 Task: Look for space in Altenburg, Germany from 2nd August, 2023 to 12th August, 2023 for 2 adults in price range Rs.5000 to Rs.10000. Place can be private room with 1  bedroom having 1 bed and 1 bathroom. Property type can be house, flat, guest house, hotel. Booking option can be shelf check-in. Required host language is English.
Action: Mouse moved to (743, 106)
Screenshot: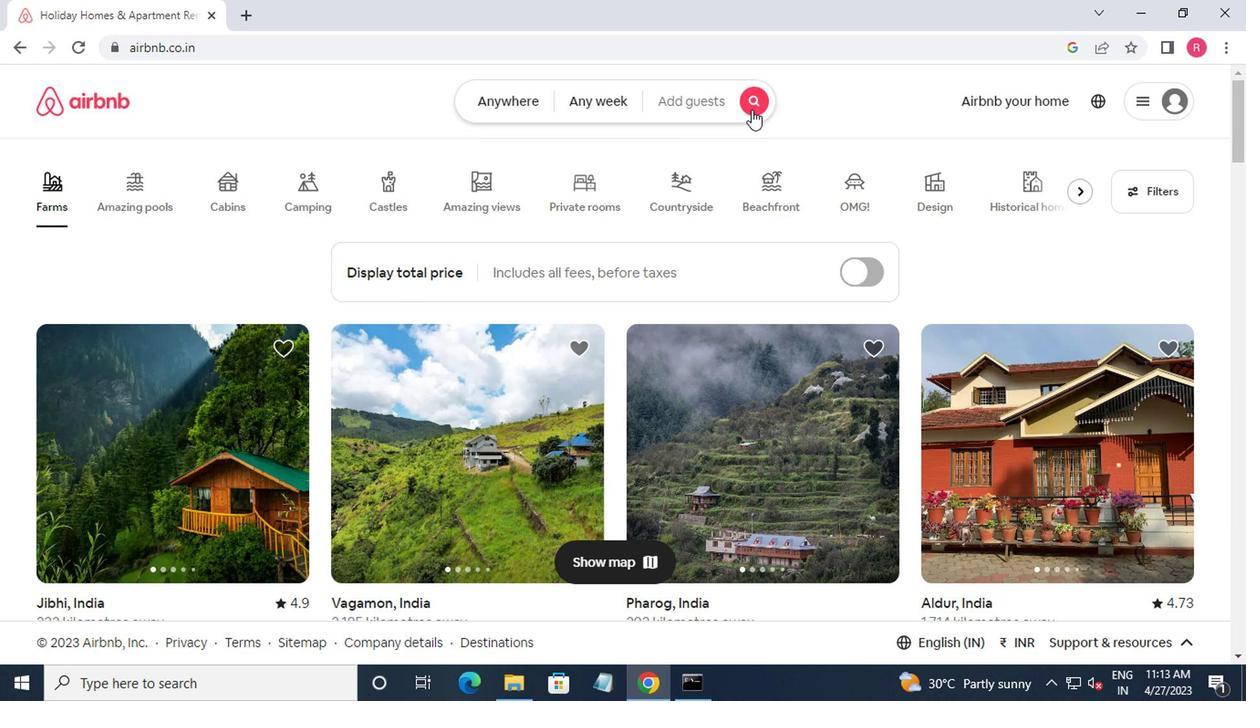 
Action: Mouse pressed left at (743, 106)
Screenshot: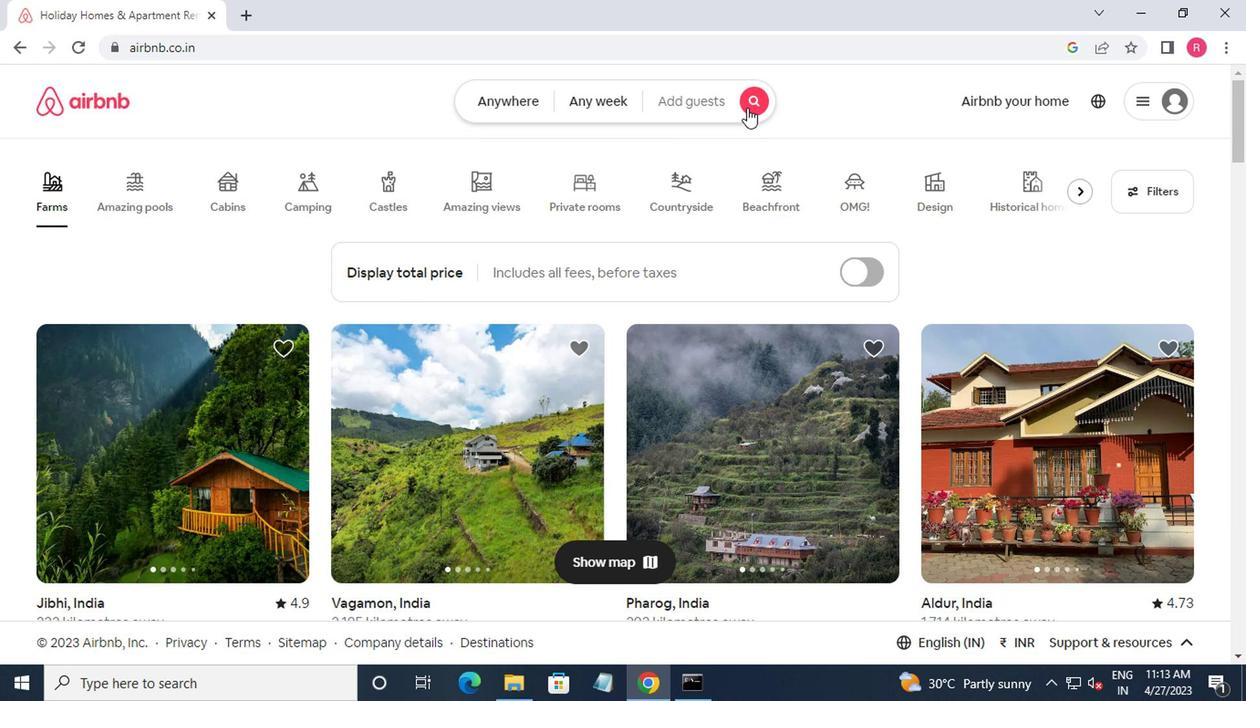 
Action: Mouse moved to (279, 166)
Screenshot: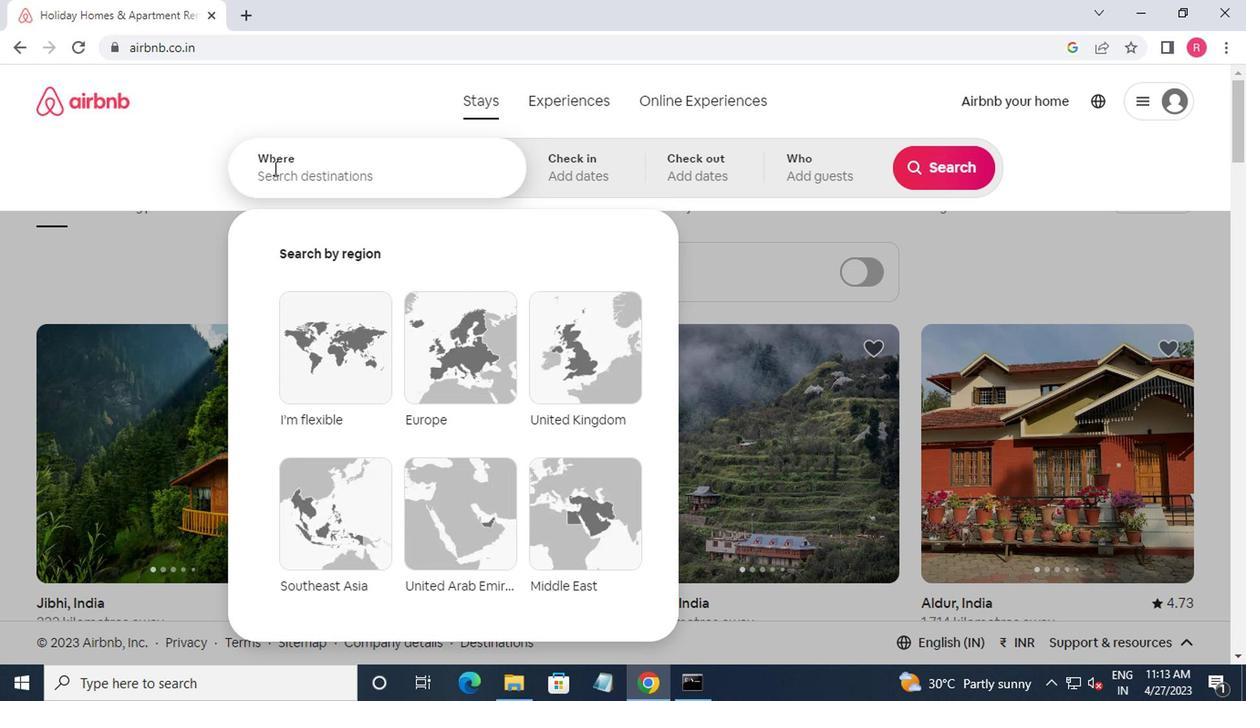
Action: Mouse pressed left at (279, 166)
Screenshot: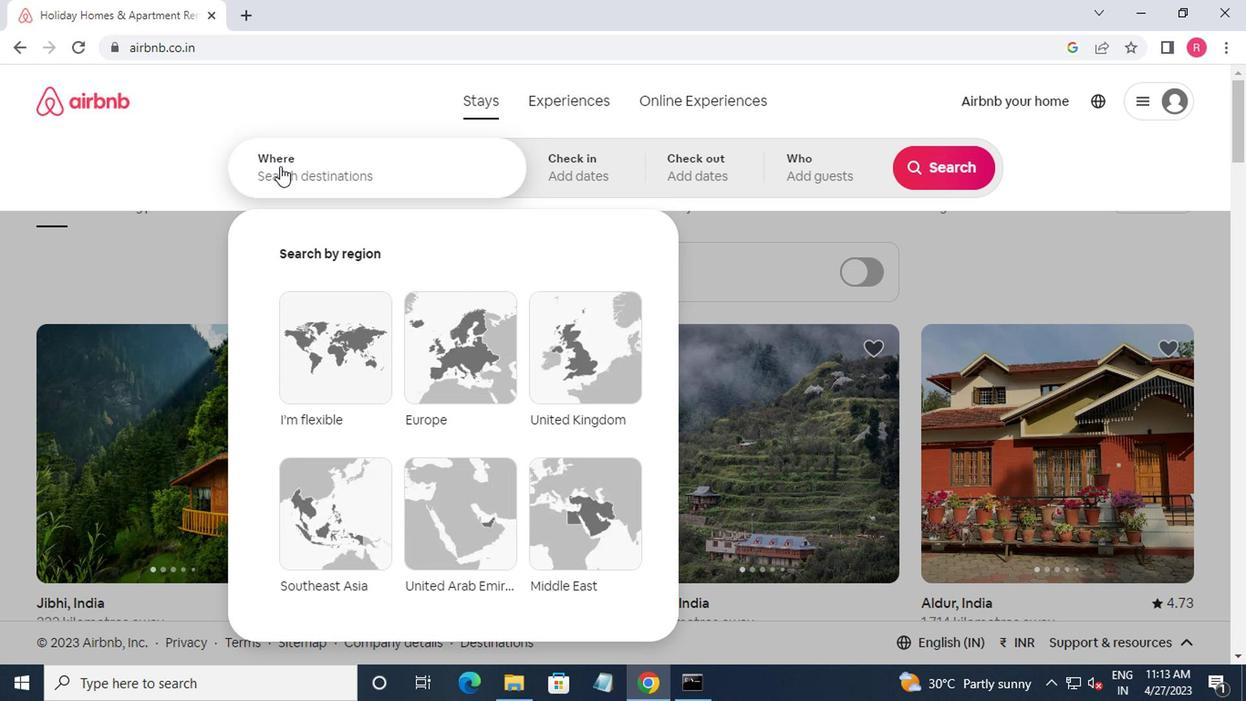 
Action: Mouse moved to (279, 170)
Screenshot: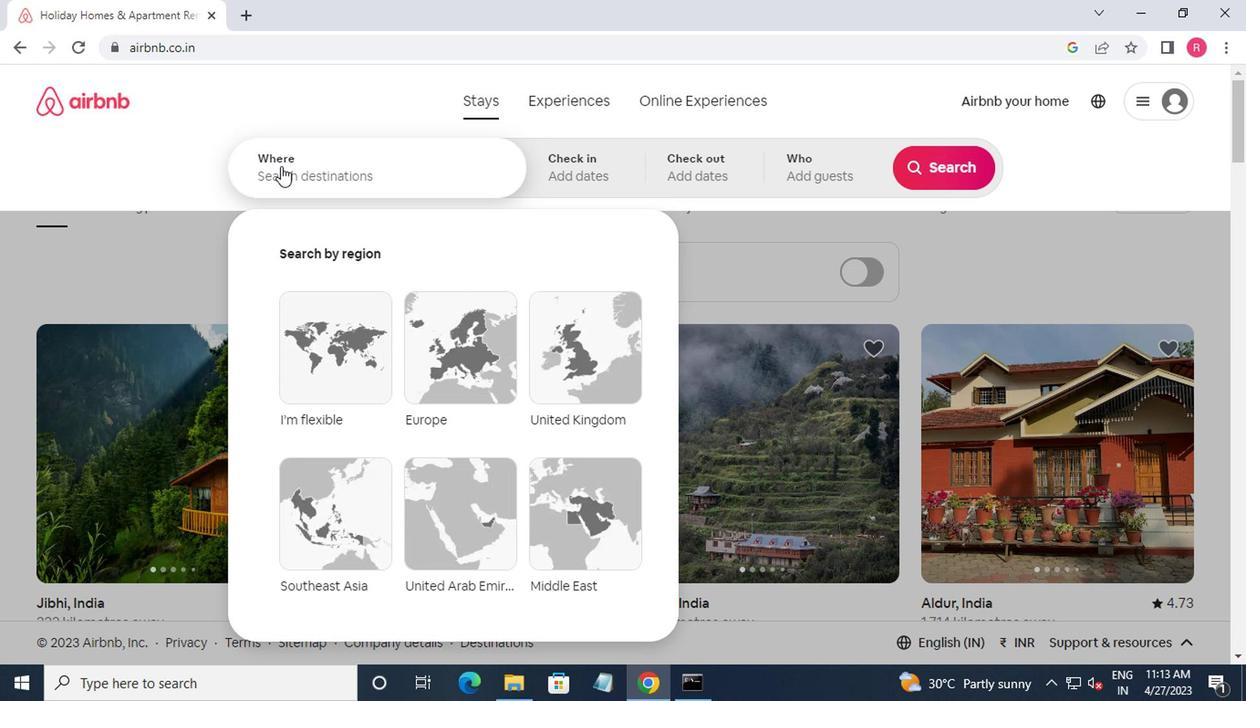 
Action: Mouse pressed left at (279, 170)
Screenshot: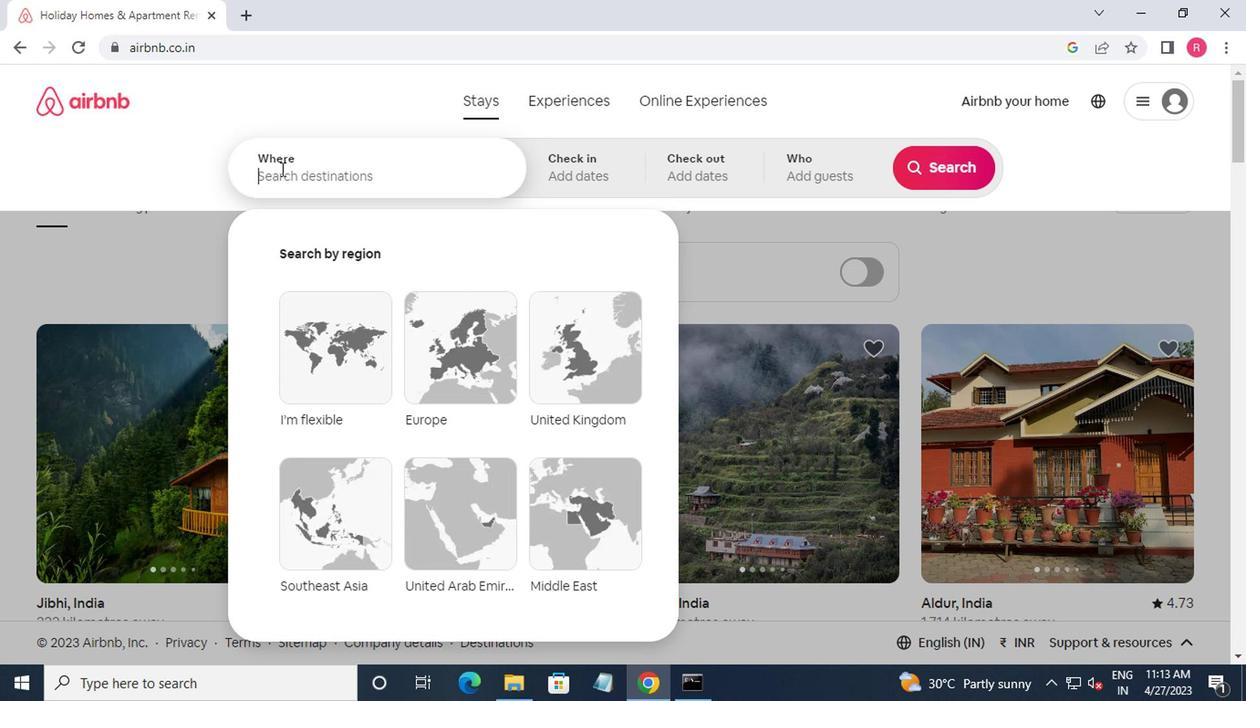 
Action: Key pressed altenburg,ger<Key.down><Key.enter>
Screenshot: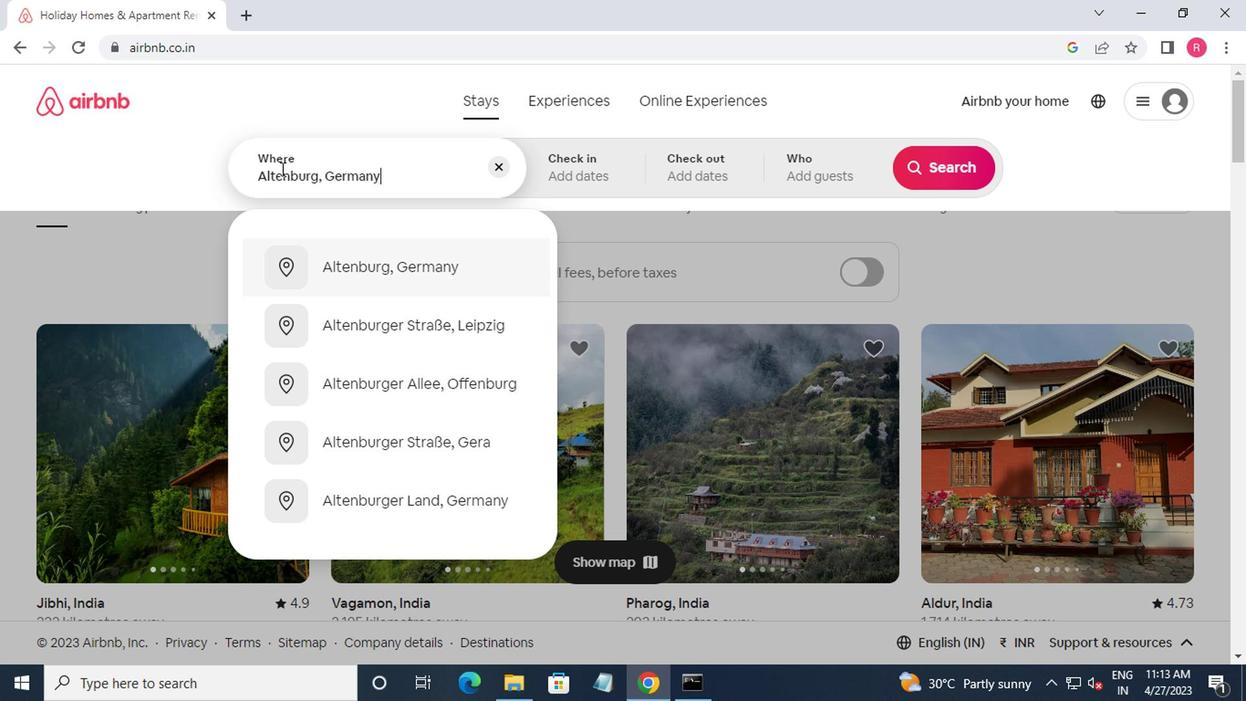 
Action: Mouse moved to (928, 315)
Screenshot: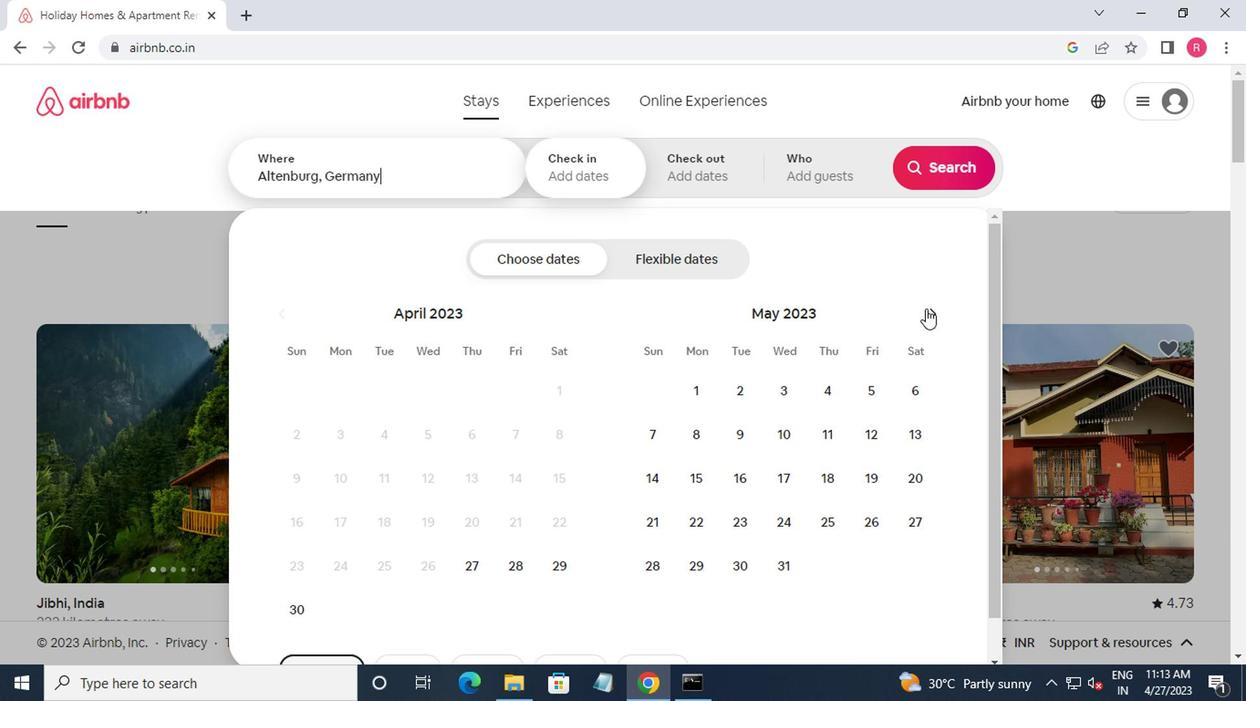 
Action: Mouse pressed left at (928, 315)
Screenshot: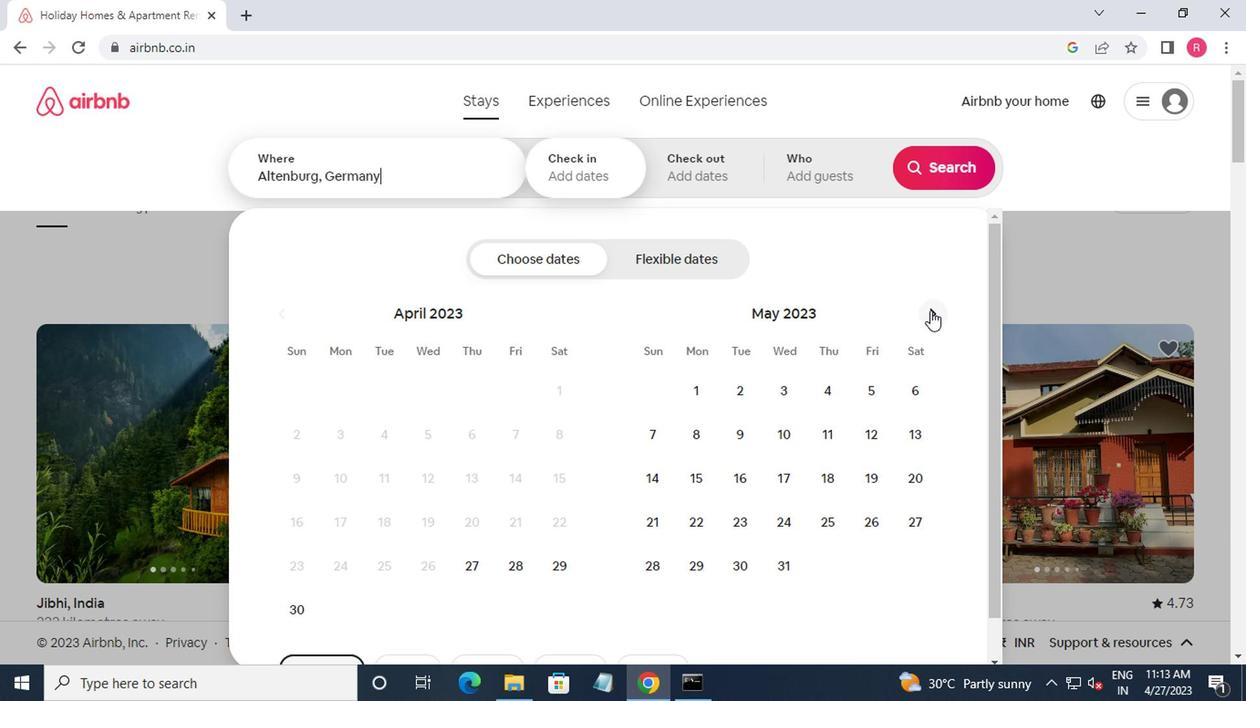 
Action: Mouse moved to (928, 315)
Screenshot: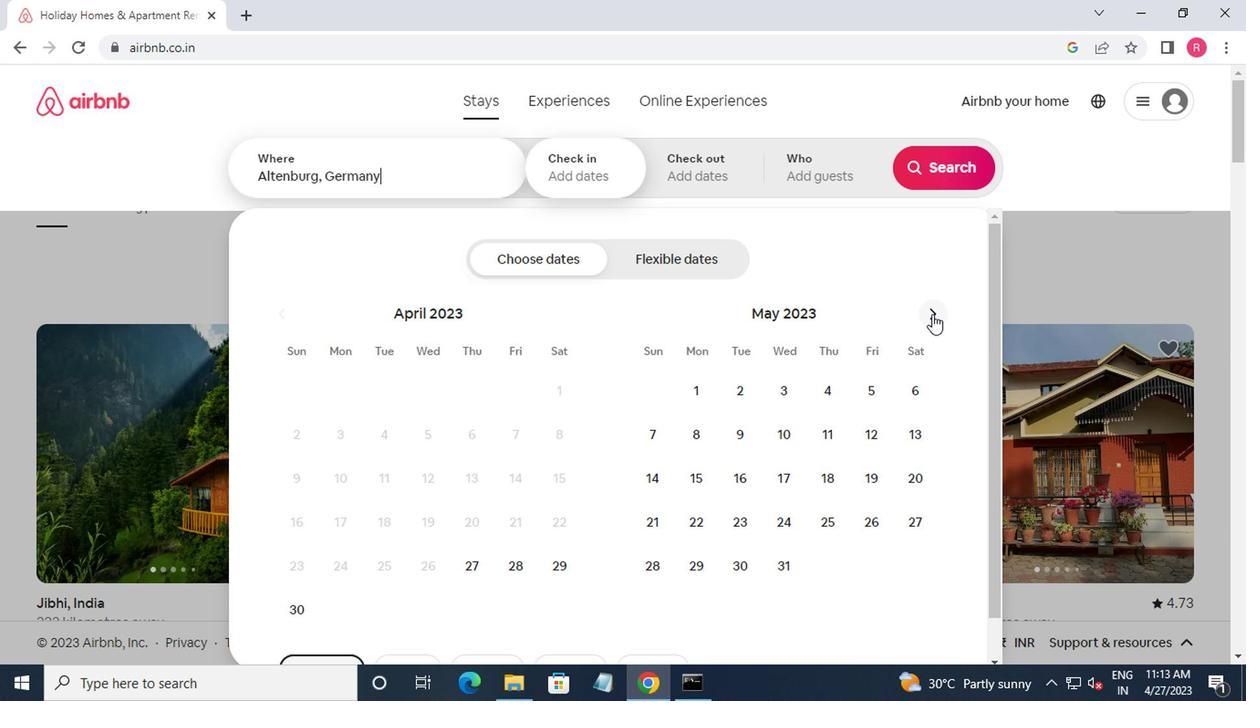 
Action: Mouse pressed left at (928, 315)
Screenshot: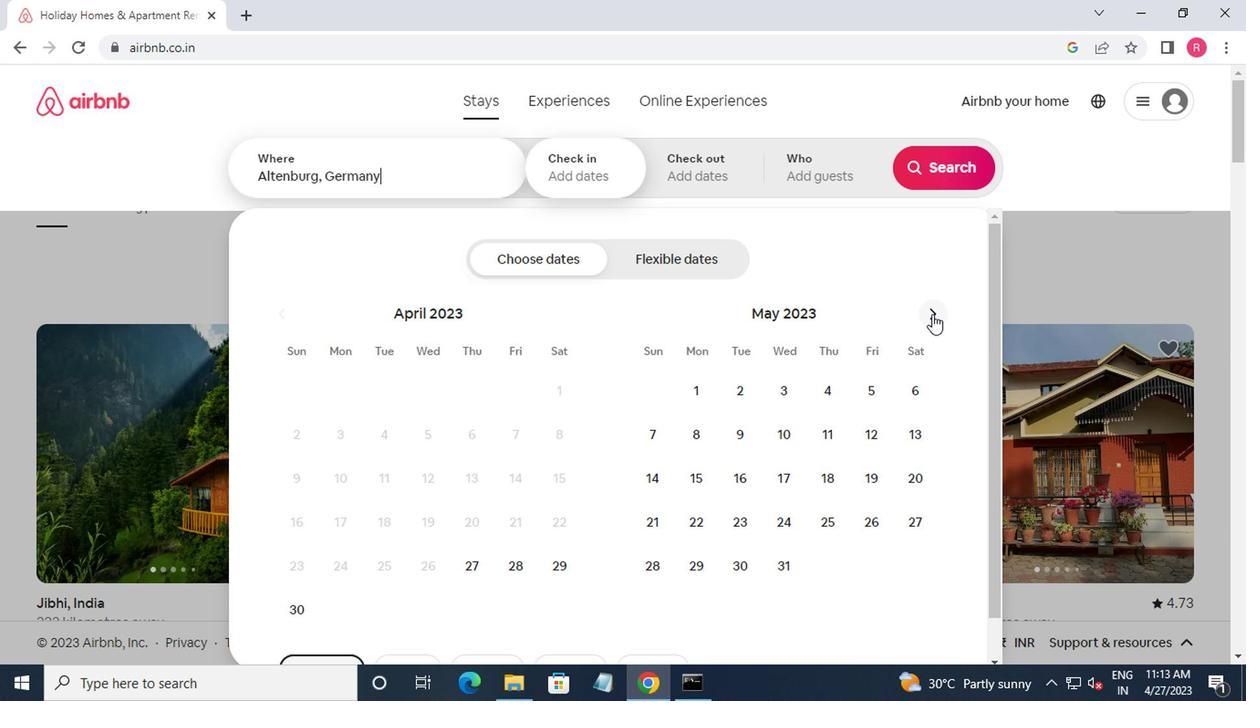 
Action: Mouse moved to (928, 316)
Screenshot: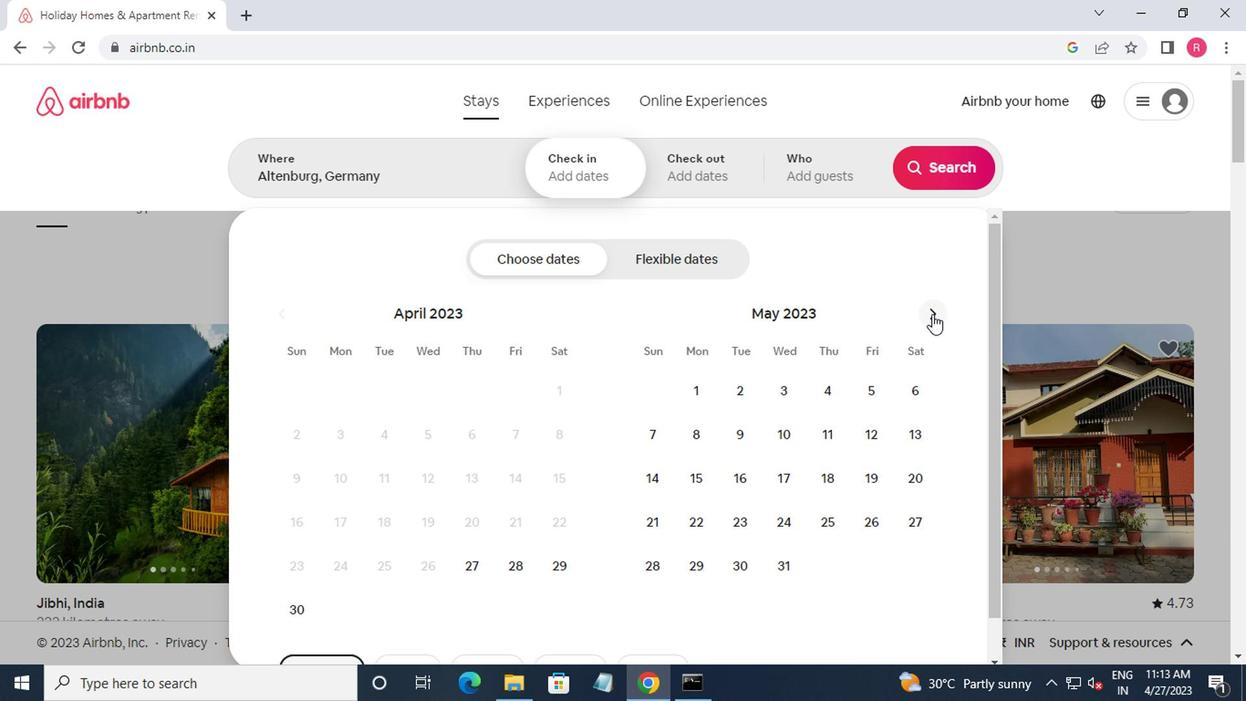 
Action: Mouse pressed left at (928, 316)
Screenshot: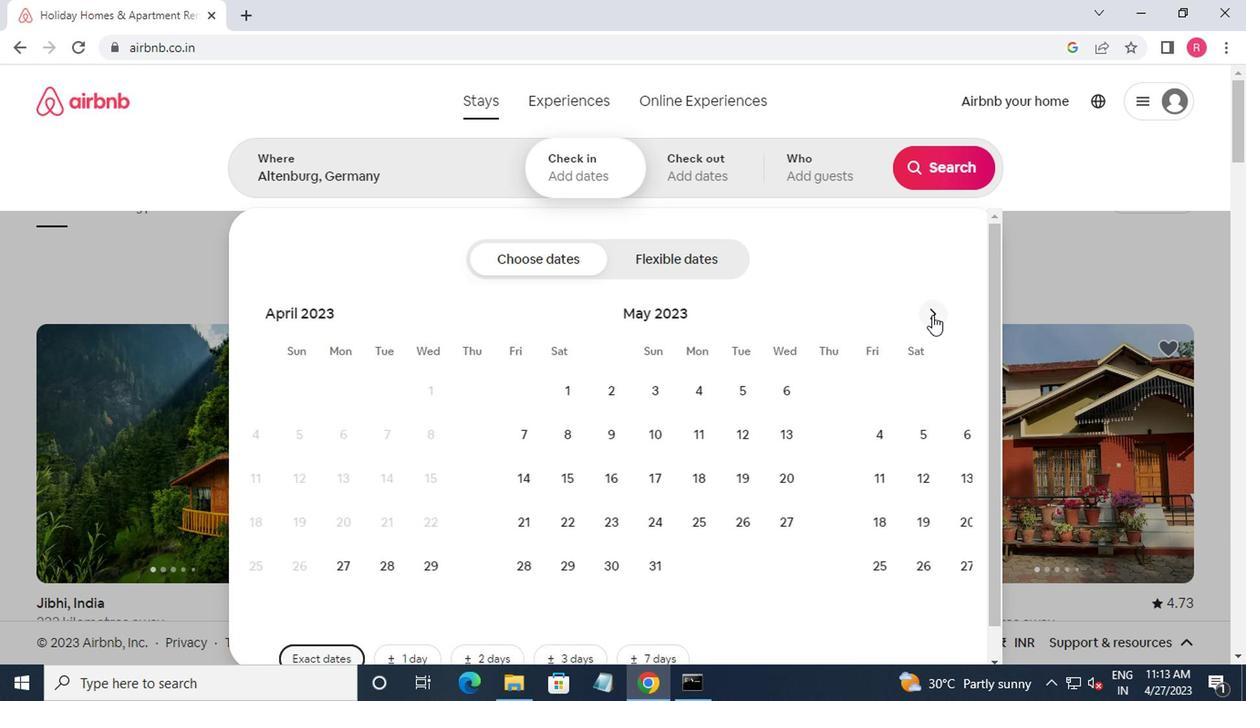 
Action: Mouse pressed left at (928, 316)
Screenshot: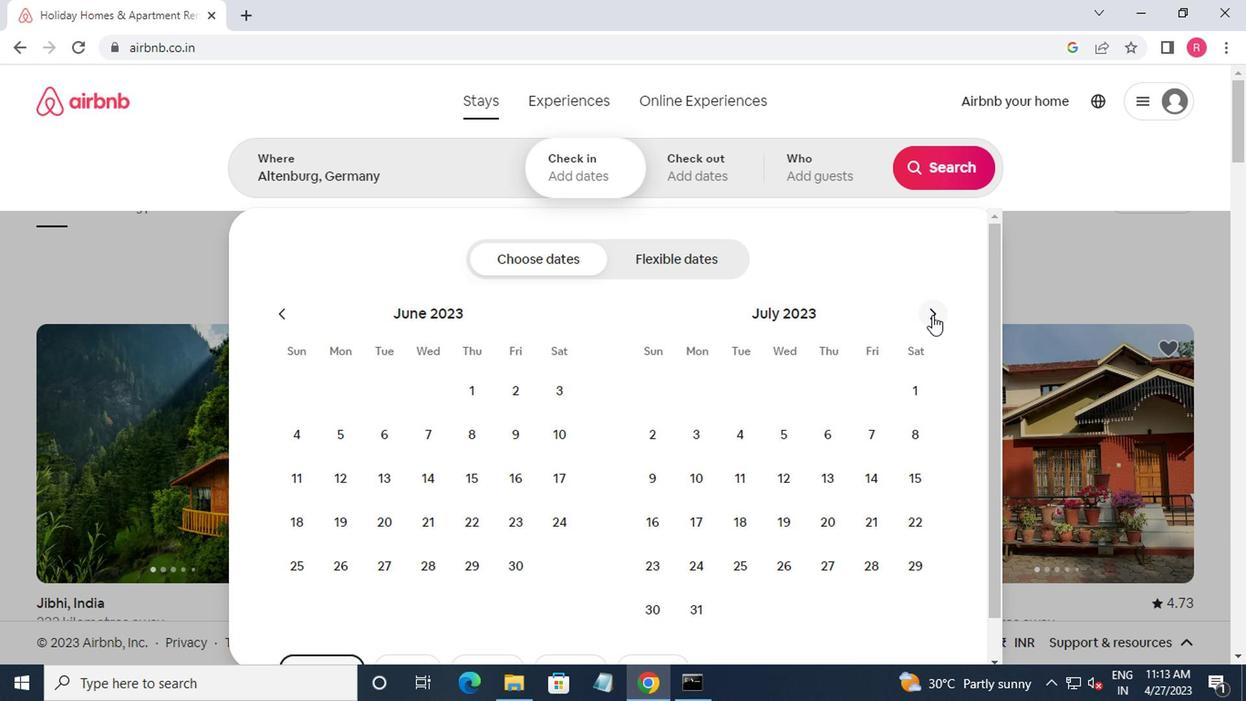 
Action: Mouse moved to (790, 386)
Screenshot: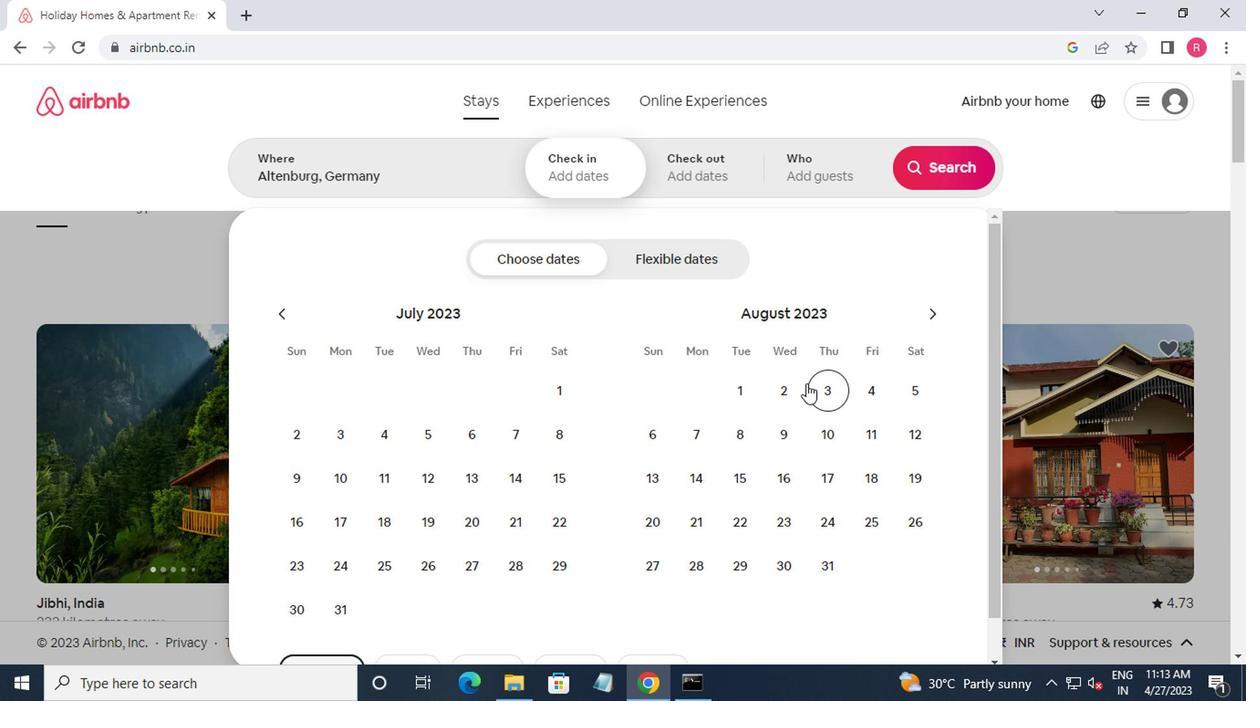 
Action: Mouse pressed left at (790, 386)
Screenshot: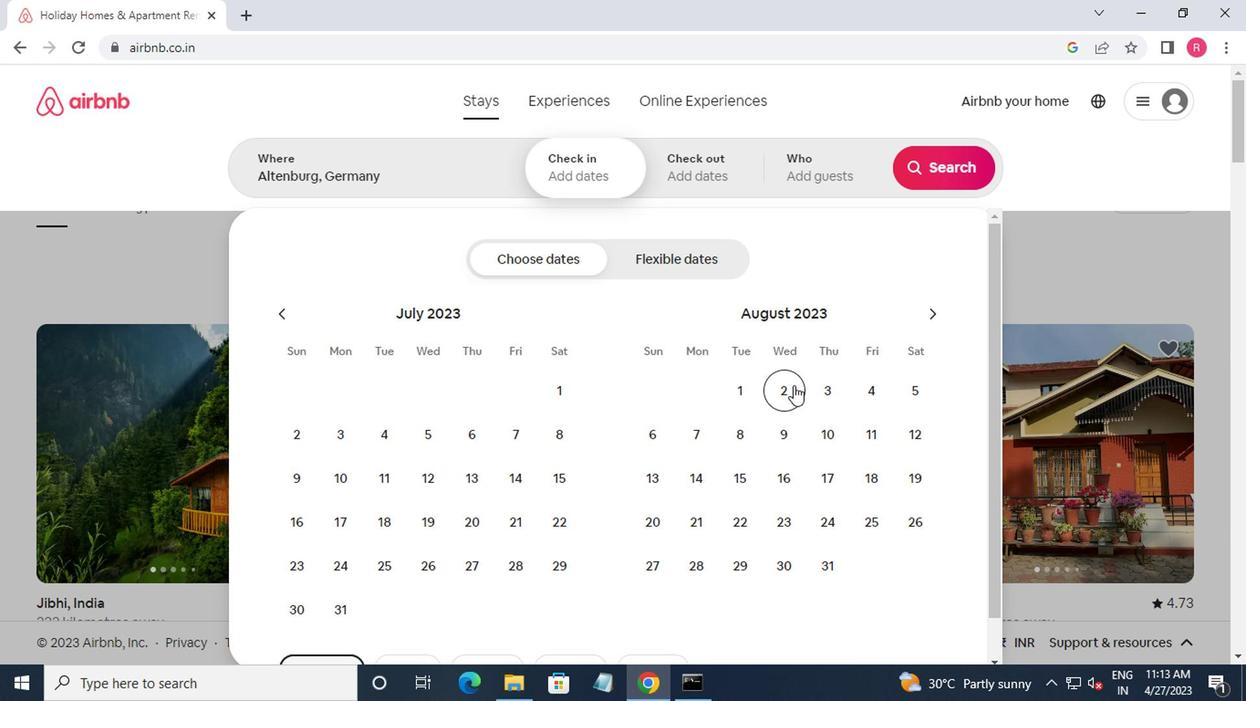 
Action: Mouse moved to (917, 436)
Screenshot: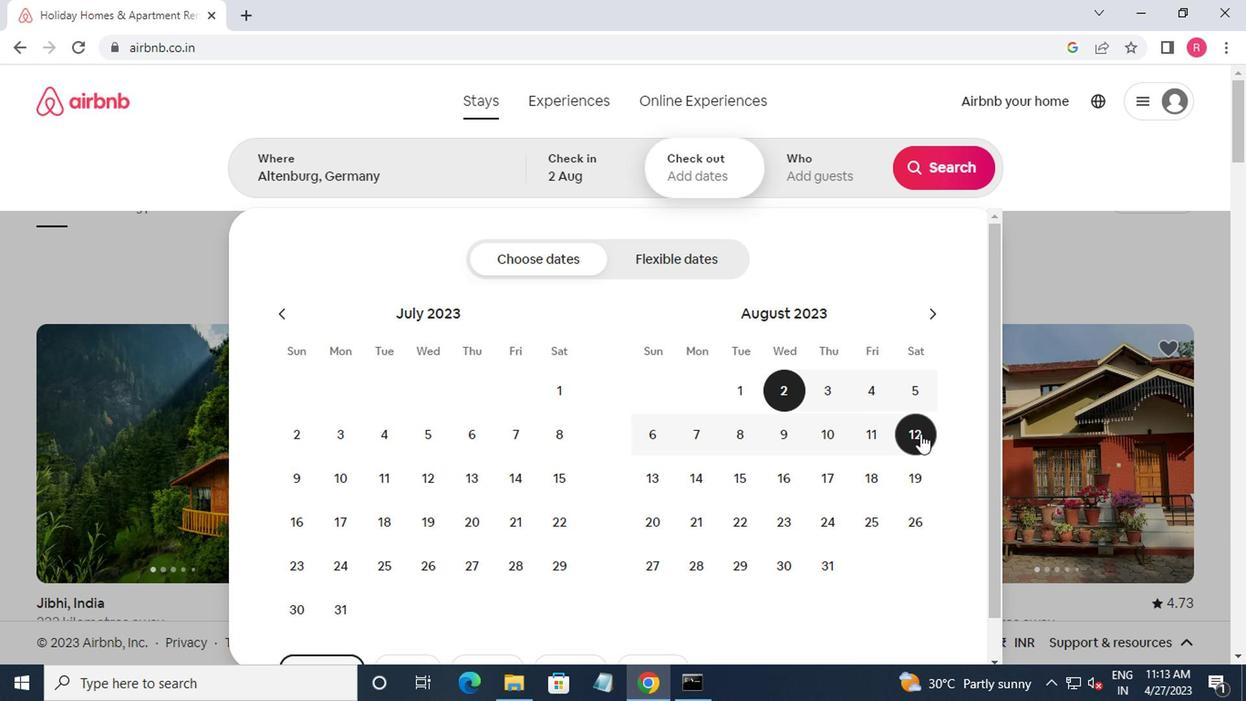 
Action: Mouse pressed left at (917, 436)
Screenshot: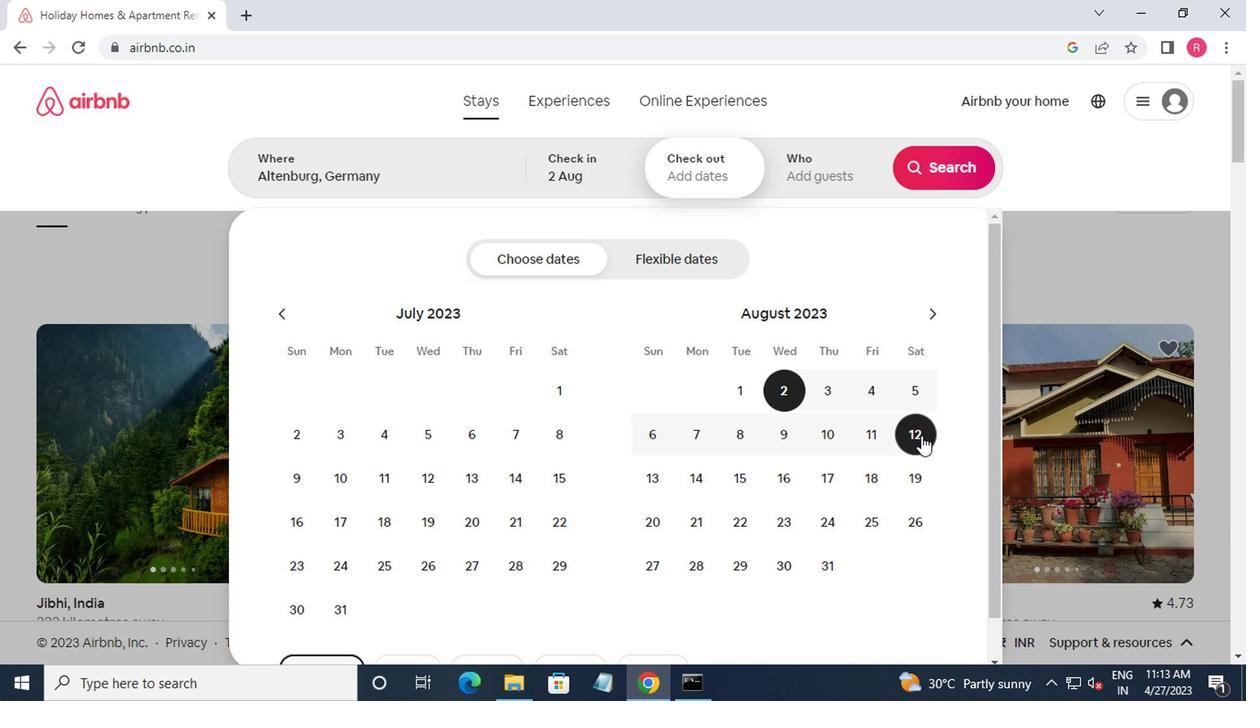 
Action: Mouse moved to (843, 184)
Screenshot: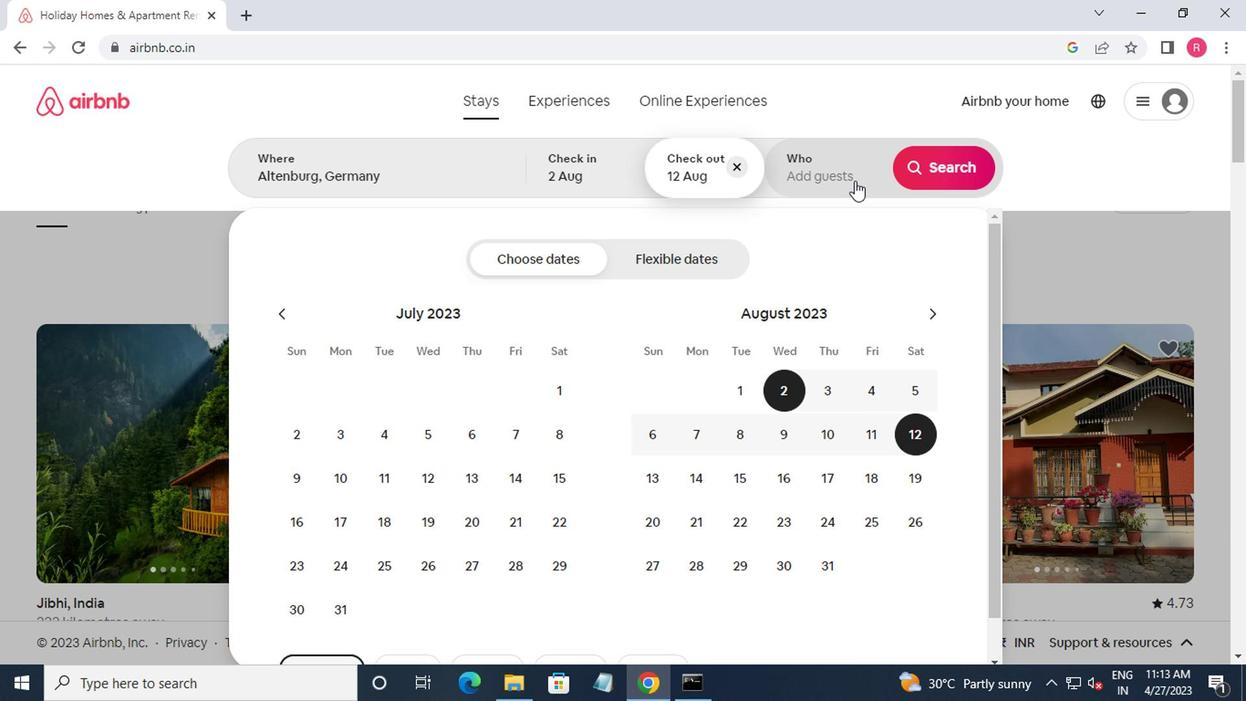 
Action: Mouse pressed left at (843, 184)
Screenshot: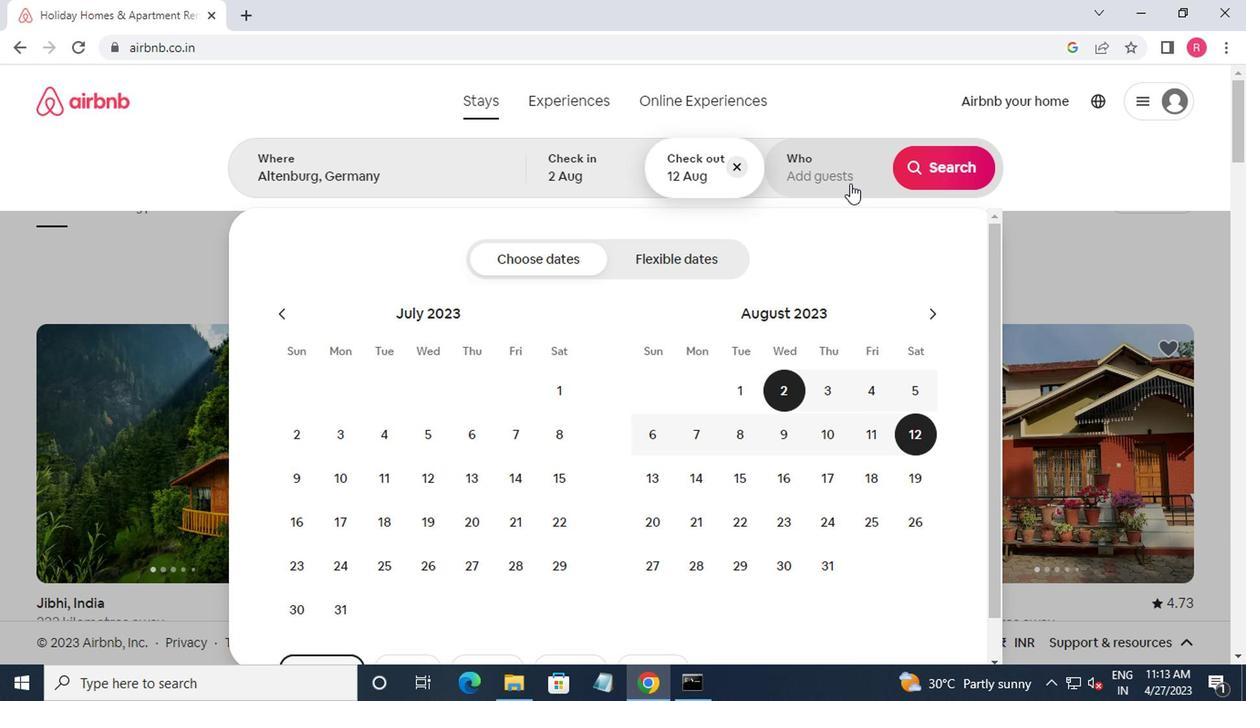 
Action: Mouse moved to (943, 262)
Screenshot: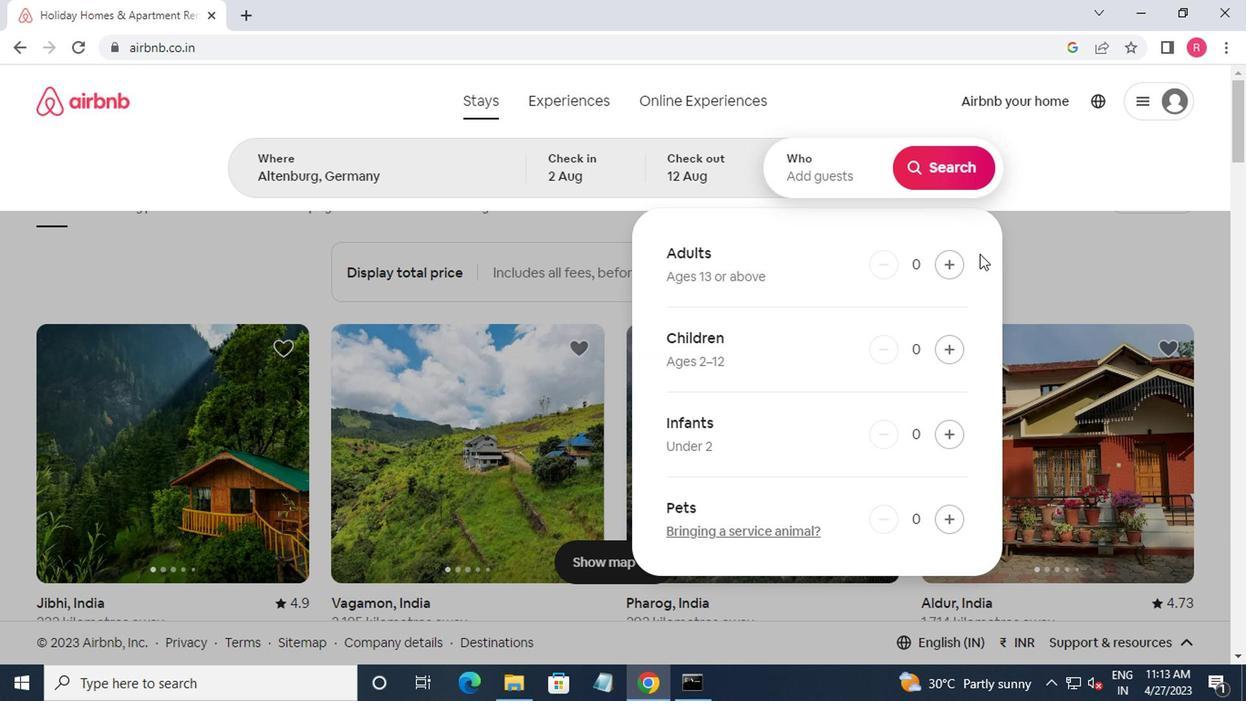 
Action: Mouse pressed left at (943, 262)
Screenshot: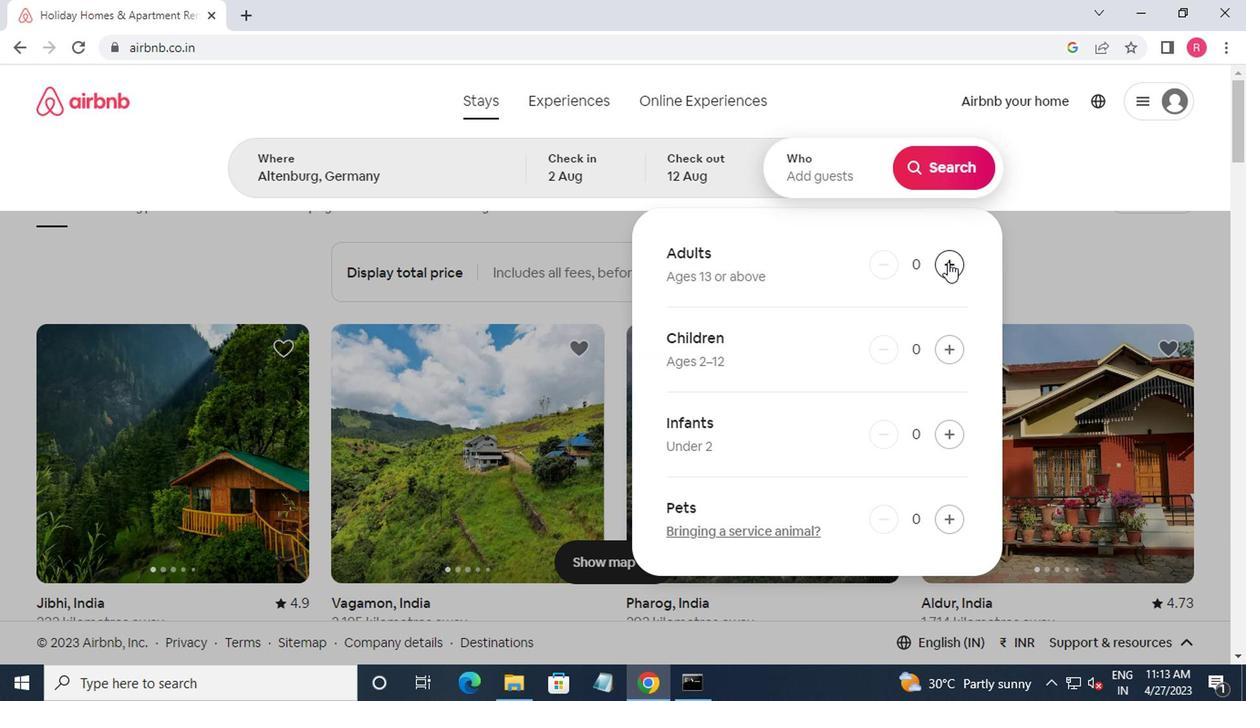 
Action: Mouse pressed left at (943, 262)
Screenshot: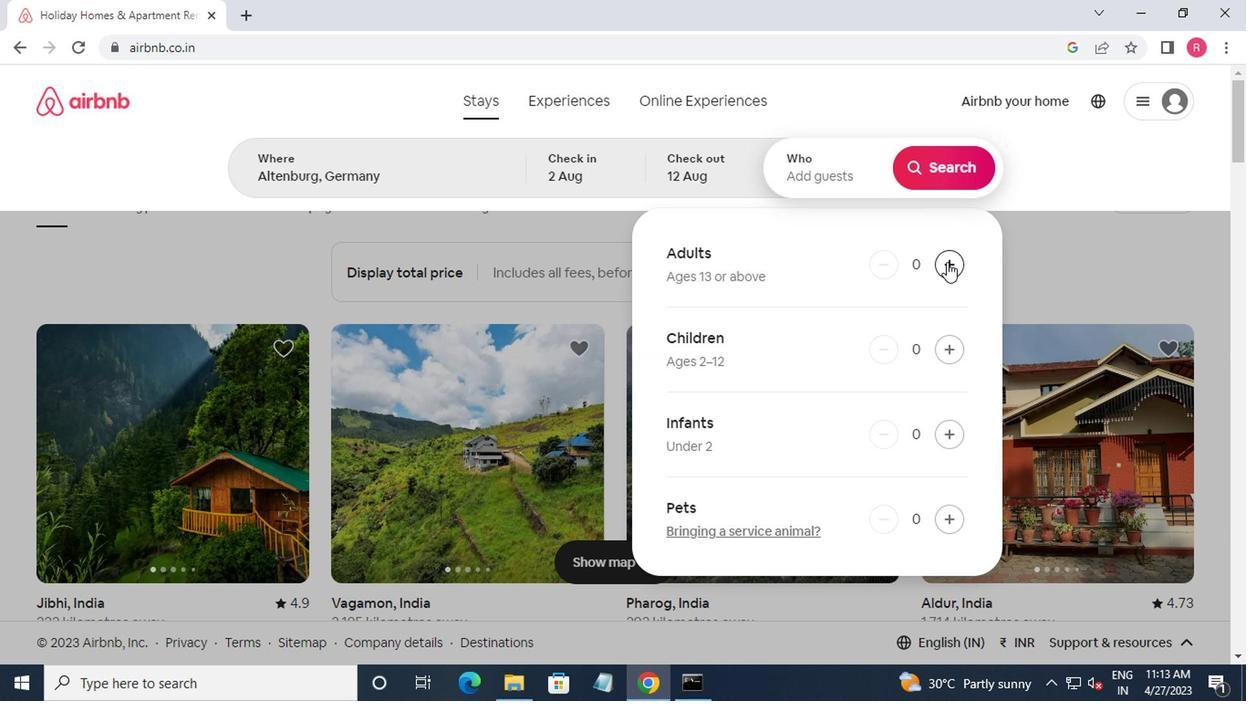 
Action: Mouse moved to (931, 168)
Screenshot: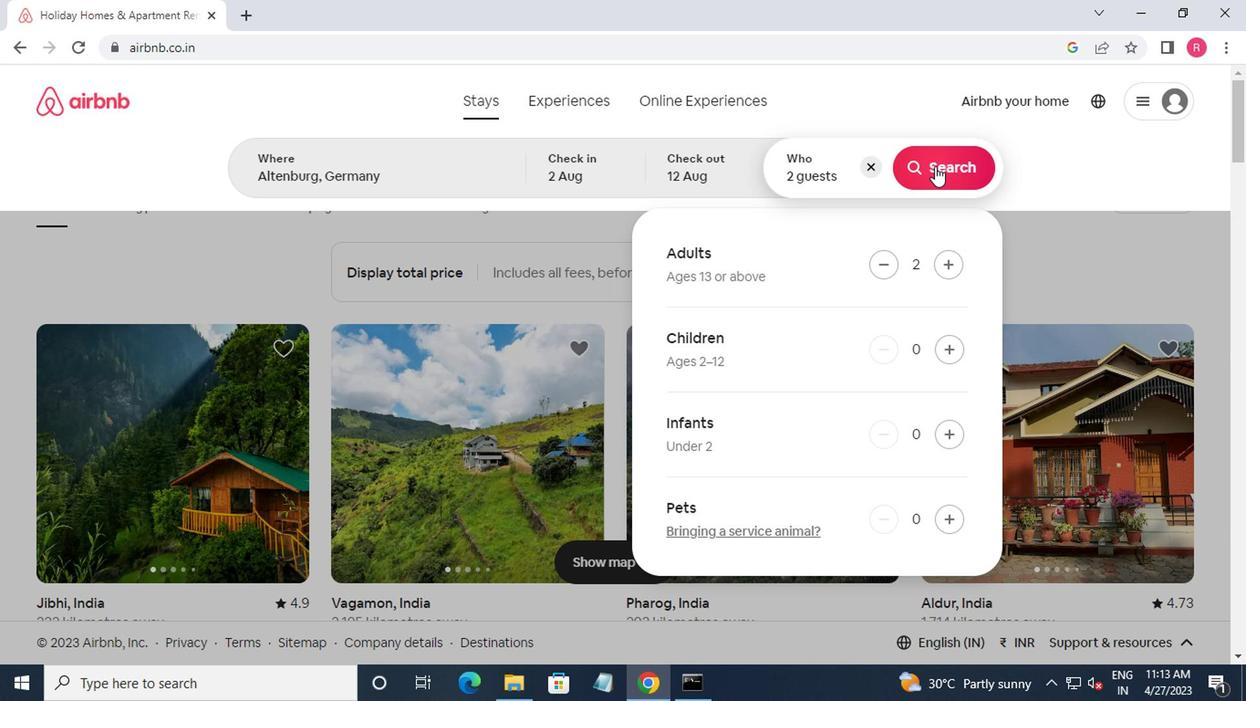 
Action: Mouse pressed left at (931, 168)
Screenshot: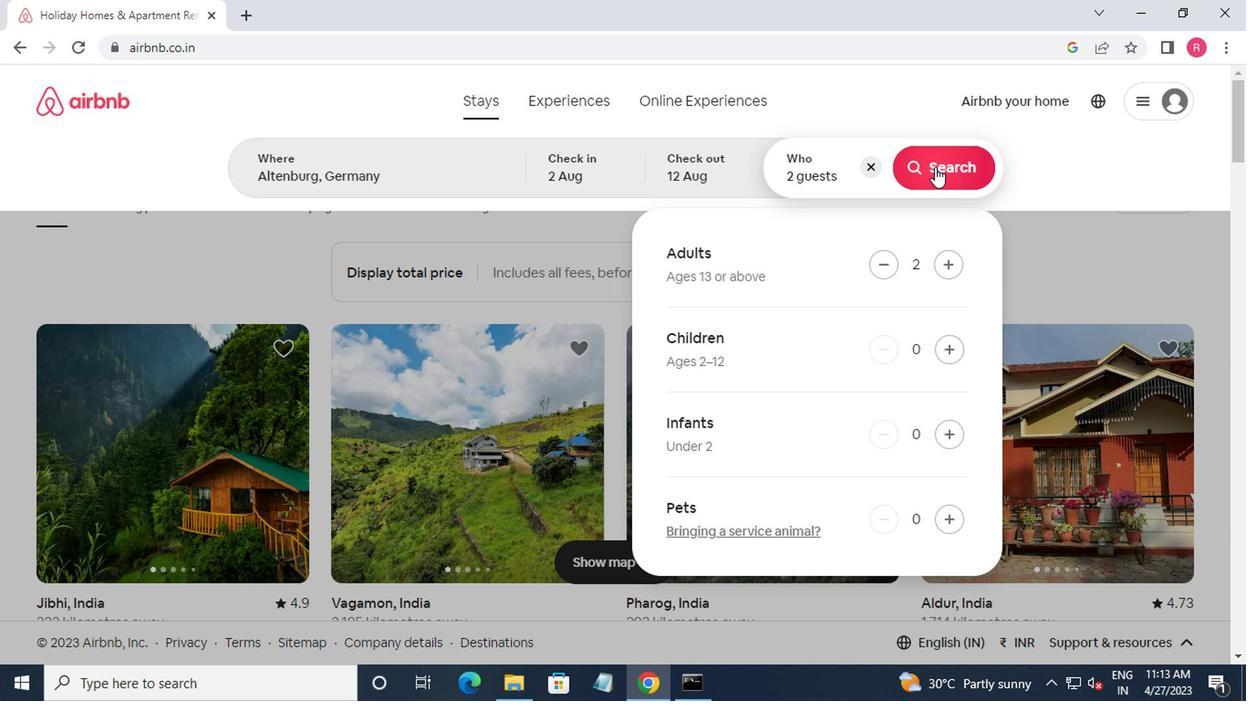 
Action: Mouse moved to (1171, 179)
Screenshot: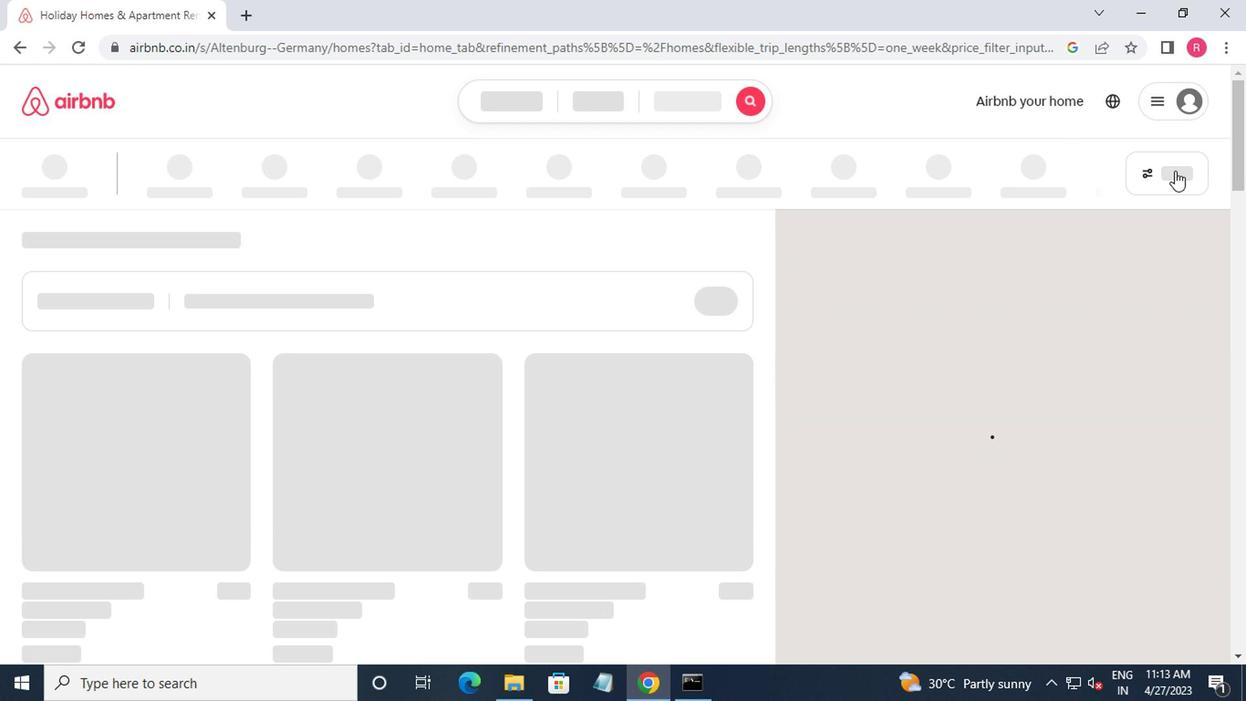 
Action: Mouse pressed left at (1171, 179)
Screenshot: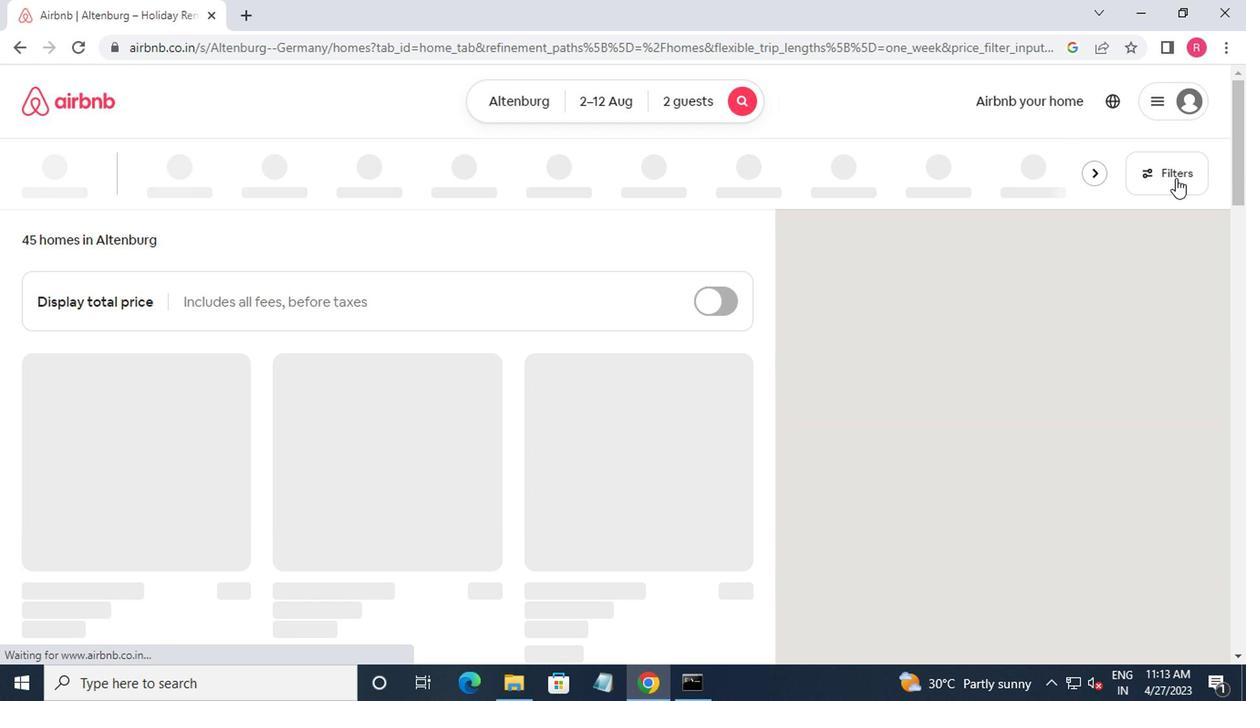 
Action: Mouse moved to (482, 410)
Screenshot: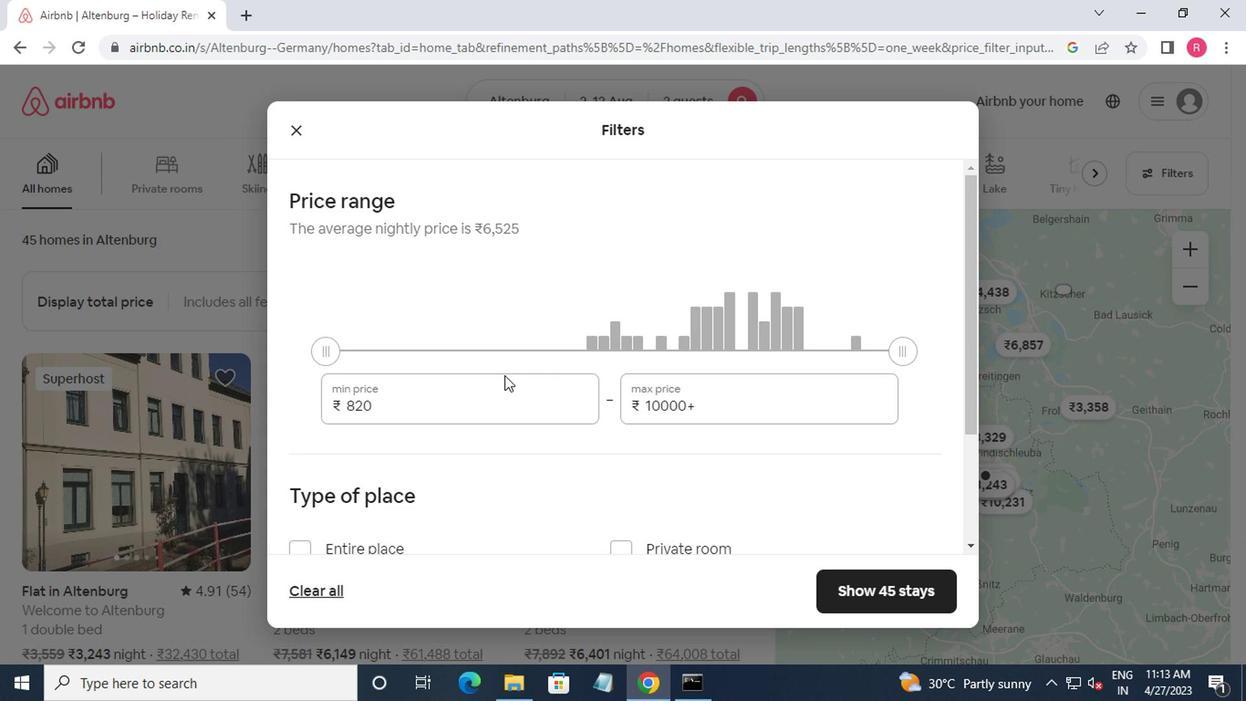 
Action: Mouse pressed left at (482, 410)
Screenshot: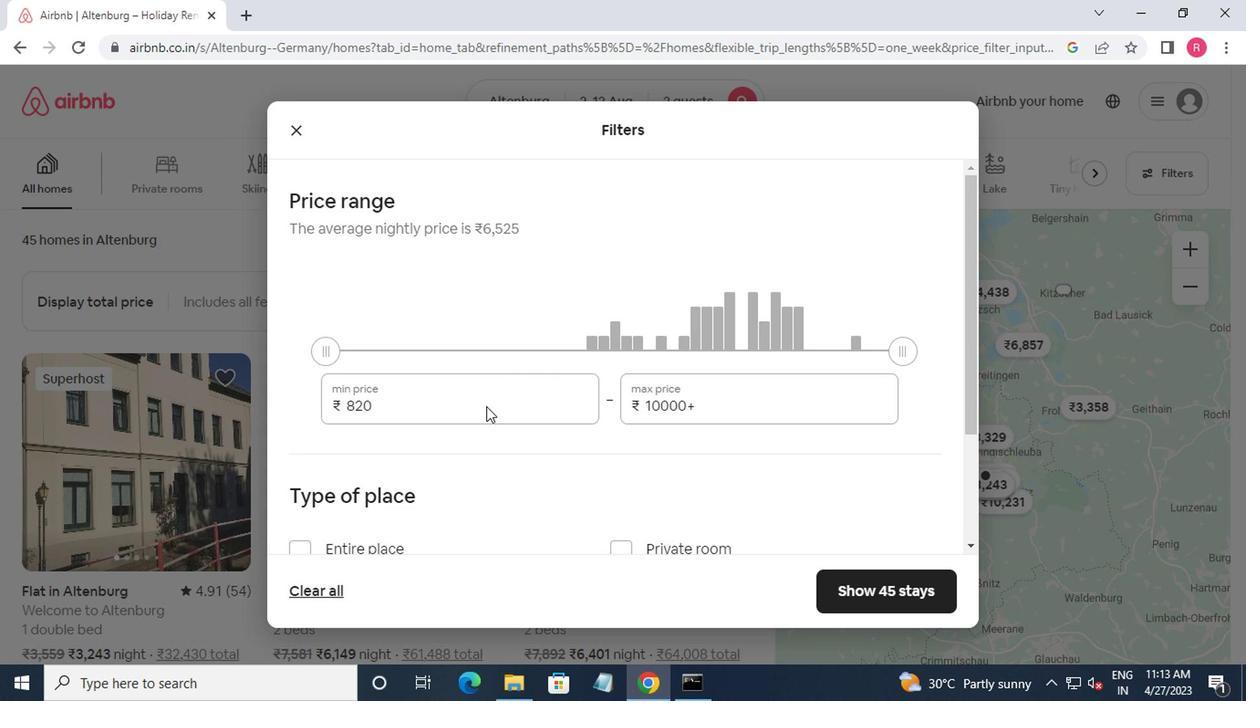 
Action: Mouse moved to (482, 412)
Screenshot: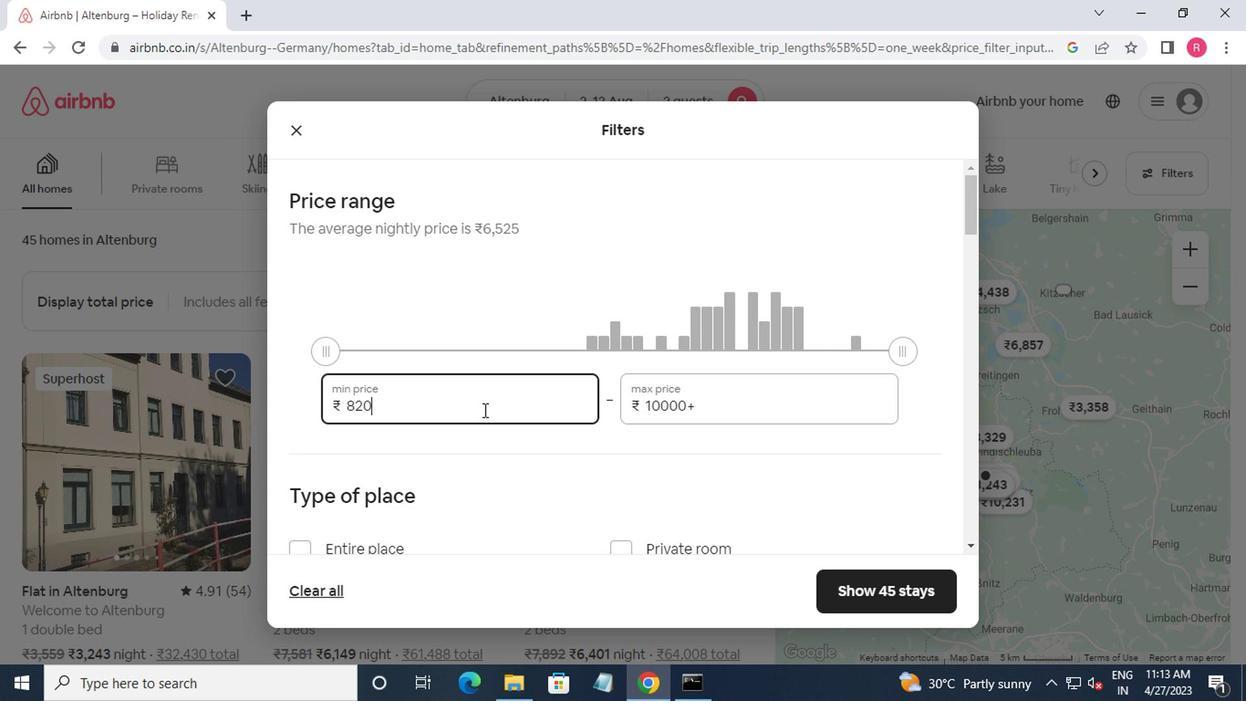 
Action: Key pressed <Key.backspace><Key.backspace><Key.backspace>5000<Key.tab>10000
Screenshot: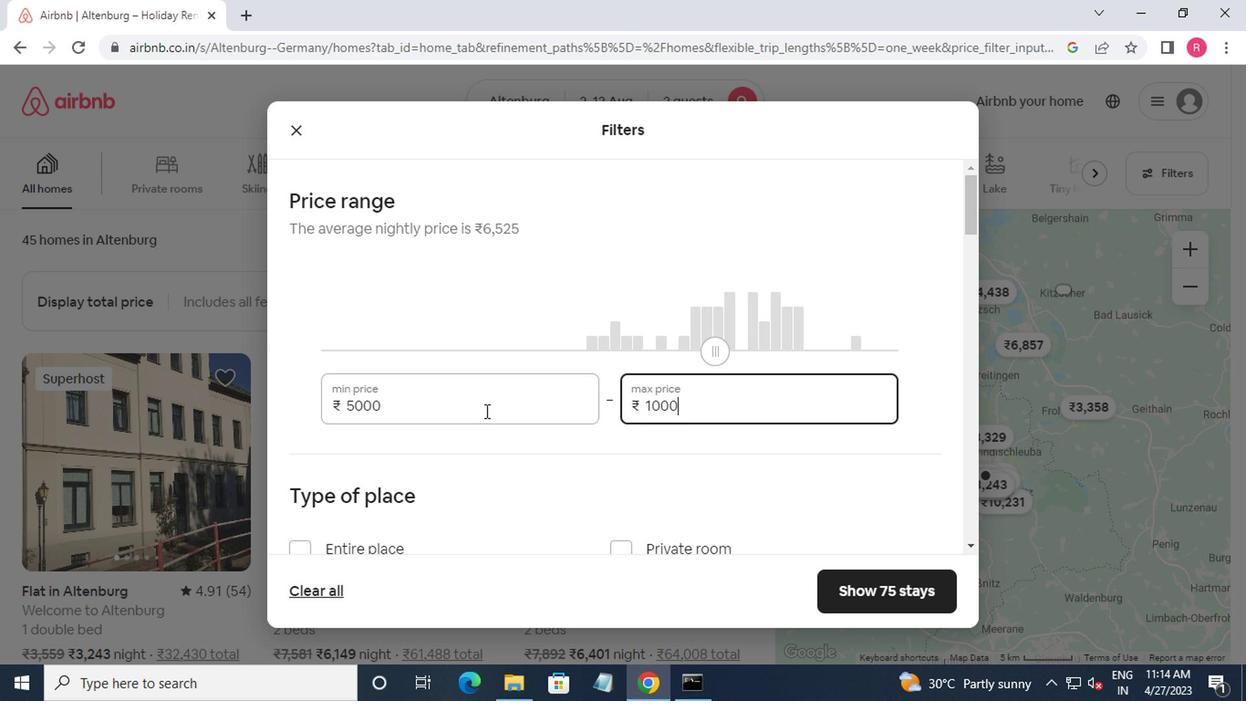 
Action: Mouse moved to (466, 382)
Screenshot: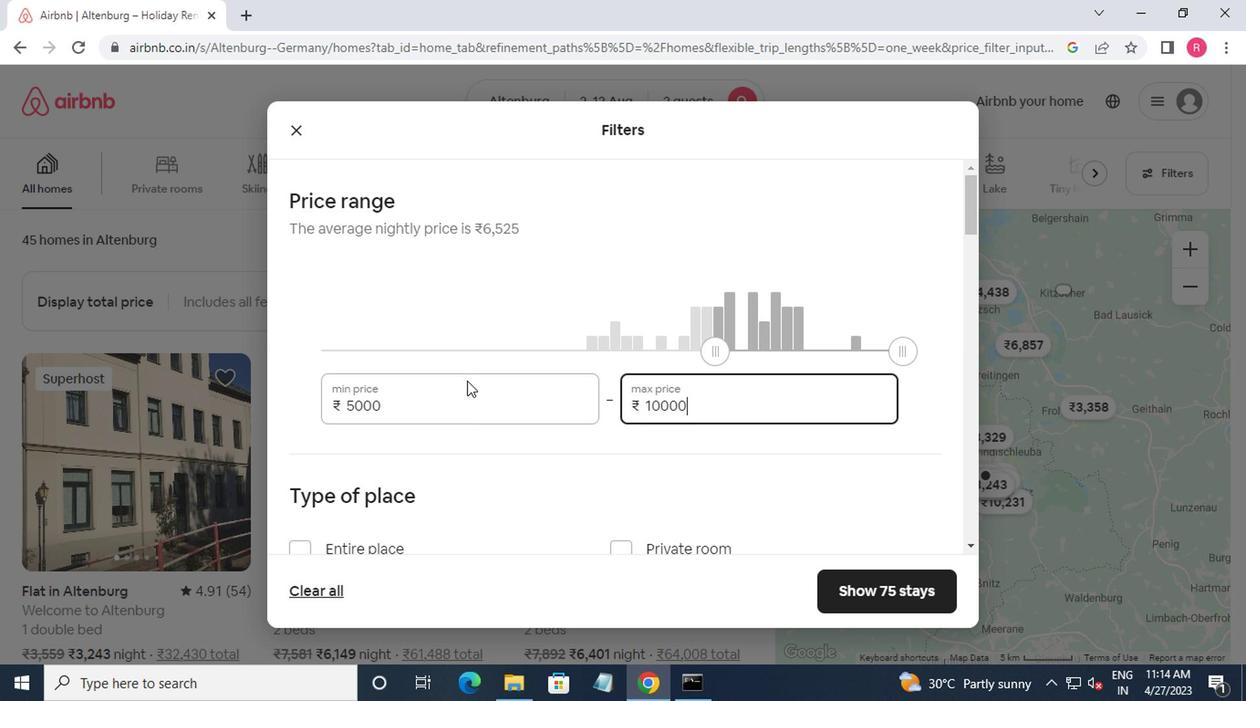 
Action: Mouse scrolled (466, 381) with delta (0, -1)
Screenshot: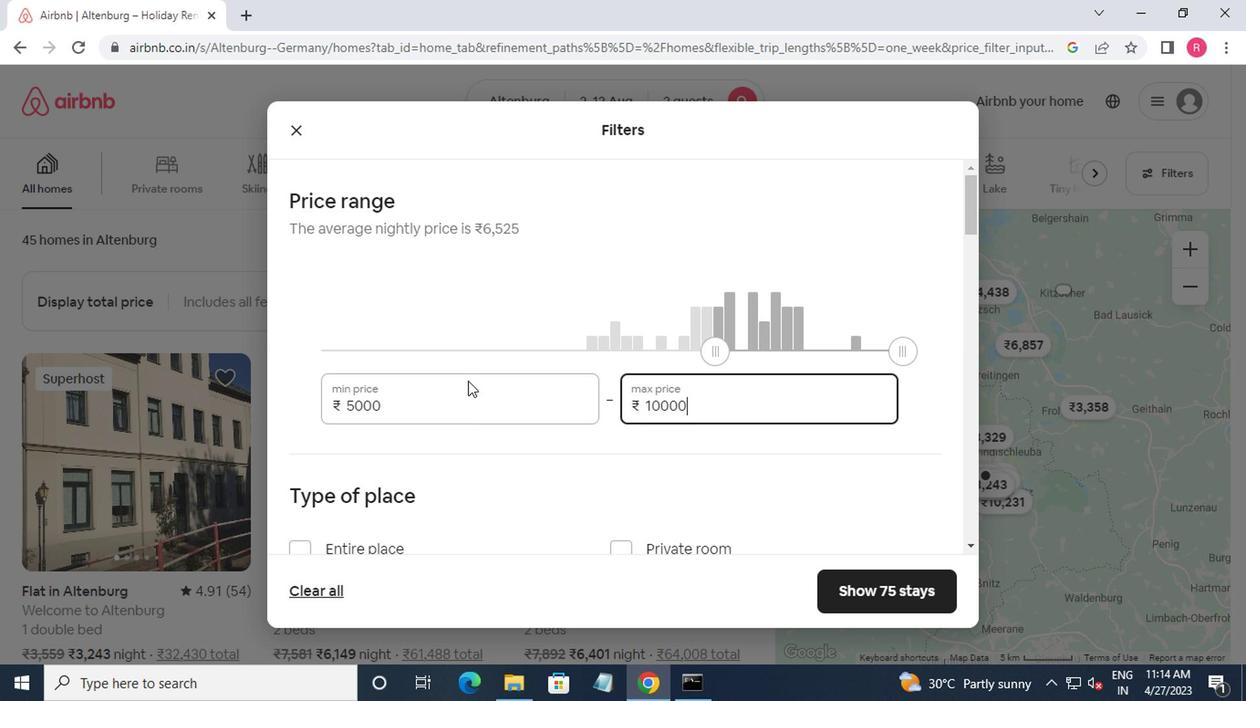 
Action: Mouse moved to (466, 390)
Screenshot: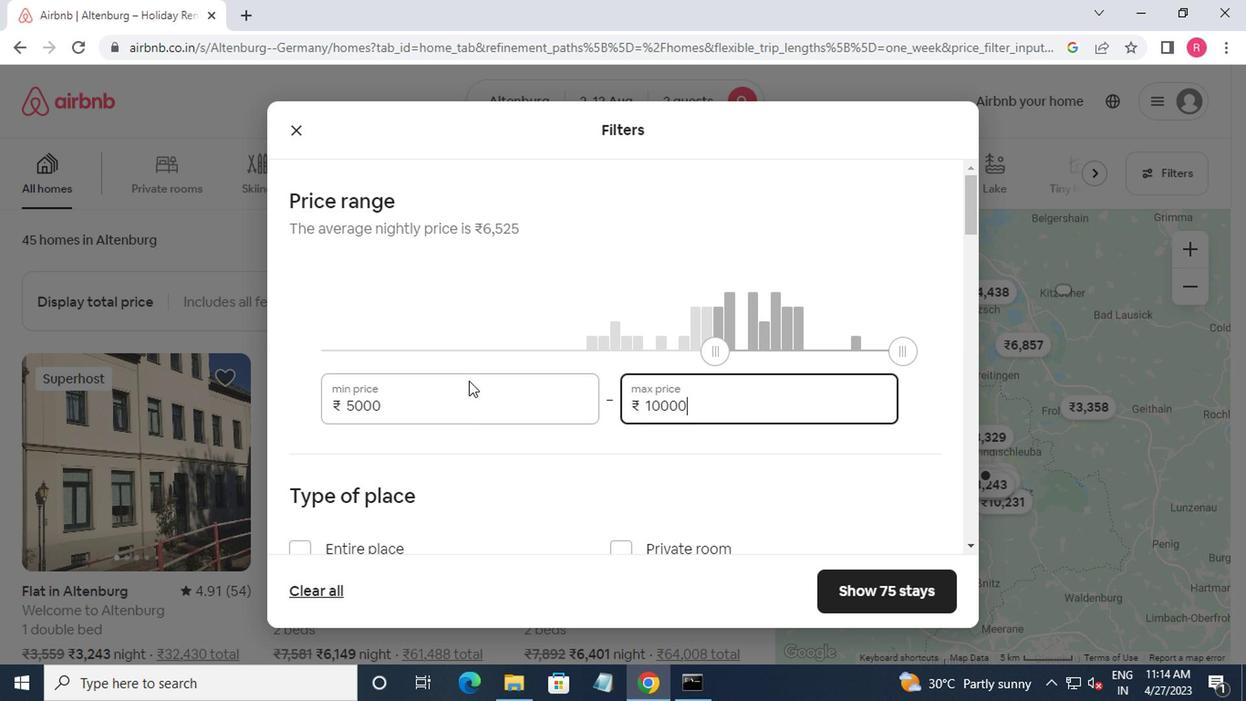 
Action: Mouse scrolled (466, 389) with delta (0, 0)
Screenshot: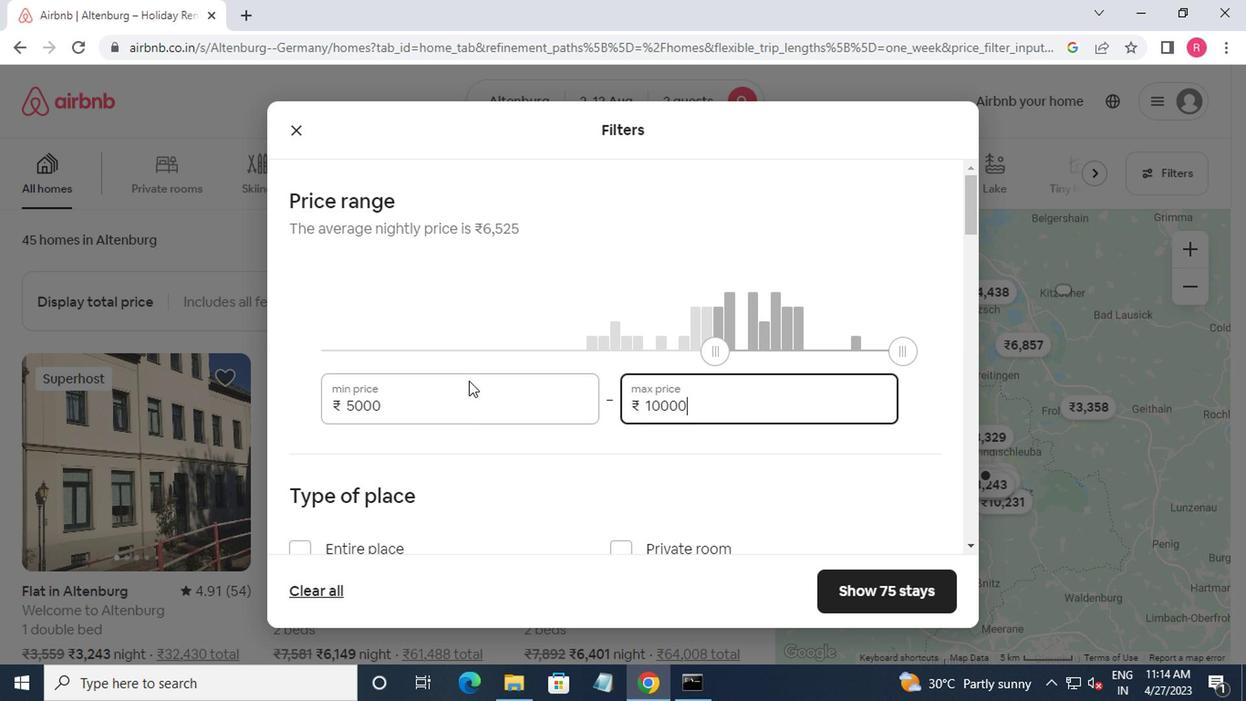 
Action: Mouse moved to (466, 398)
Screenshot: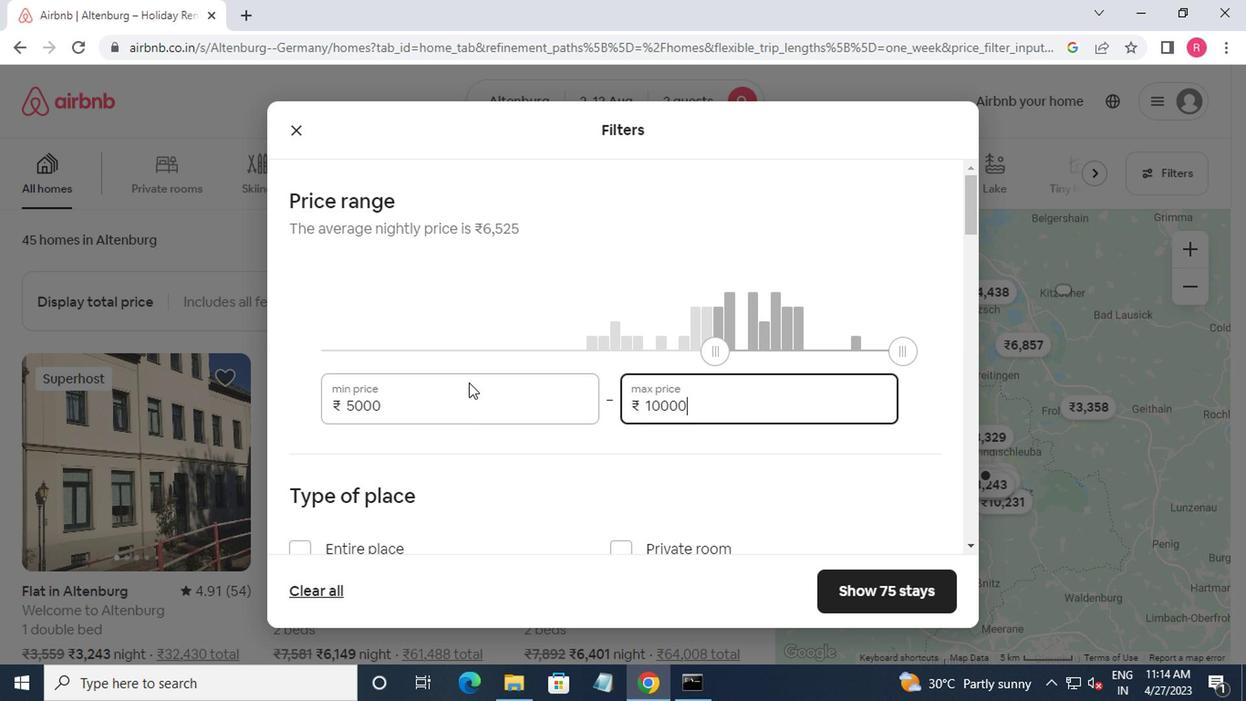 
Action: Mouse scrolled (466, 397) with delta (0, 0)
Screenshot: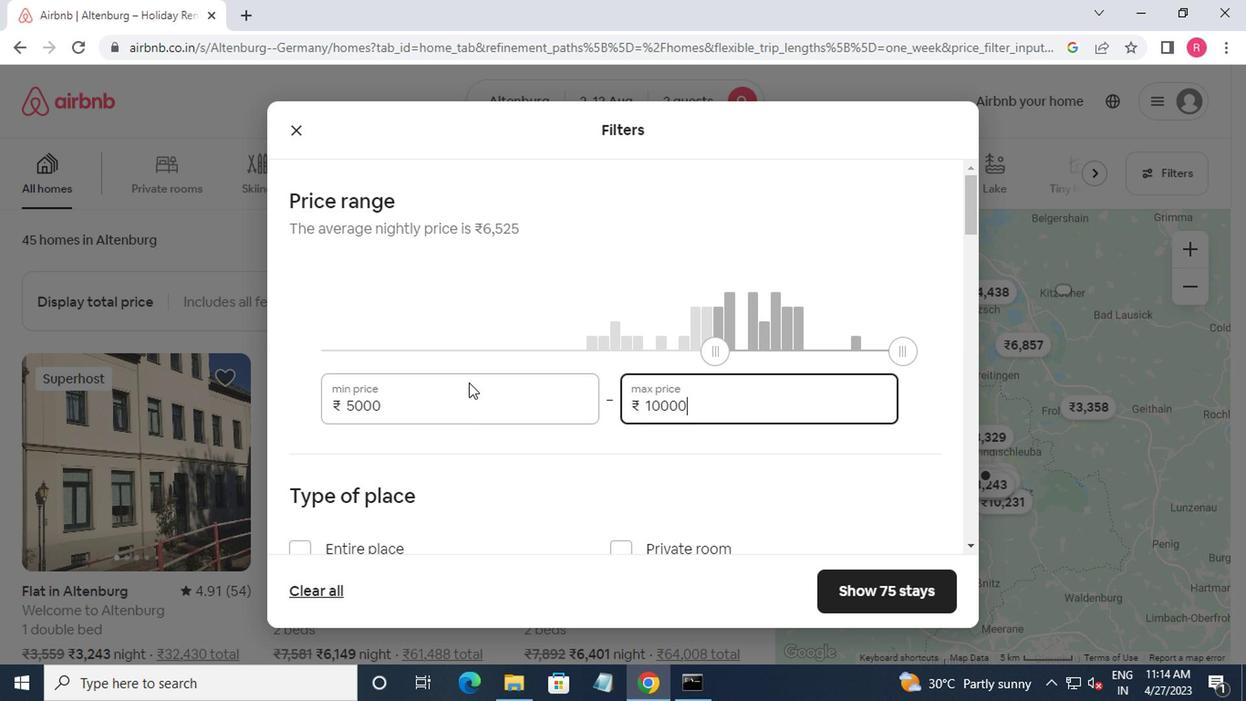 
Action: Mouse moved to (619, 278)
Screenshot: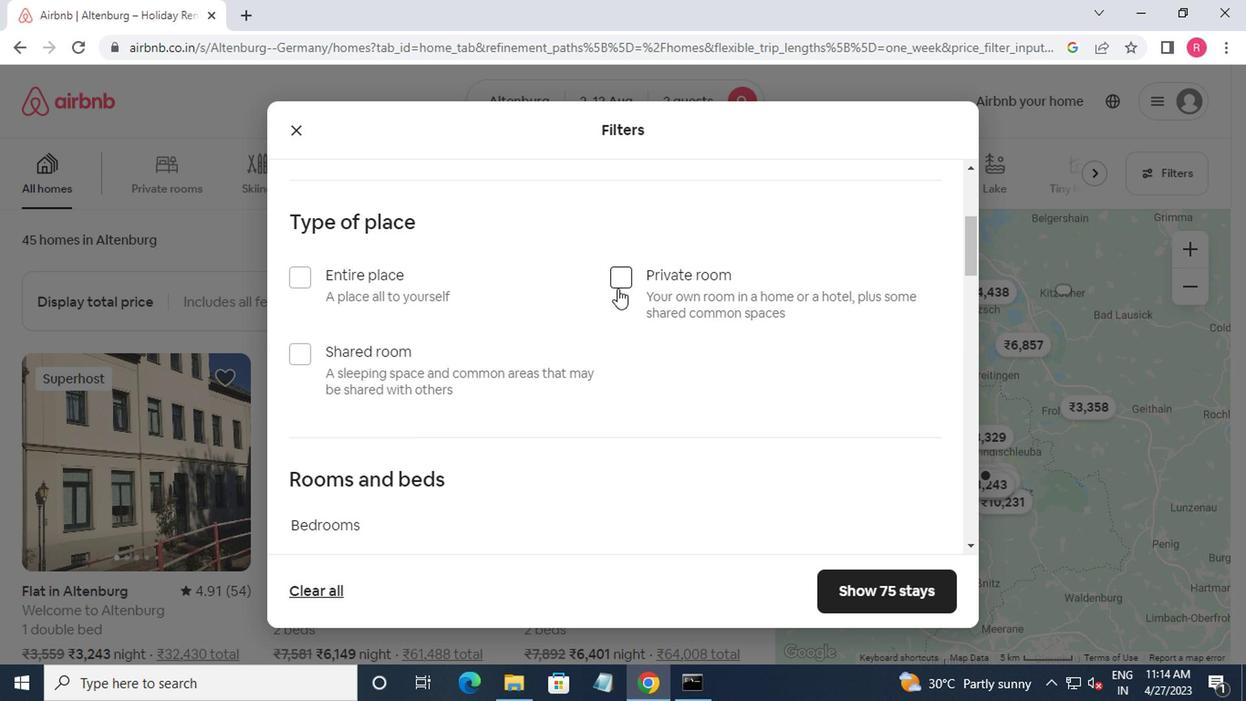 
Action: Mouse pressed left at (619, 278)
Screenshot: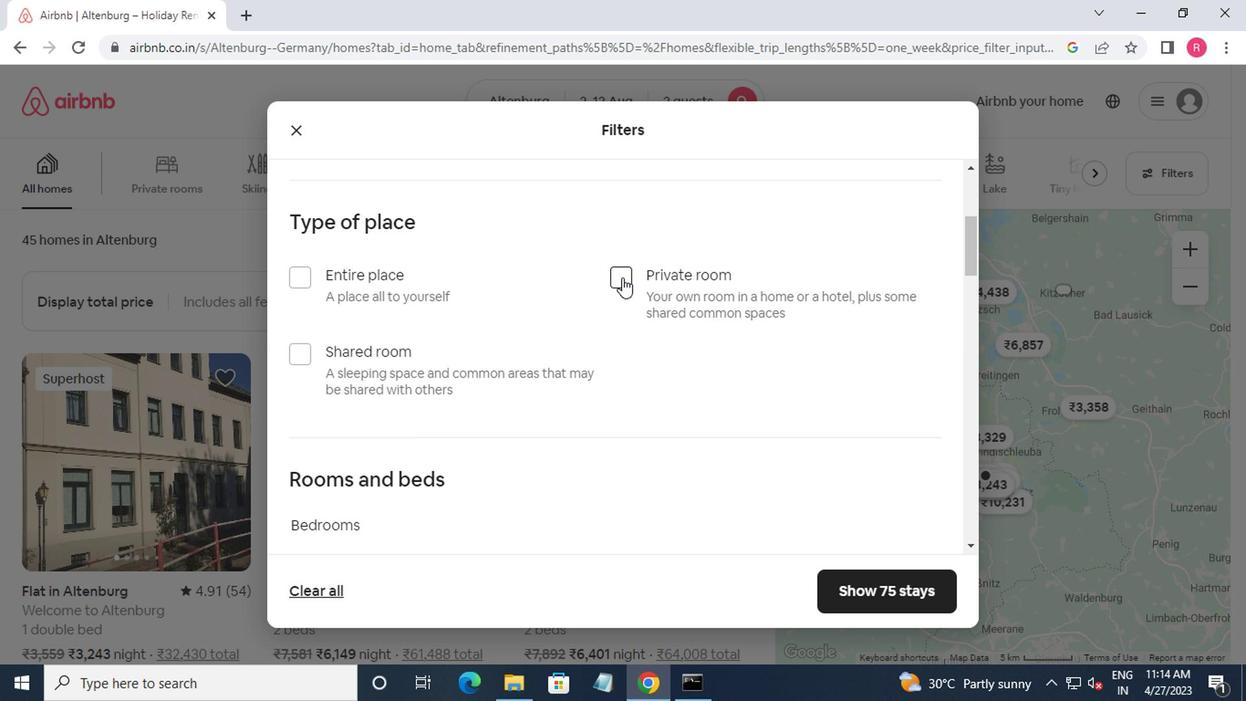 
Action: Mouse moved to (605, 257)
Screenshot: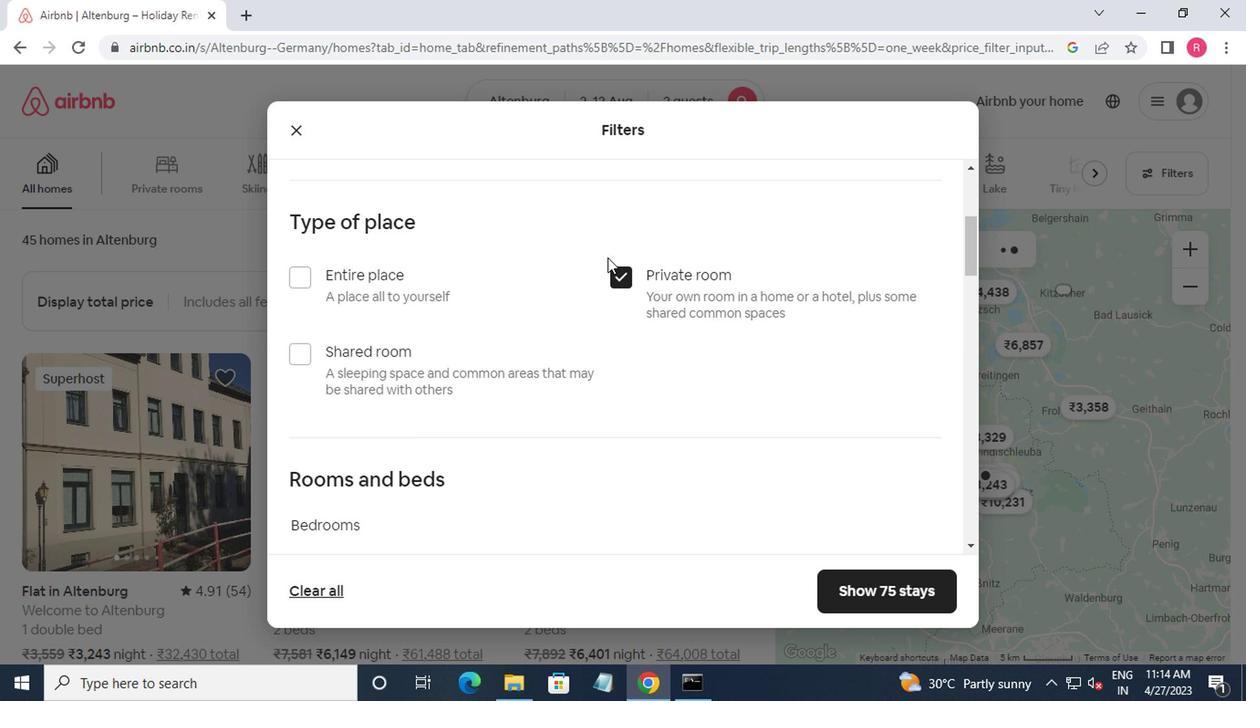 
Action: Mouse scrolled (605, 257) with delta (0, 0)
Screenshot: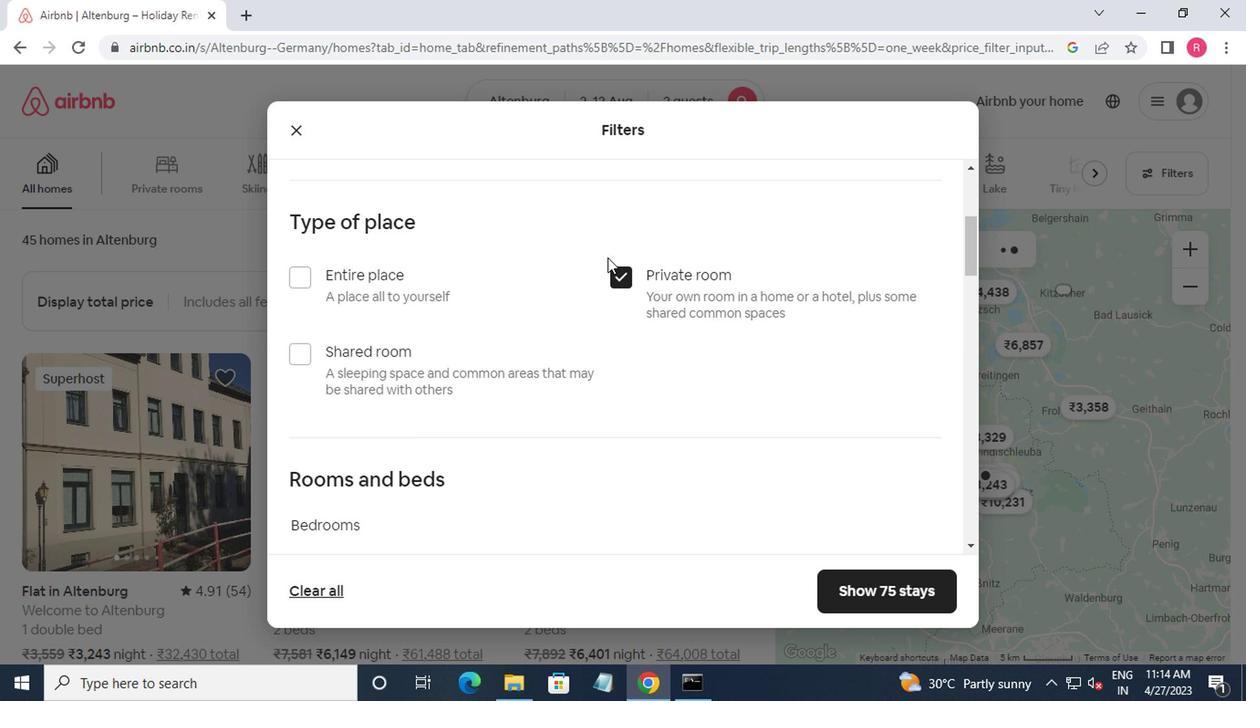 
Action: Mouse moved to (606, 259)
Screenshot: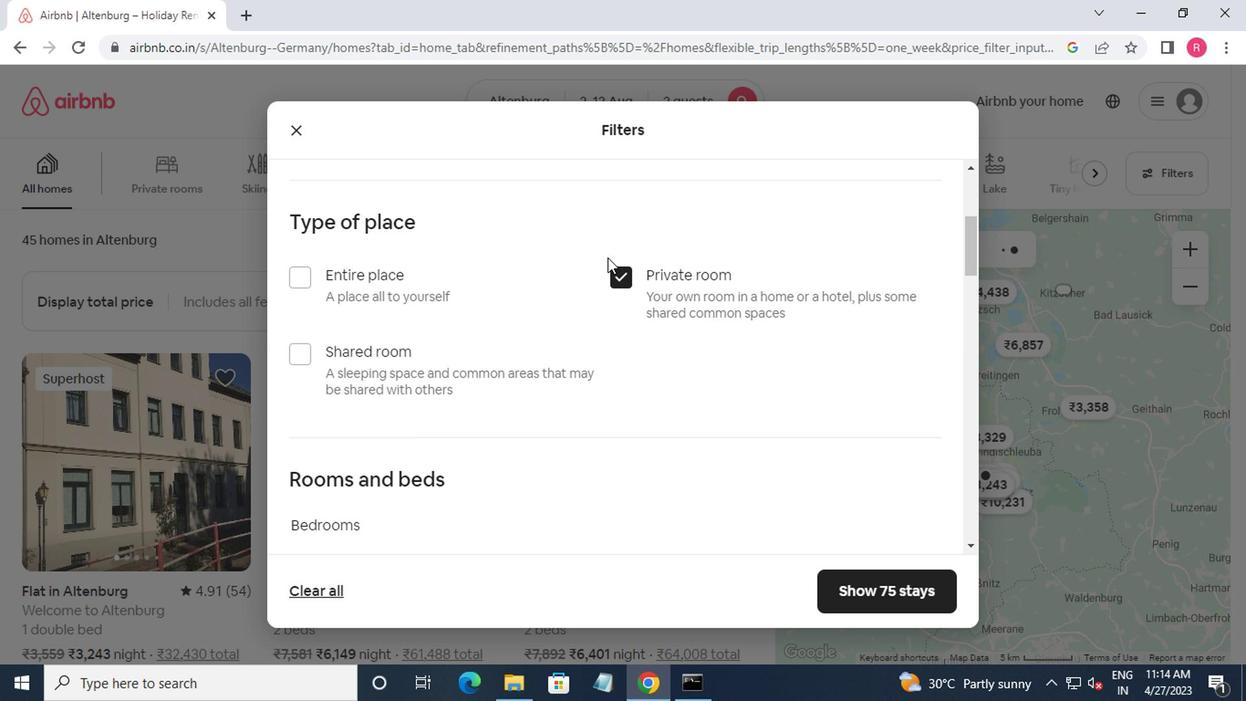 
Action: Mouse scrolled (606, 258) with delta (0, -1)
Screenshot: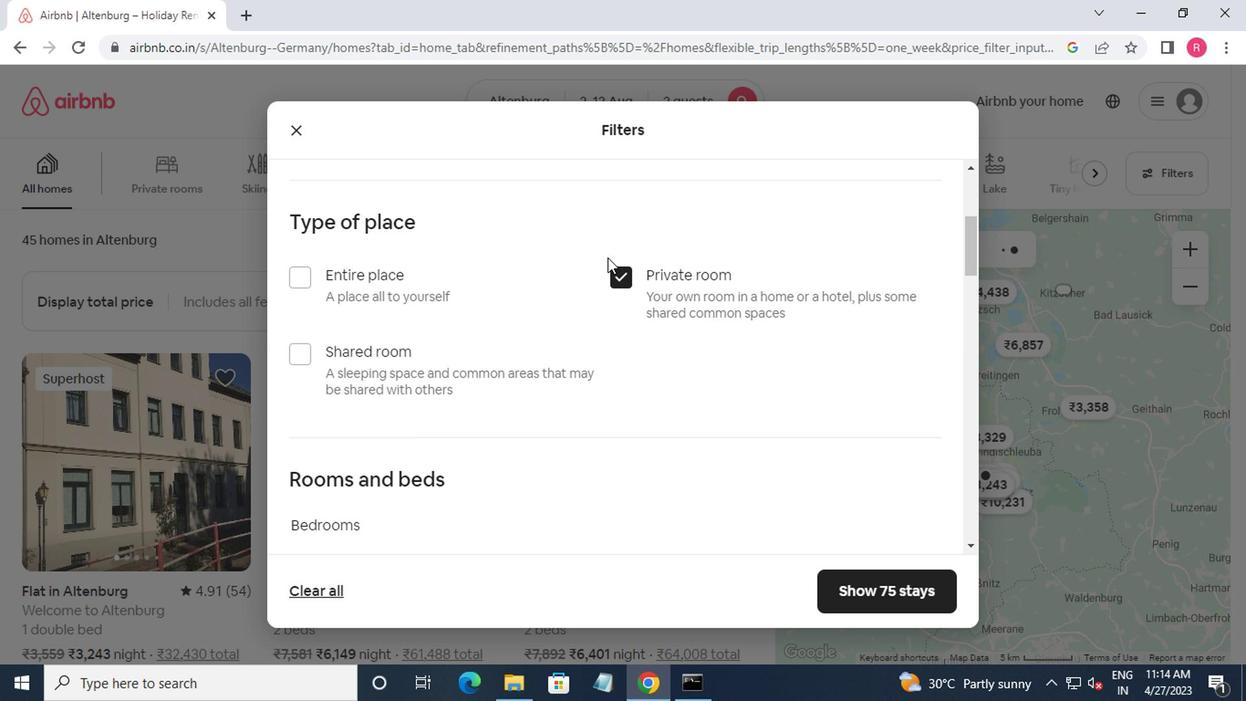 
Action: Mouse moved to (607, 261)
Screenshot: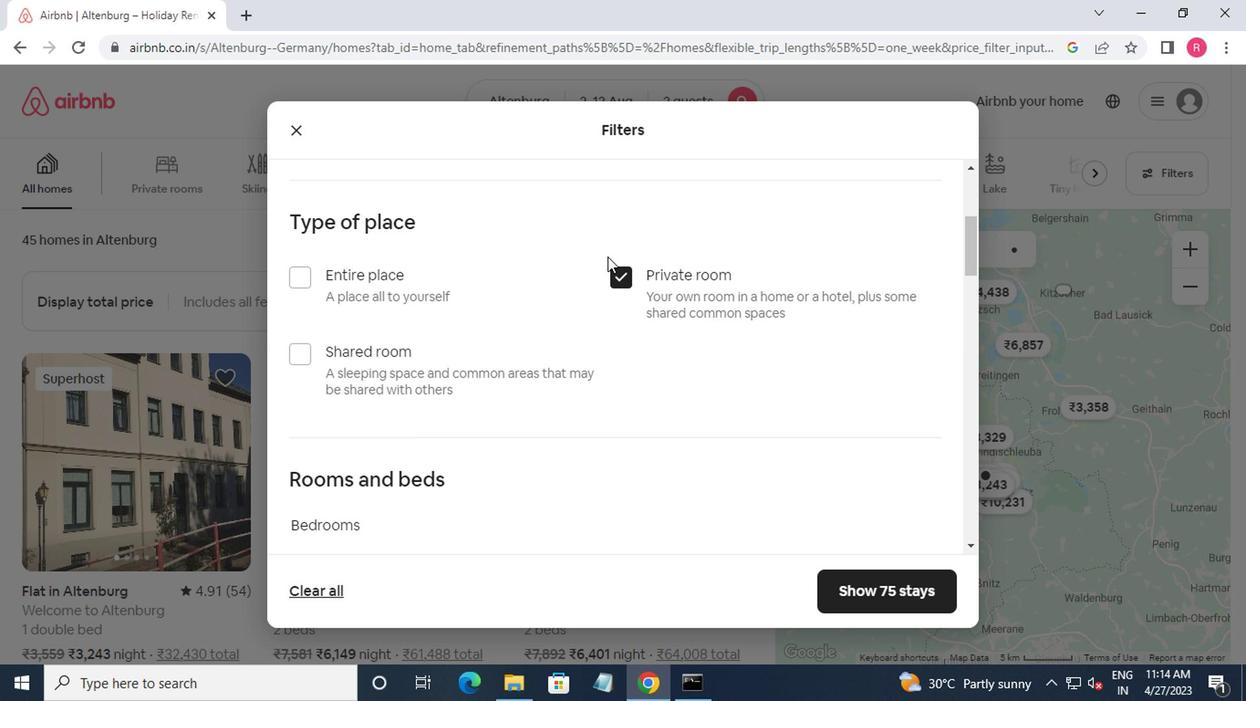 
Action: Mouse scrolled (607, 260) with delta (0, -1)
Screenshot: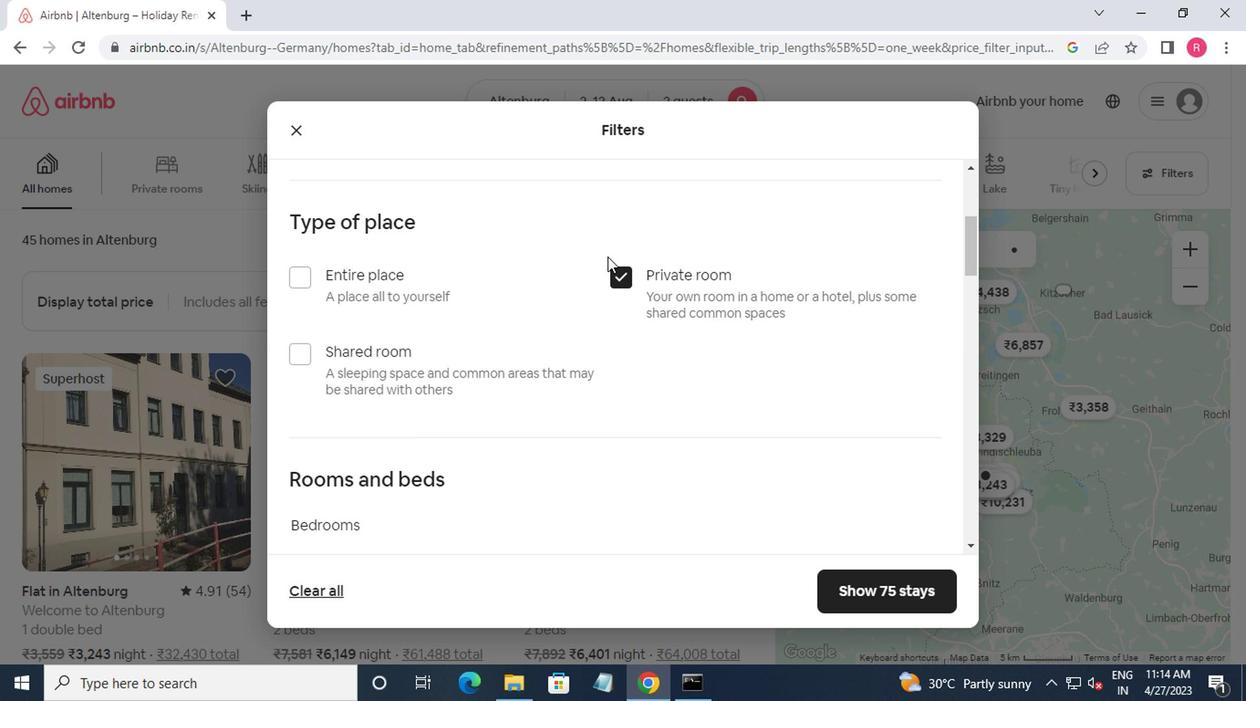 
Action: Mouse moved to (408, 303)
Screenshot: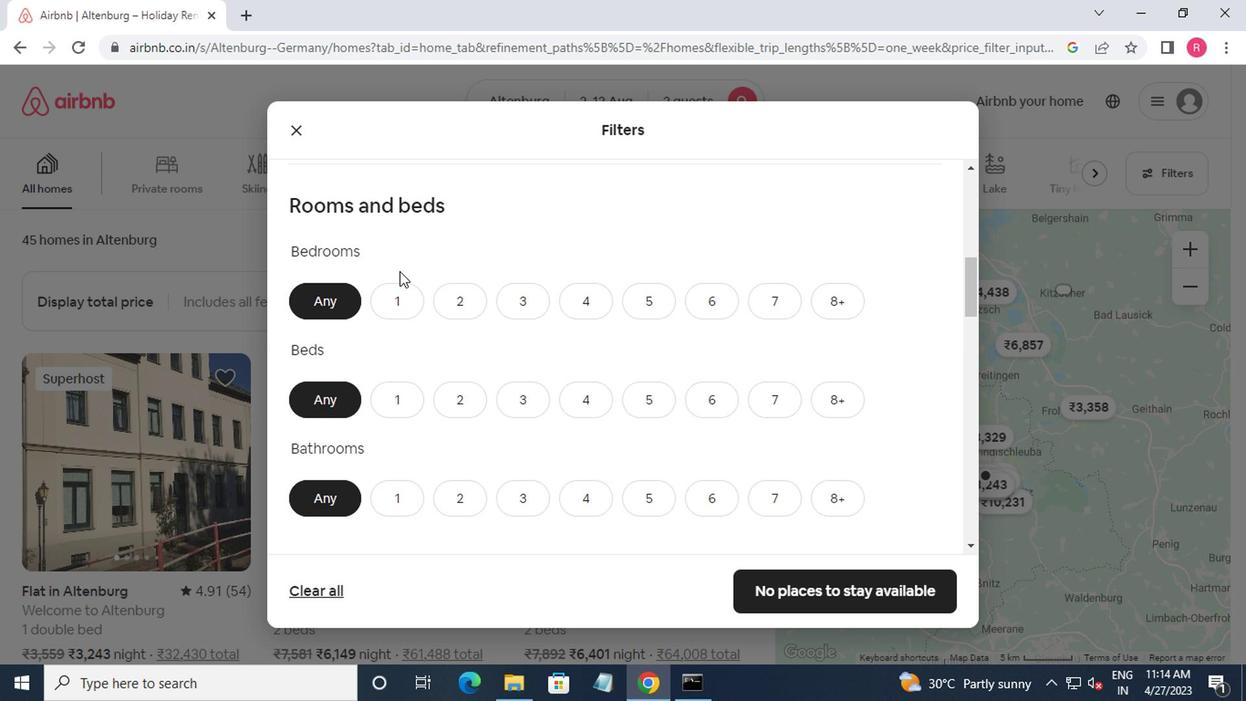 
Action: Mouse pressed left at (408, 303)
Screenshot: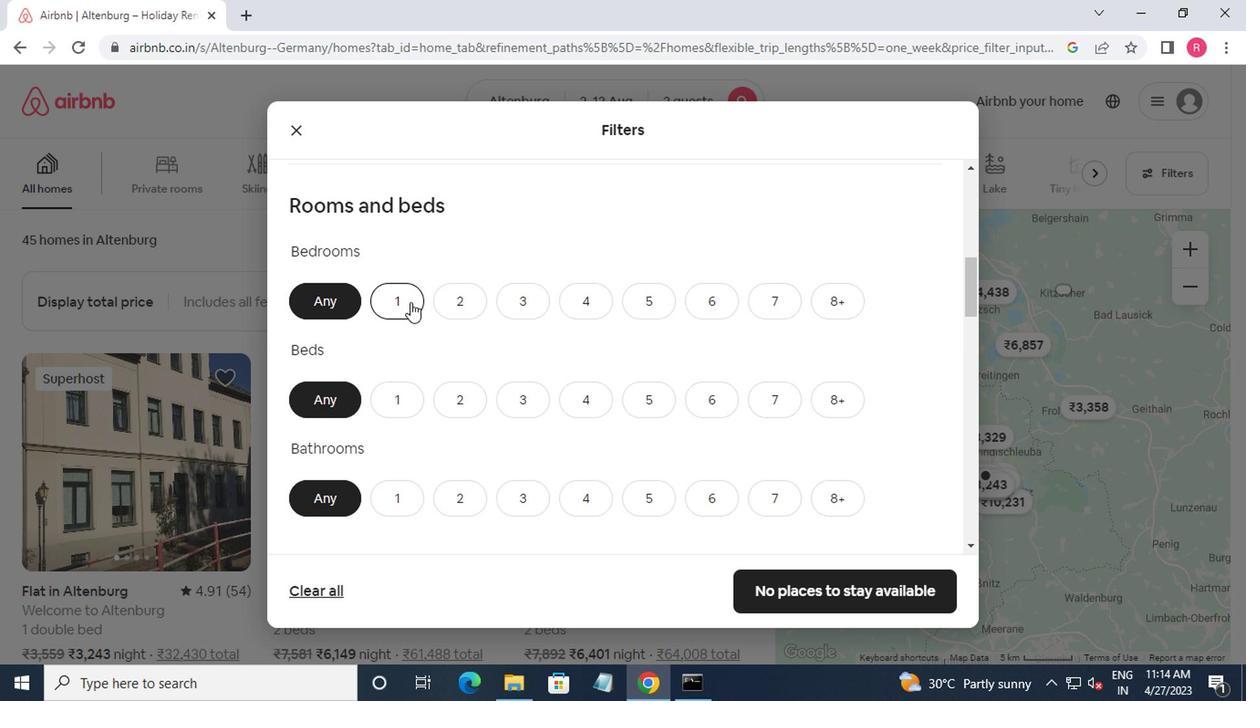 
Action: Mouse moved to (388, 410)
Screenshot: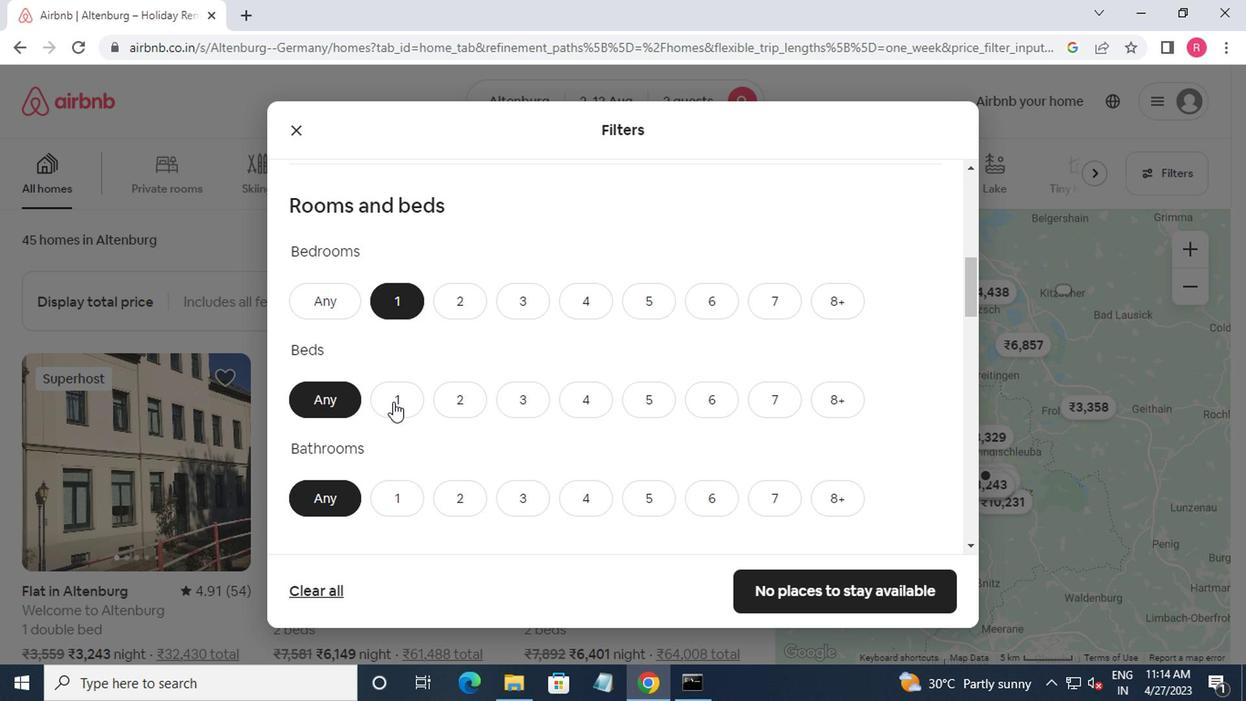 
Action: Mouse pressed left at (388, 410)
Screenshot: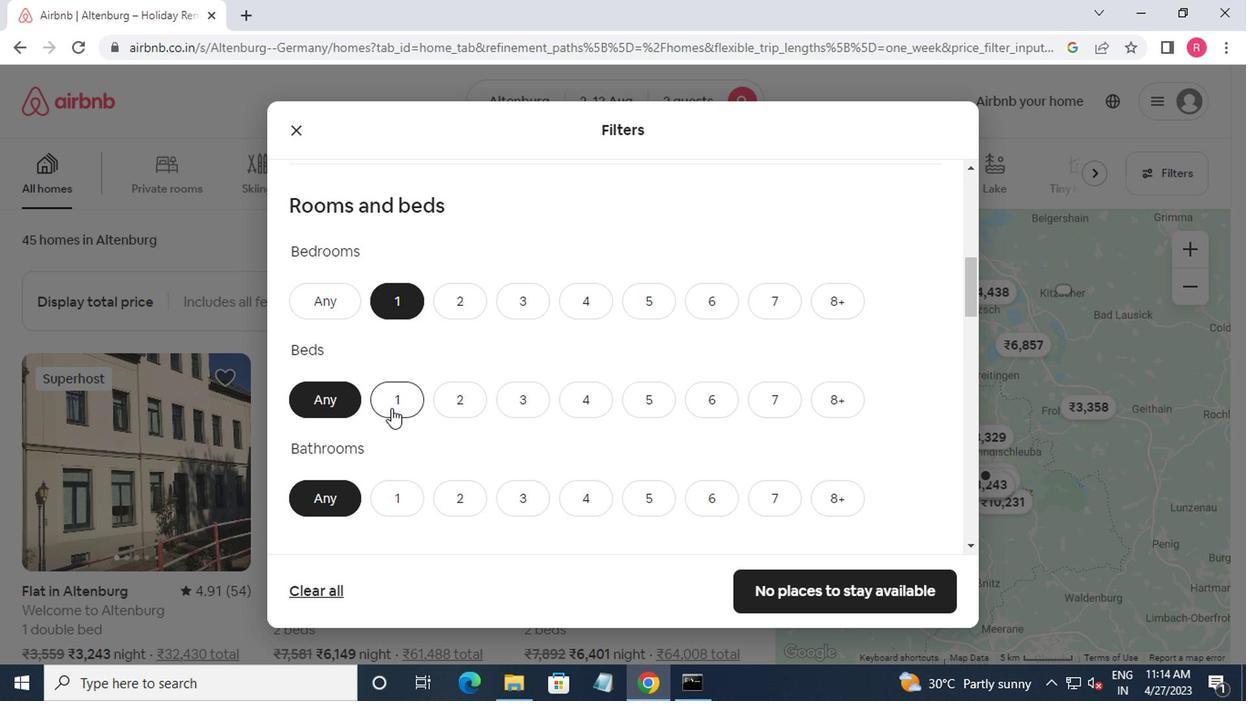 
Action: Mouse moved to (395, 498)
Screenshot: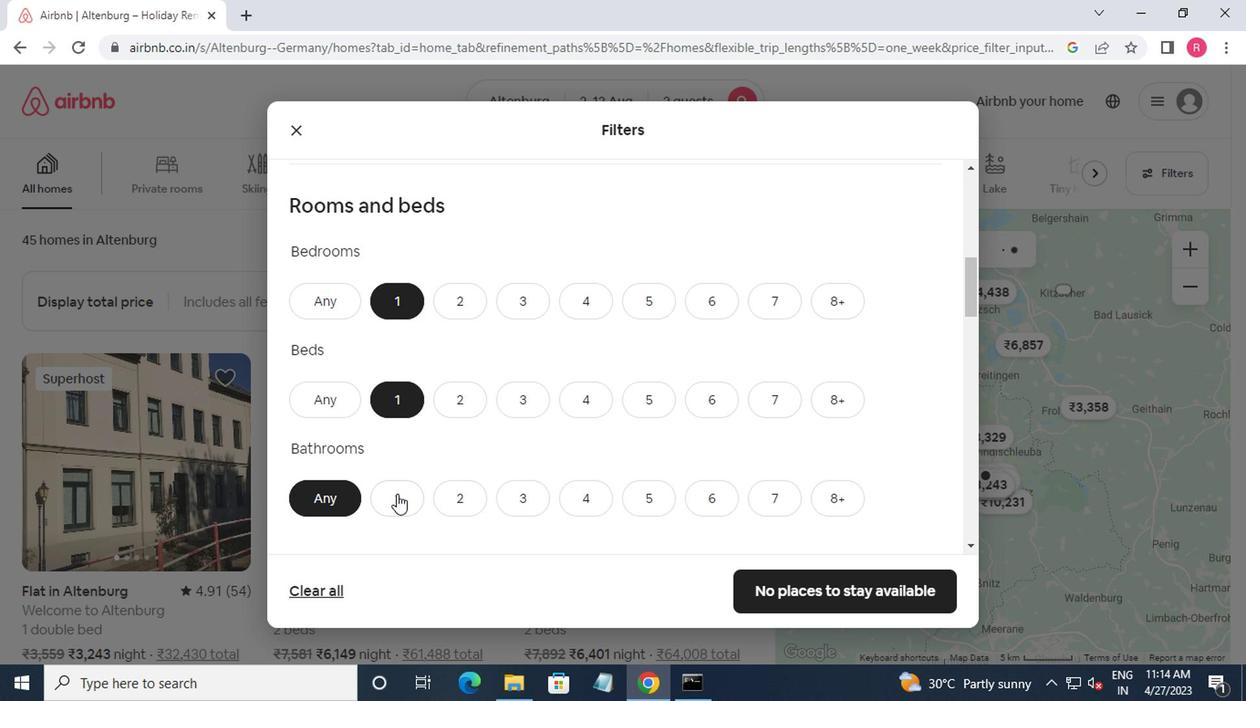 
Action: Mouse pressed left at (395, 498)
Screenshot: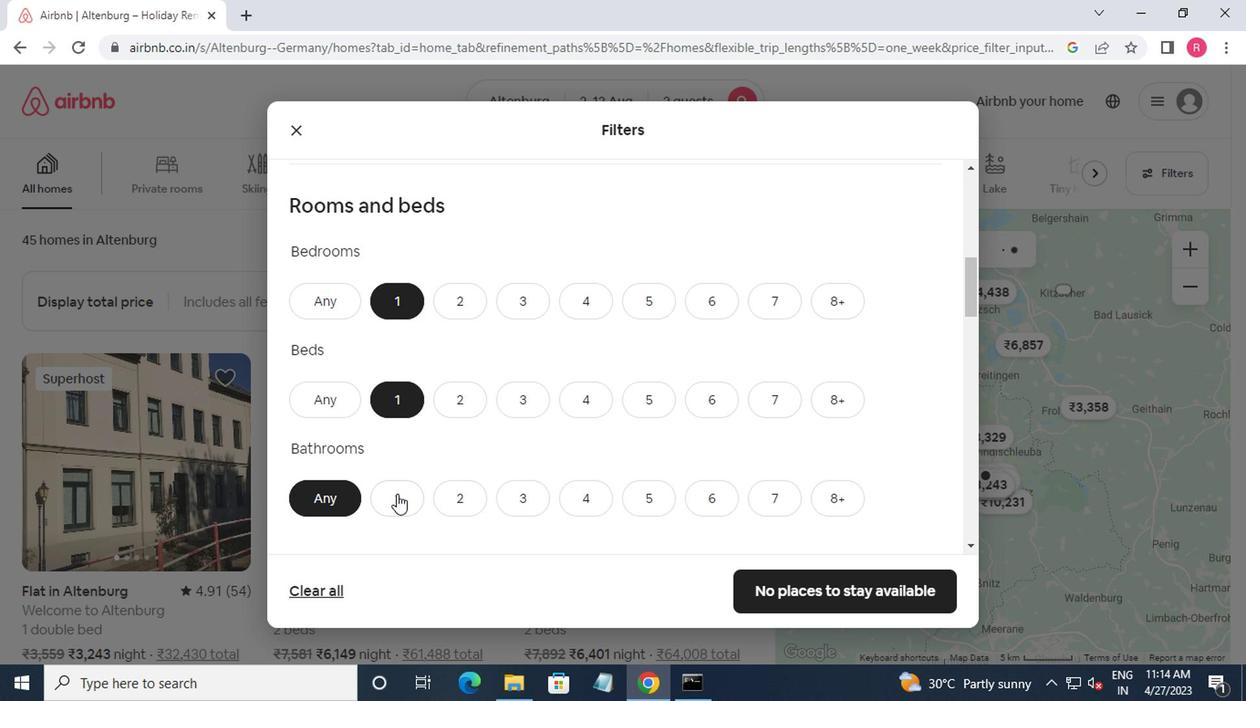 
Action: Mouse moved to (414, 440)
Screenshot: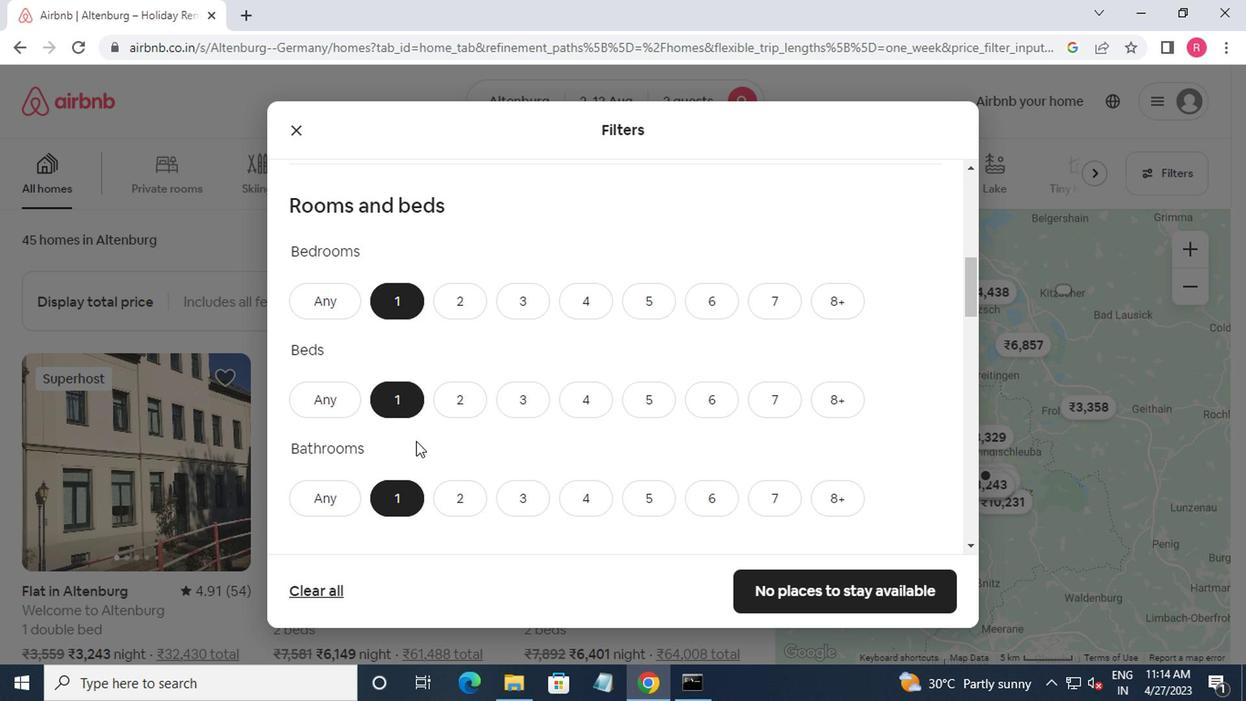 
Action: Mouse scrolled (414, 440) with delta (0, 0)
Screenshot: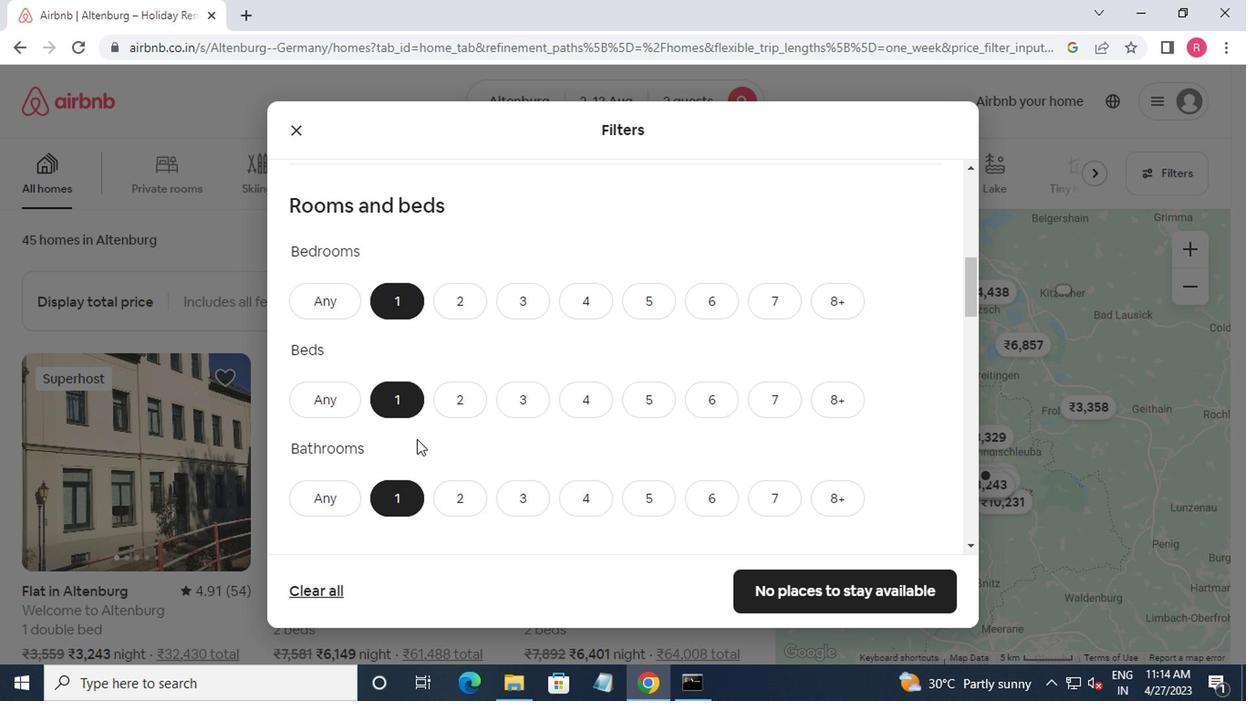 
Action: Mouse scrolled (414, 440) with delta (0, 0)
Screenshot: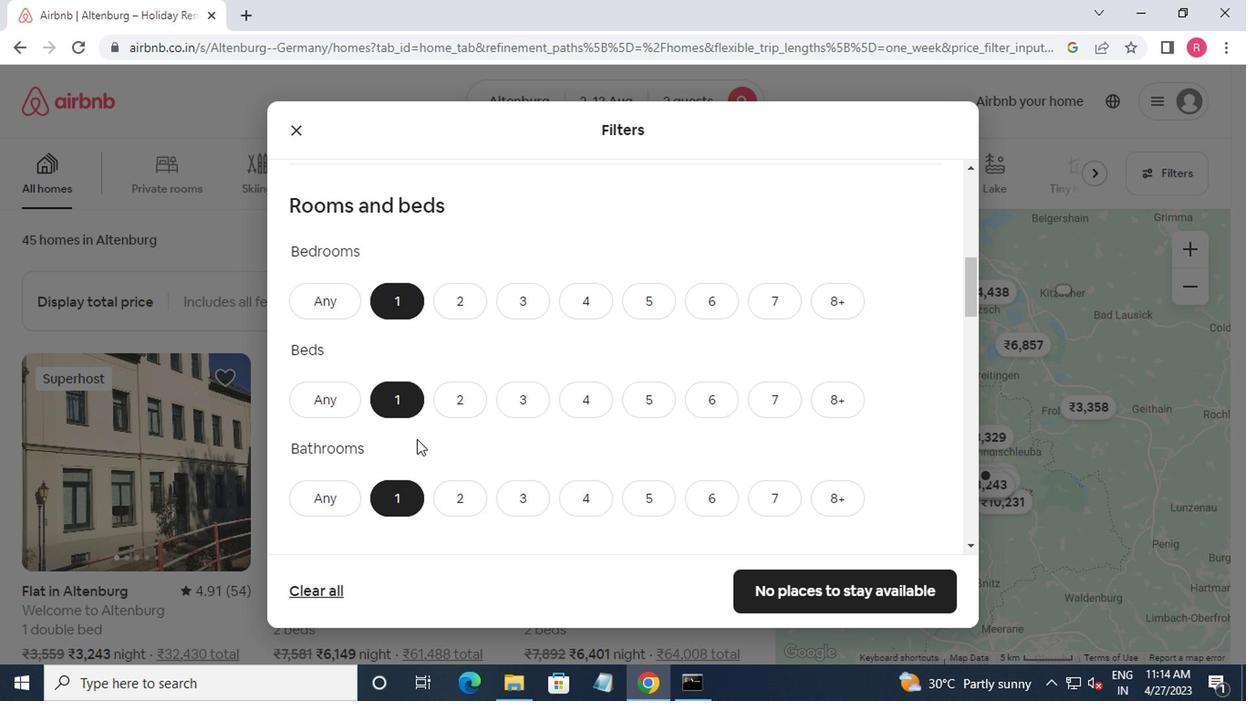 
Action: Mouse scrolled (414, 440) with delta (0, 0)
Screenshot: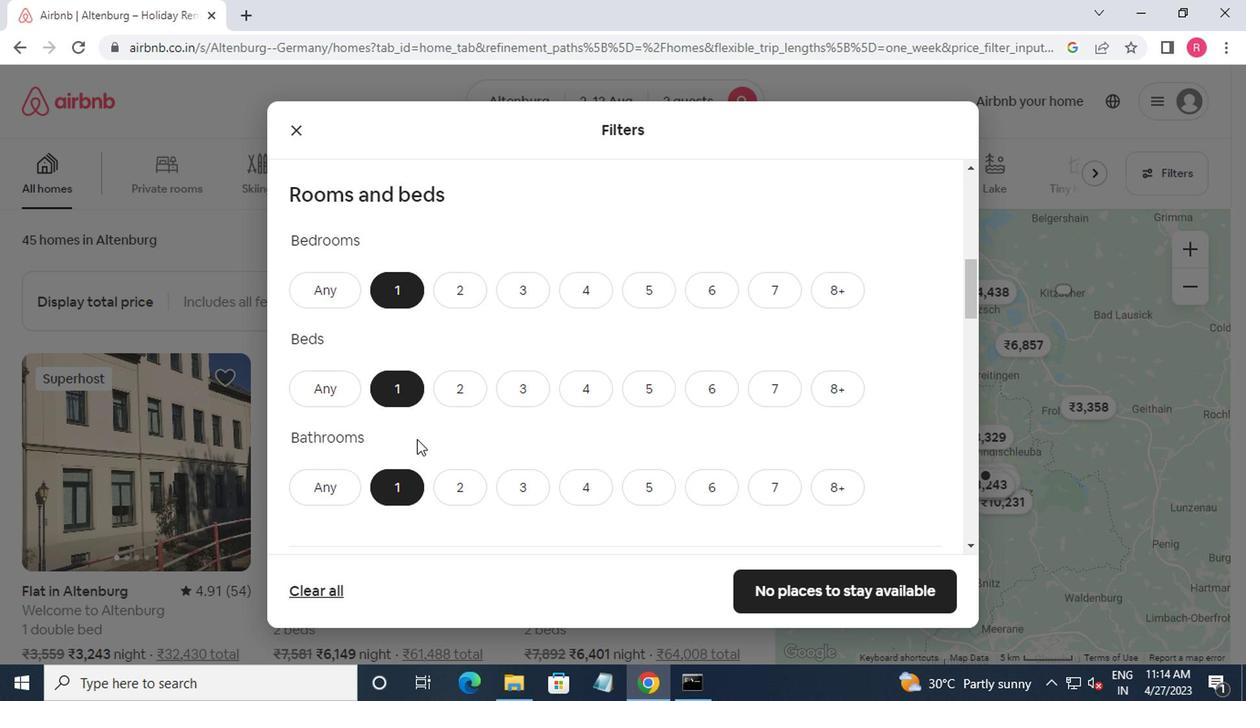 
Action: Mouse moved to (405, 440)
Screenshot: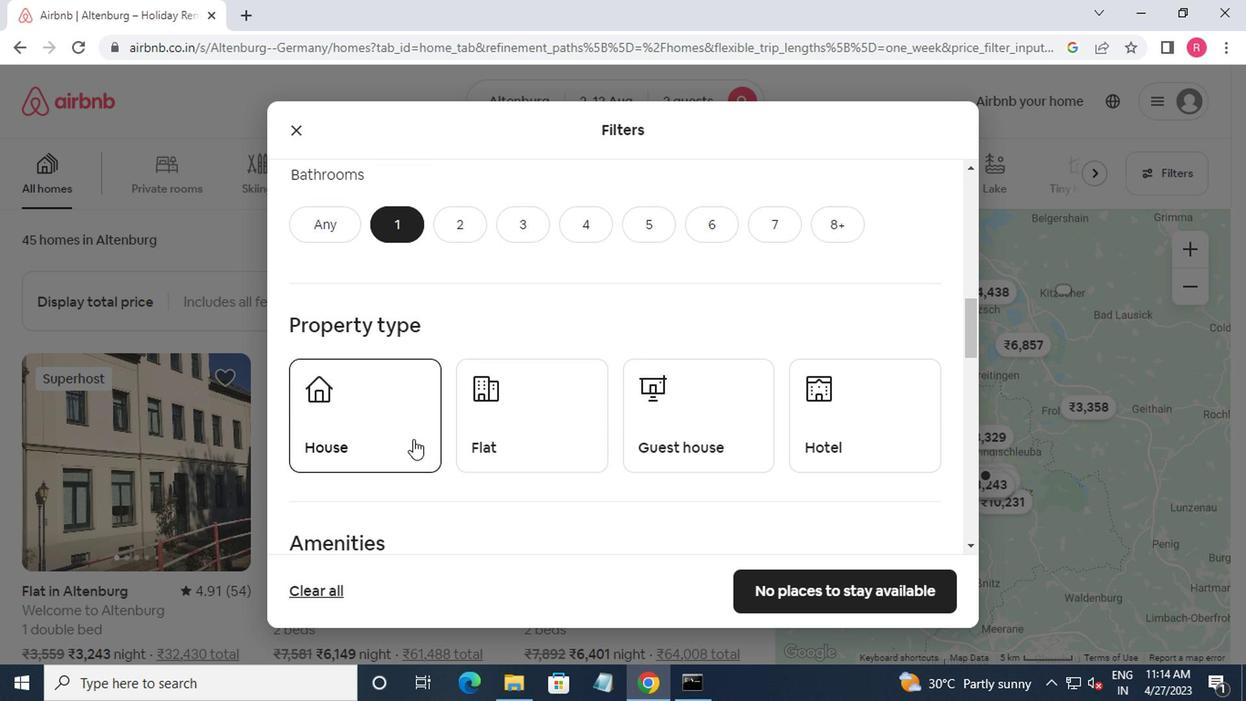 
Action: Mouse pressed left at (405, 440)
Screenshot: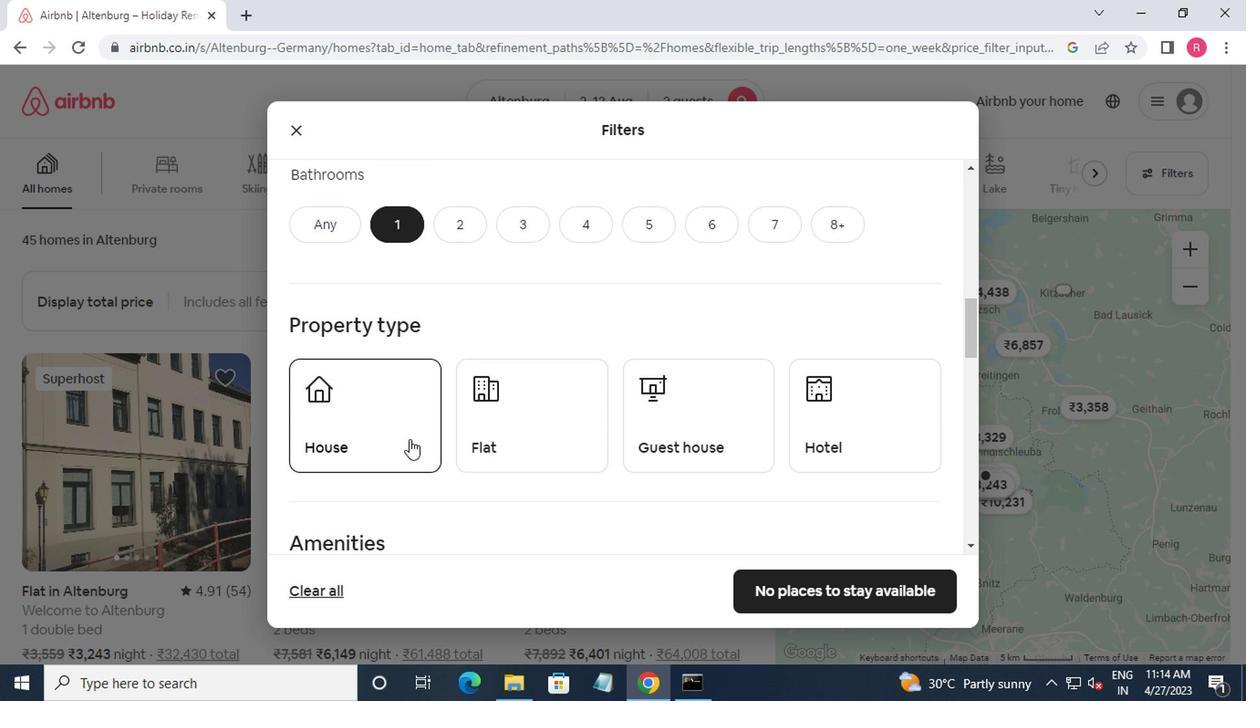 
Action: Mouse moved to (521, 430)
Screenshot: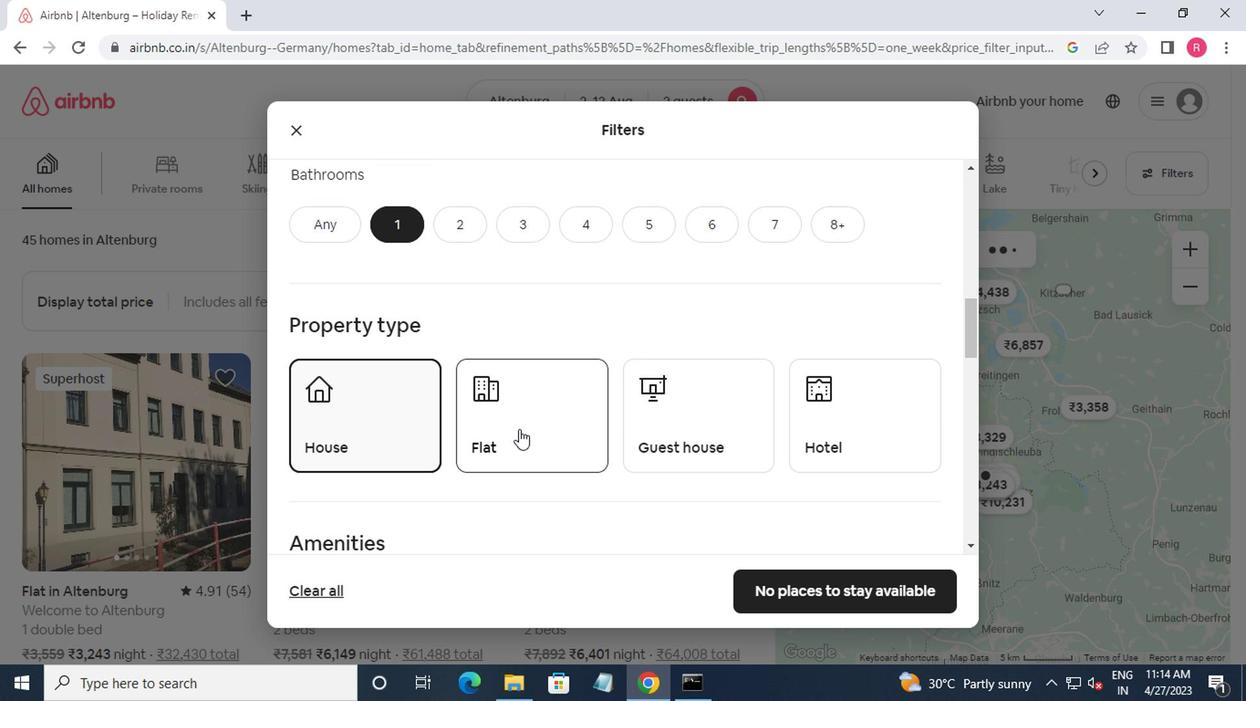 
Action: Mouse pressed left at (521, 430)
Screenshot: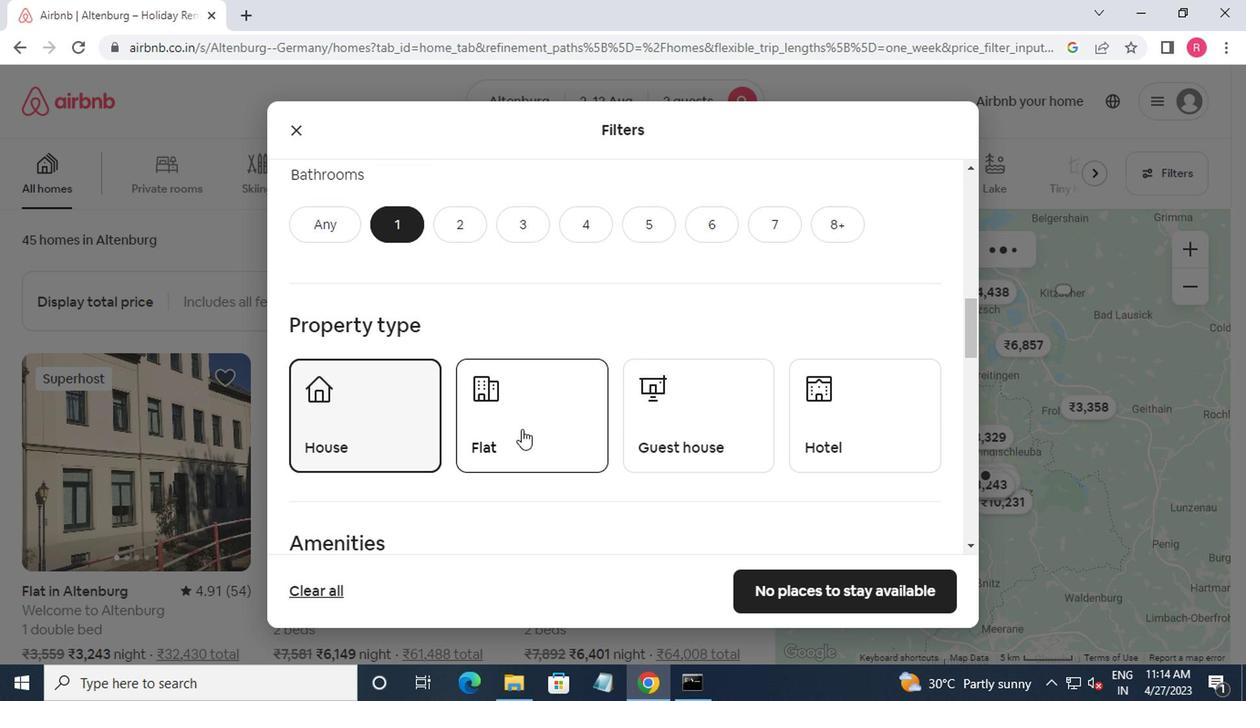 
Action: Mouse moved to (714, 444)
Screenshot: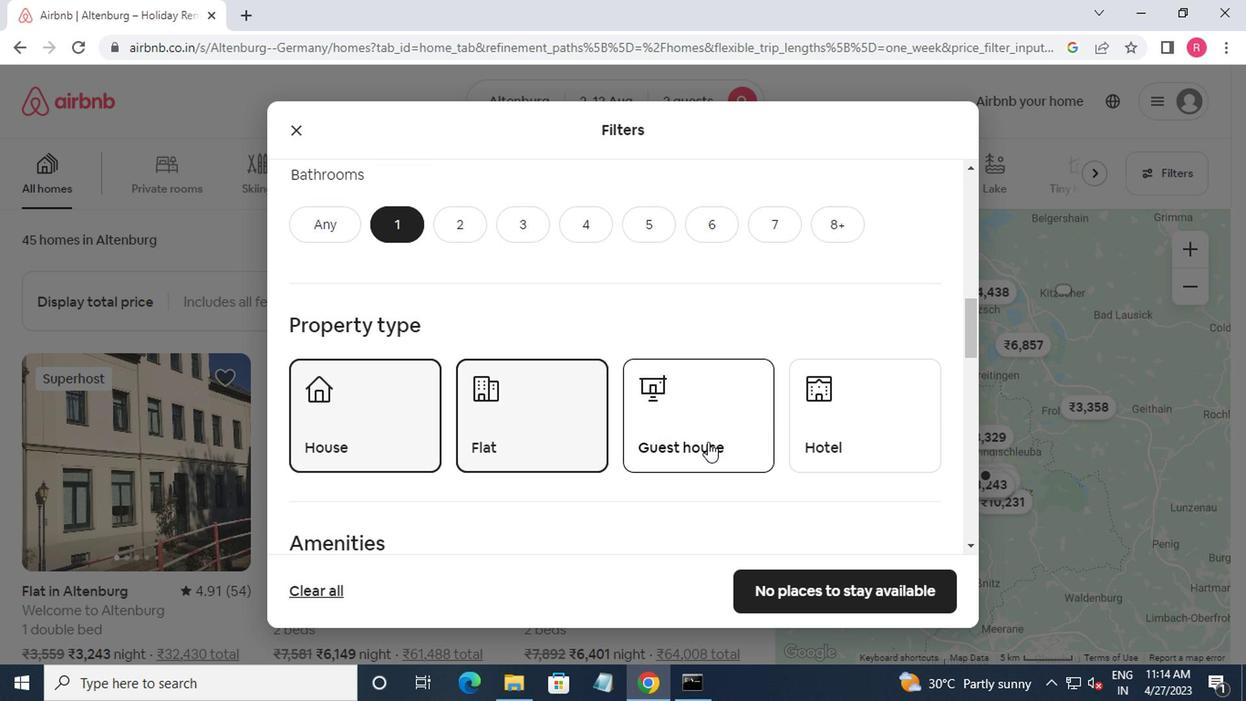 
Action: Mouse pressed left at (714, 444)
Screenshot: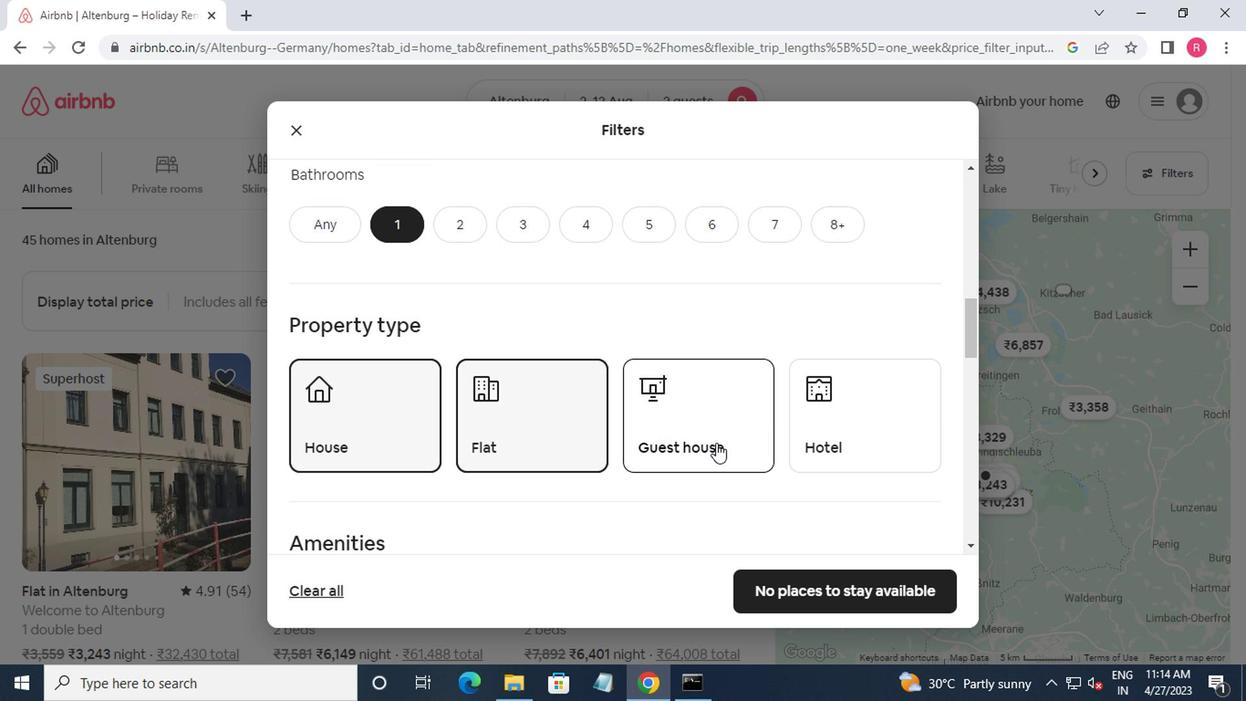 
Action: Mouse moved to (767, 427)
Screenshot: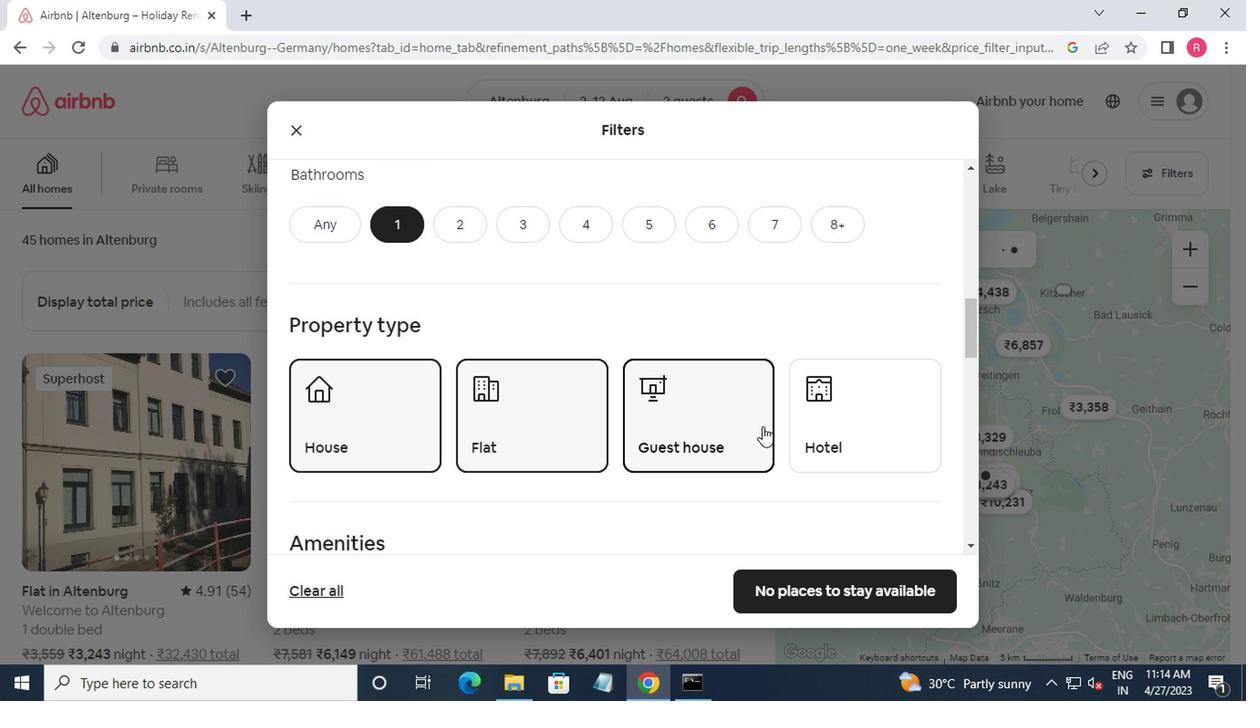 
Action: Mouse scrolled (767, 427) with delta (0, 0)
Screenshot: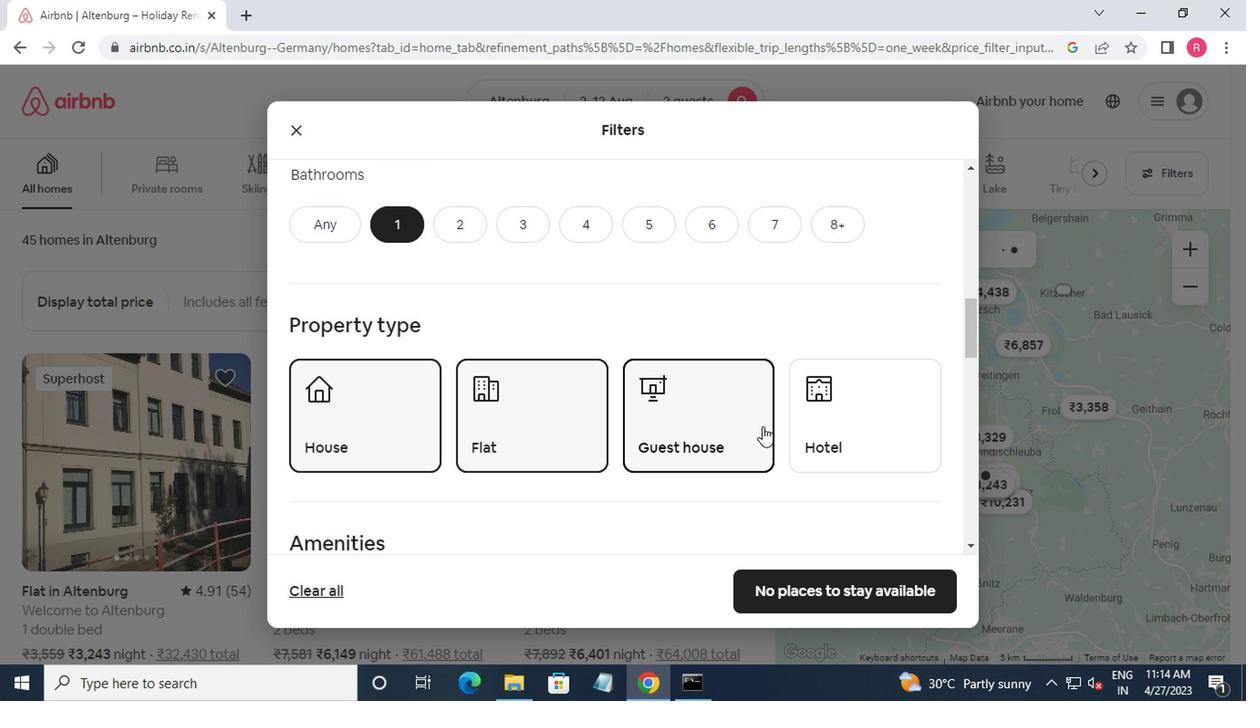 
Action: Mouse moved to (778, 429)
Screenshot: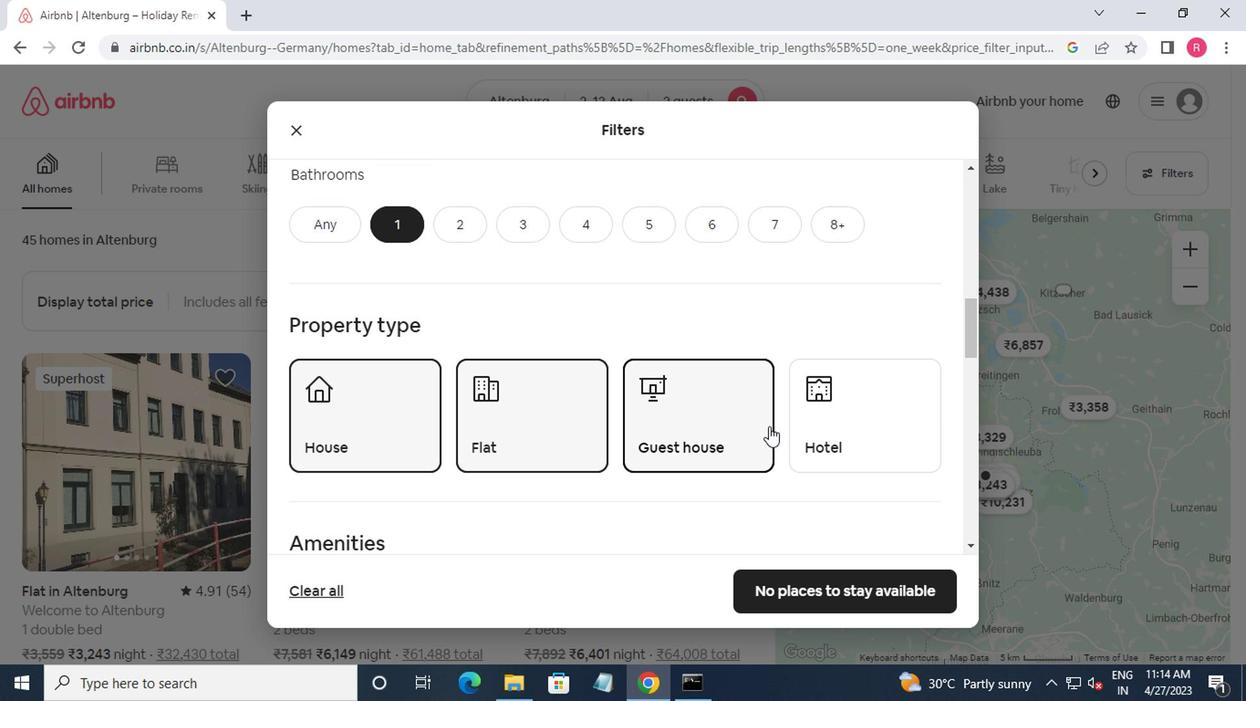 
Action: Mouse scrolled (778, 429) with delta (0, 0)
Screenshot: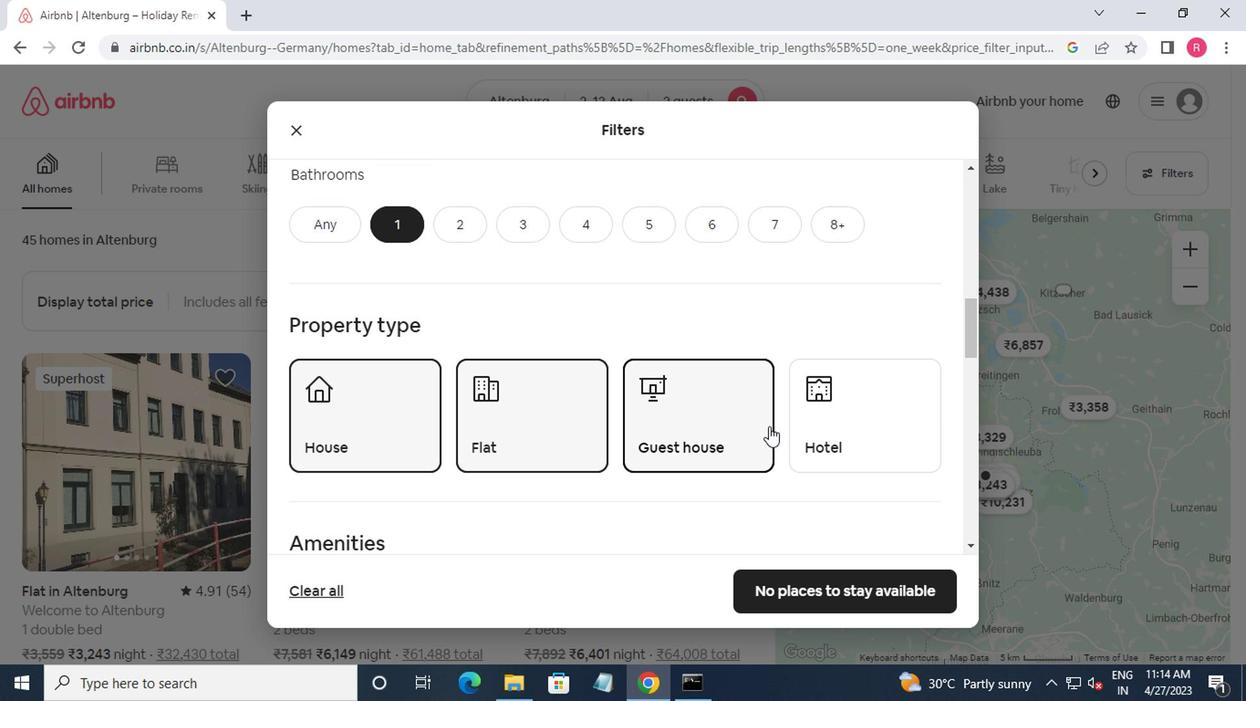 
Action: Mouse moved to (825, 278)
Screenshot: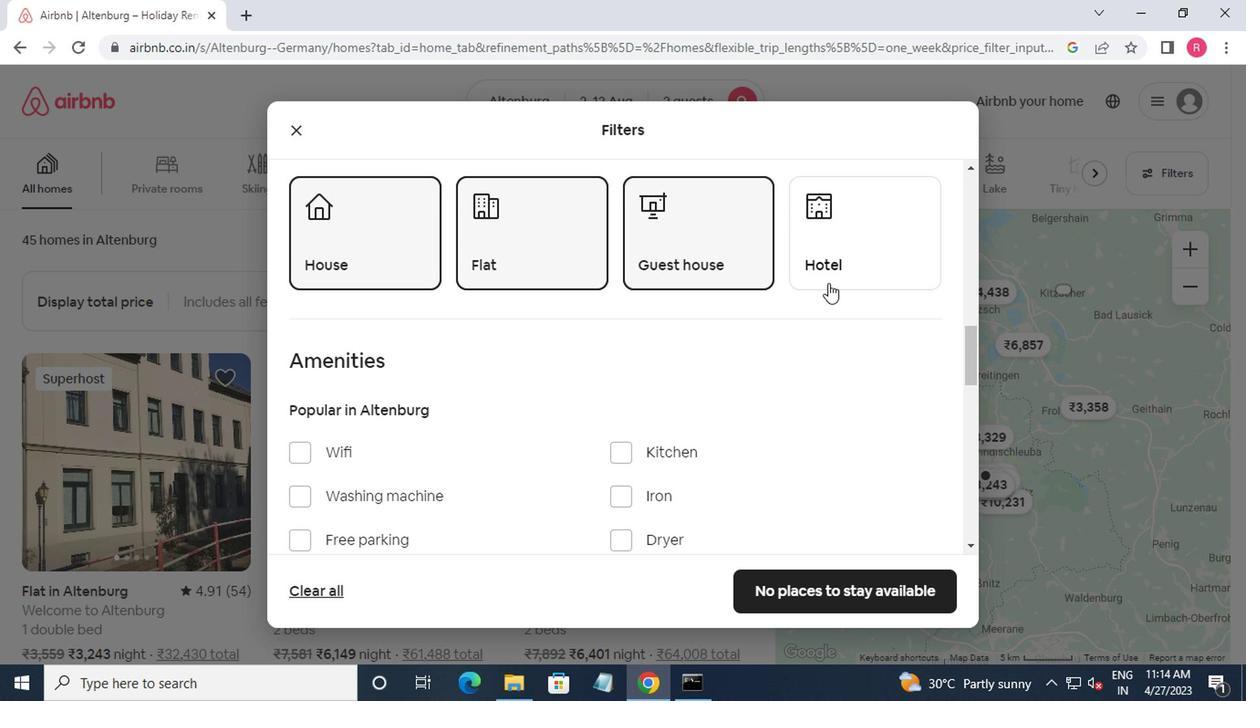 
Action: Mouse pressed left at (825, 278)
Screenshot: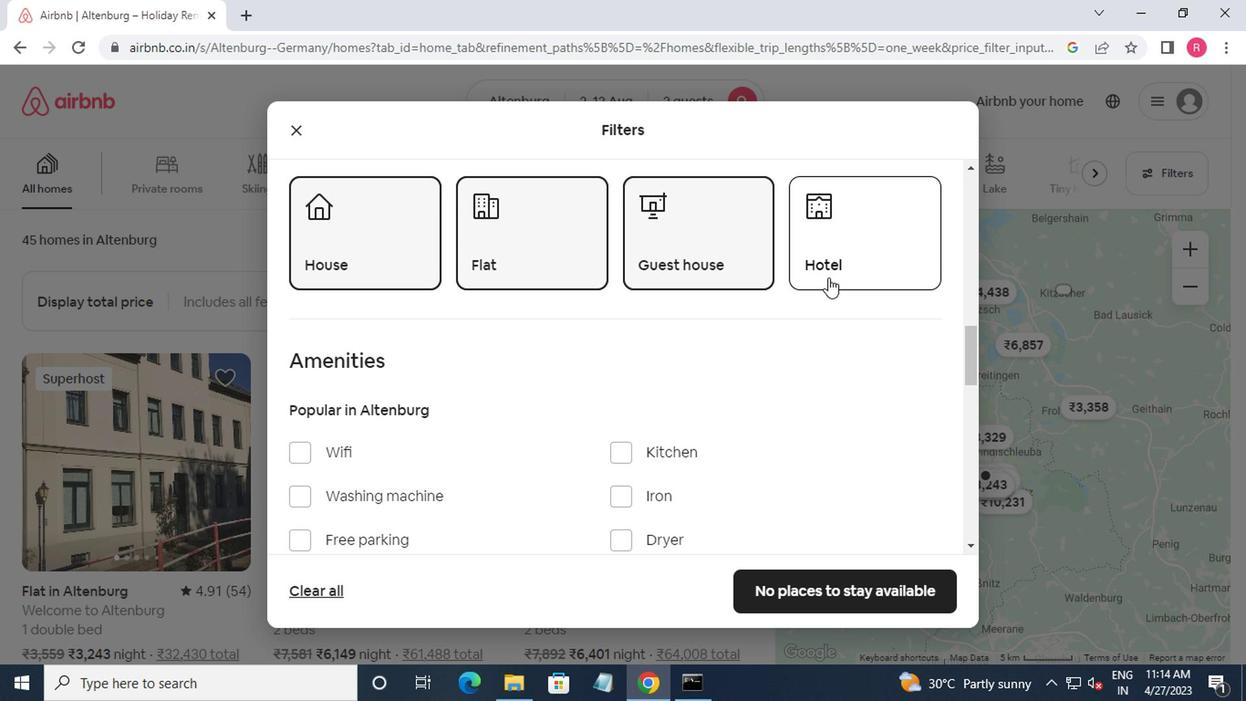 
Action: Mouse moved to (696, 213)
Screenshot: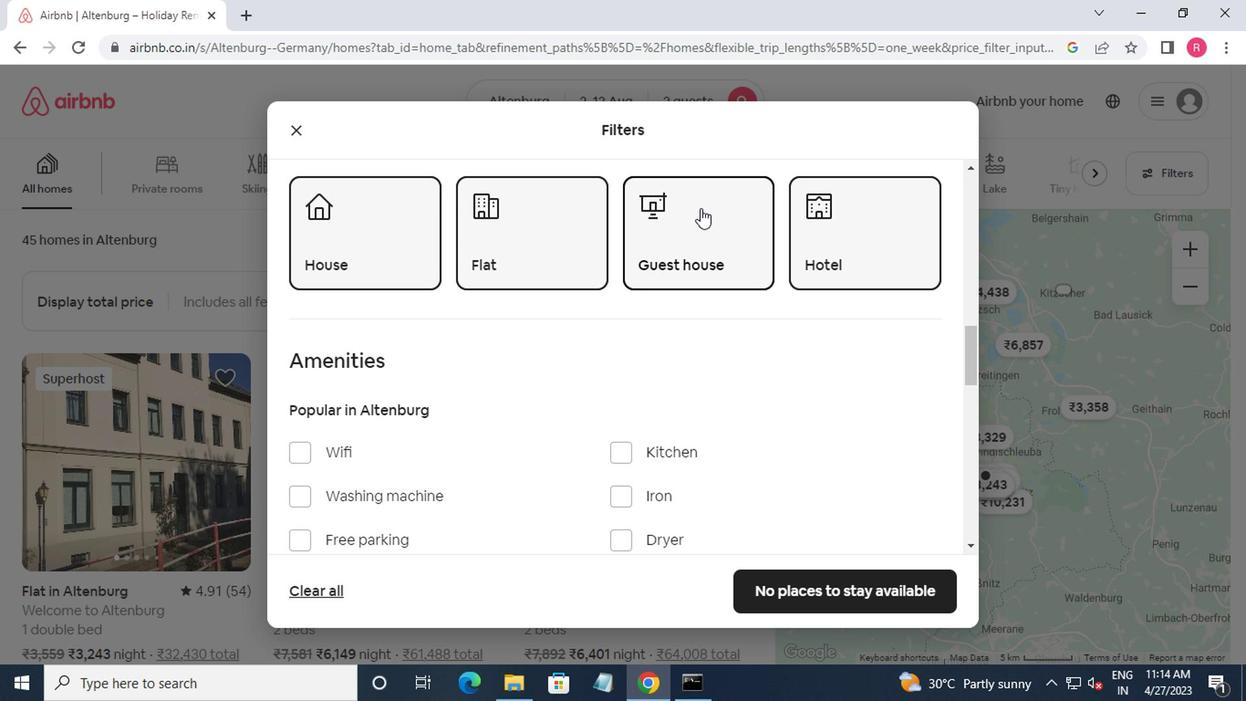
Action: Mouse scrolled (696, 212) with delta (0, 0)
Screenshot: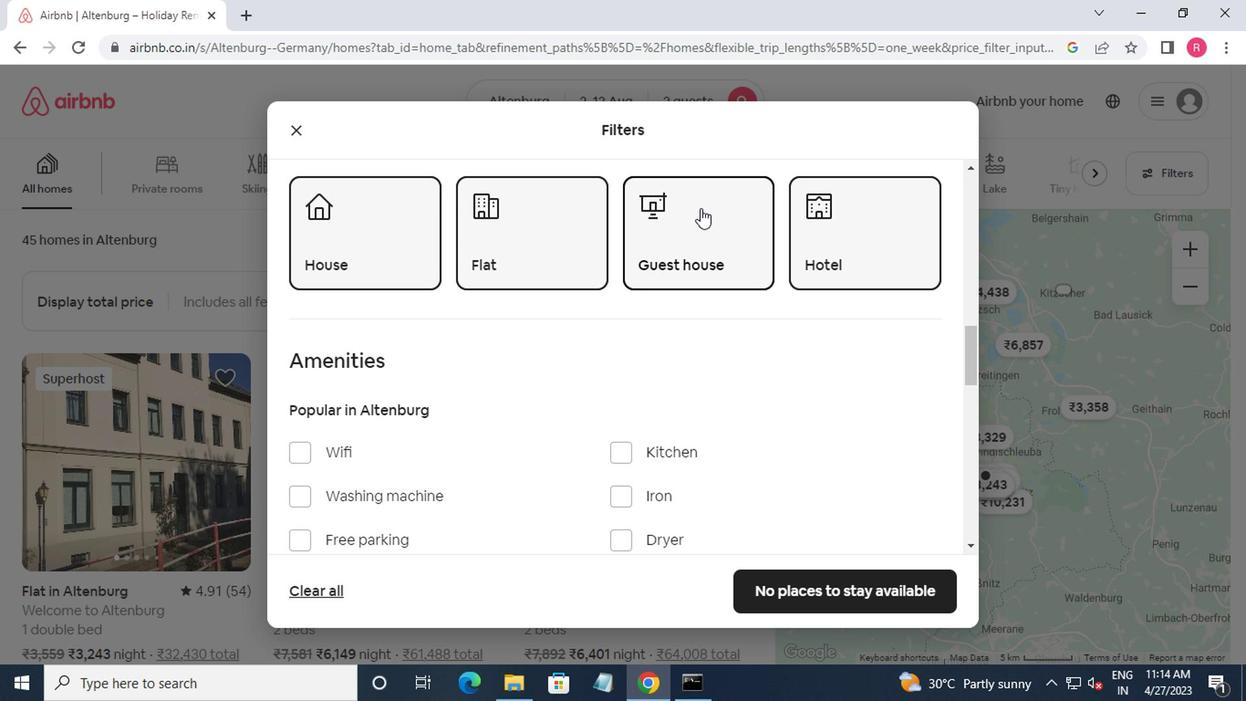 
Action: Mouse moved to (695, 219)
Screenshot: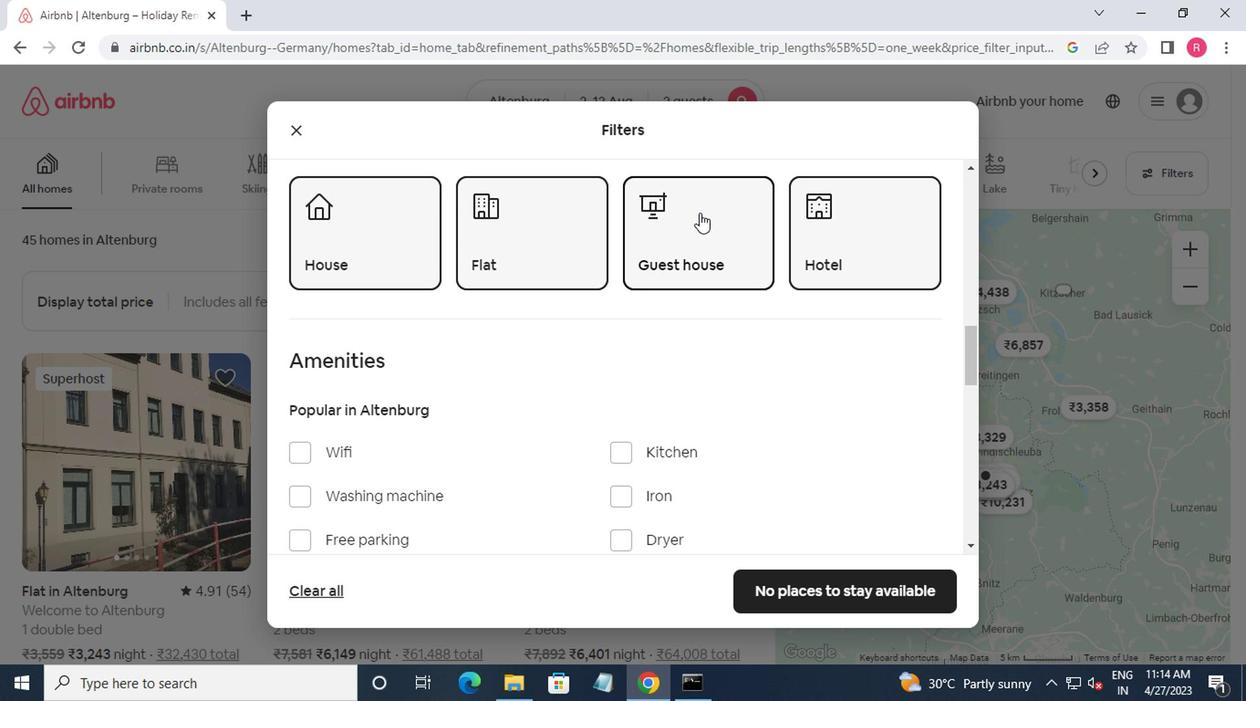 
Action: Mouse scrolled (695, 218) with delta (0, -1)
Screenshot: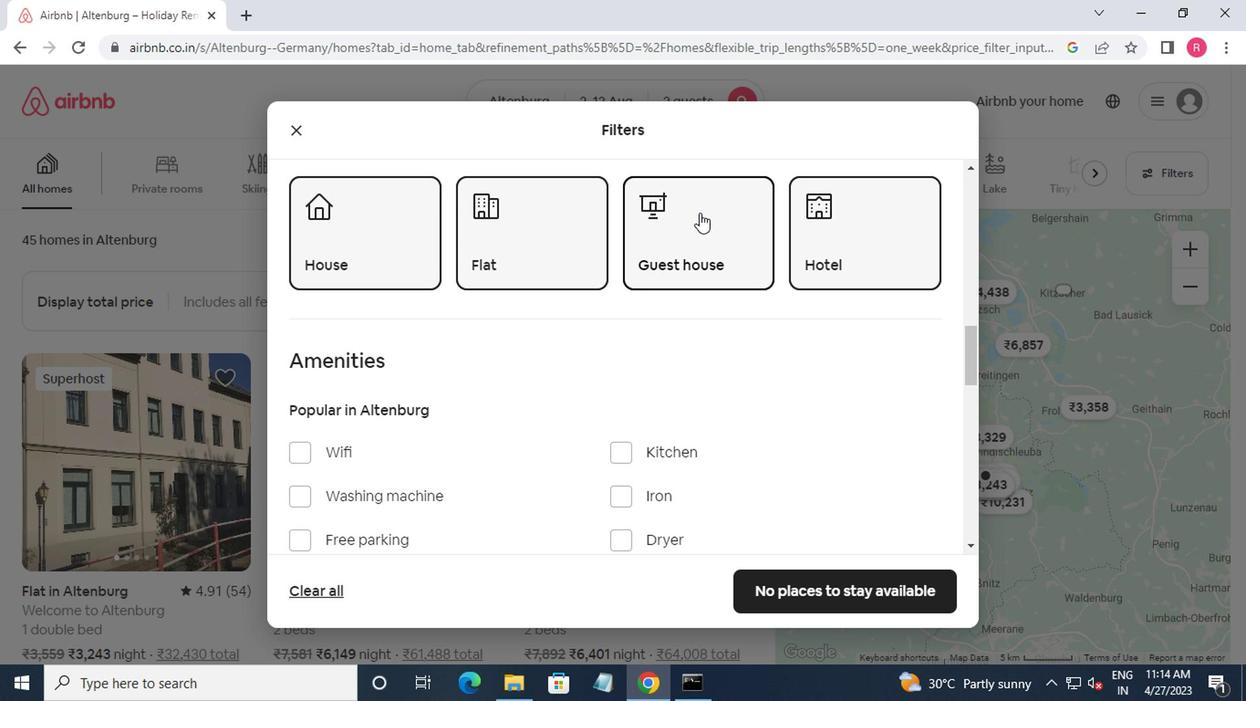 
Action: Mouse moved to (689, 228)
Screenshot: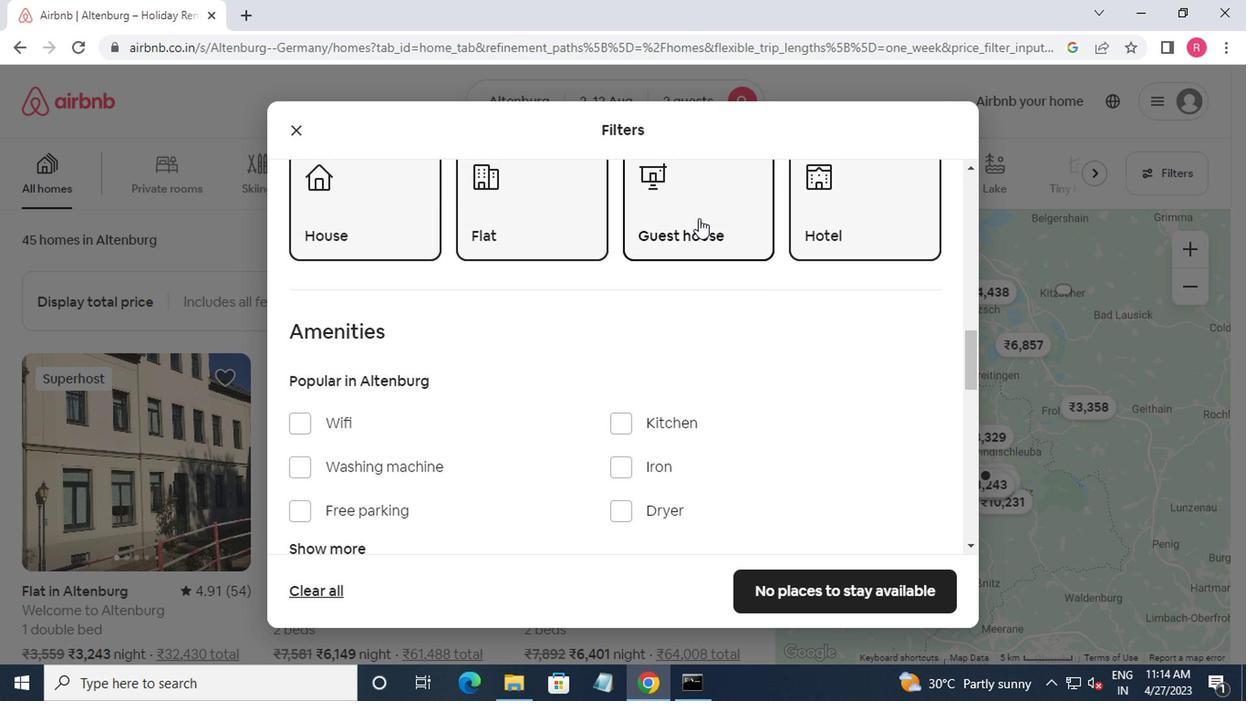 
Action: Mouse scrolled (689, 227) with delta (0, 0)
Screenshot: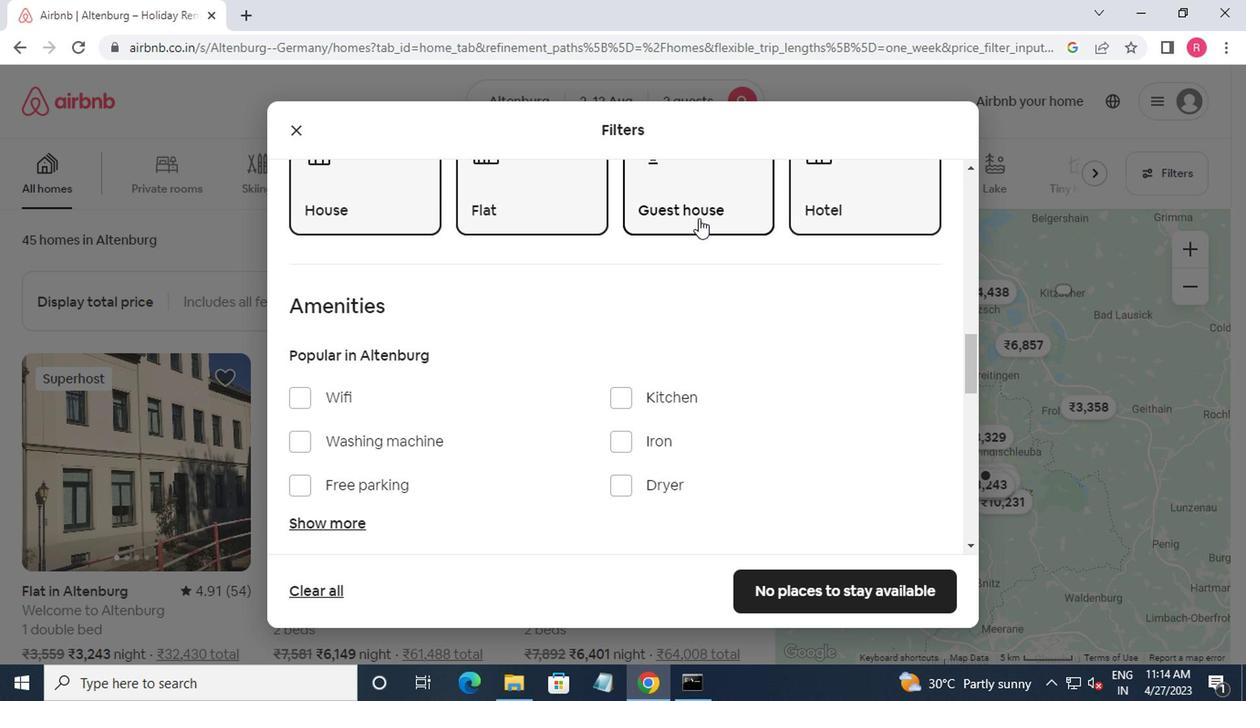 
Action: Mouse moved to (675, 227)
Screenshot: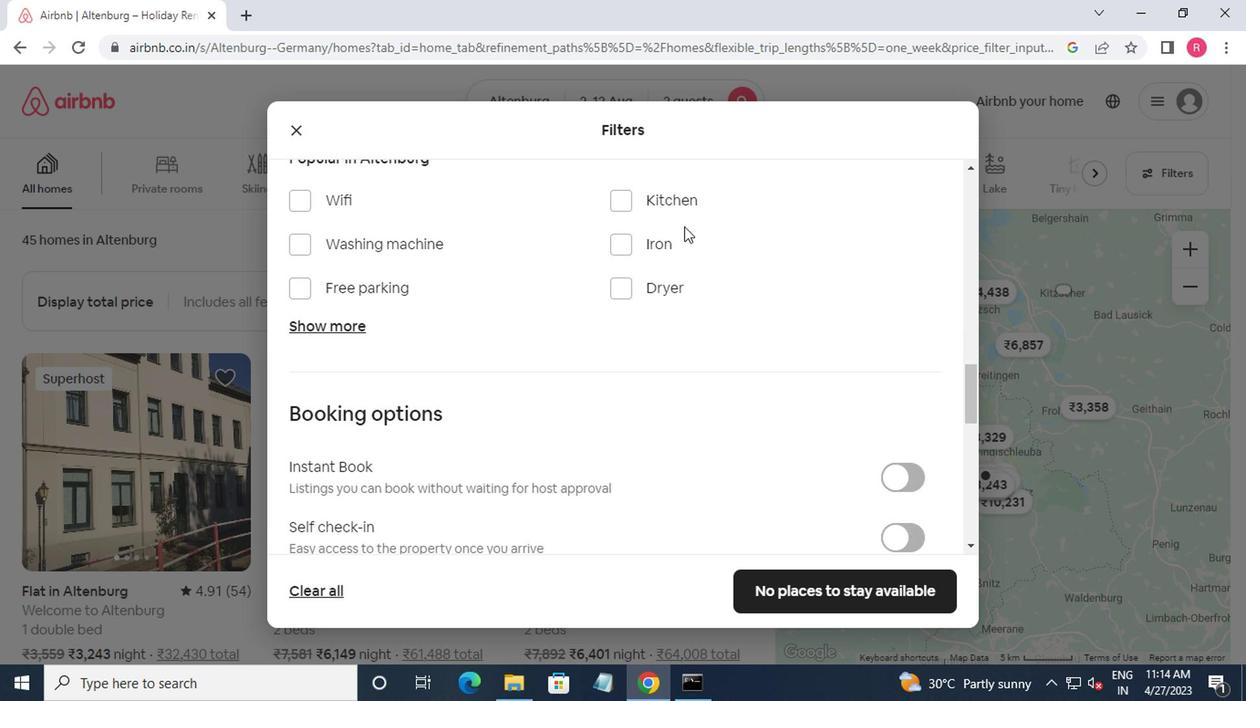 
Action: Mouse scrolled (675, 226) with delta (0, -1)
Screenshot: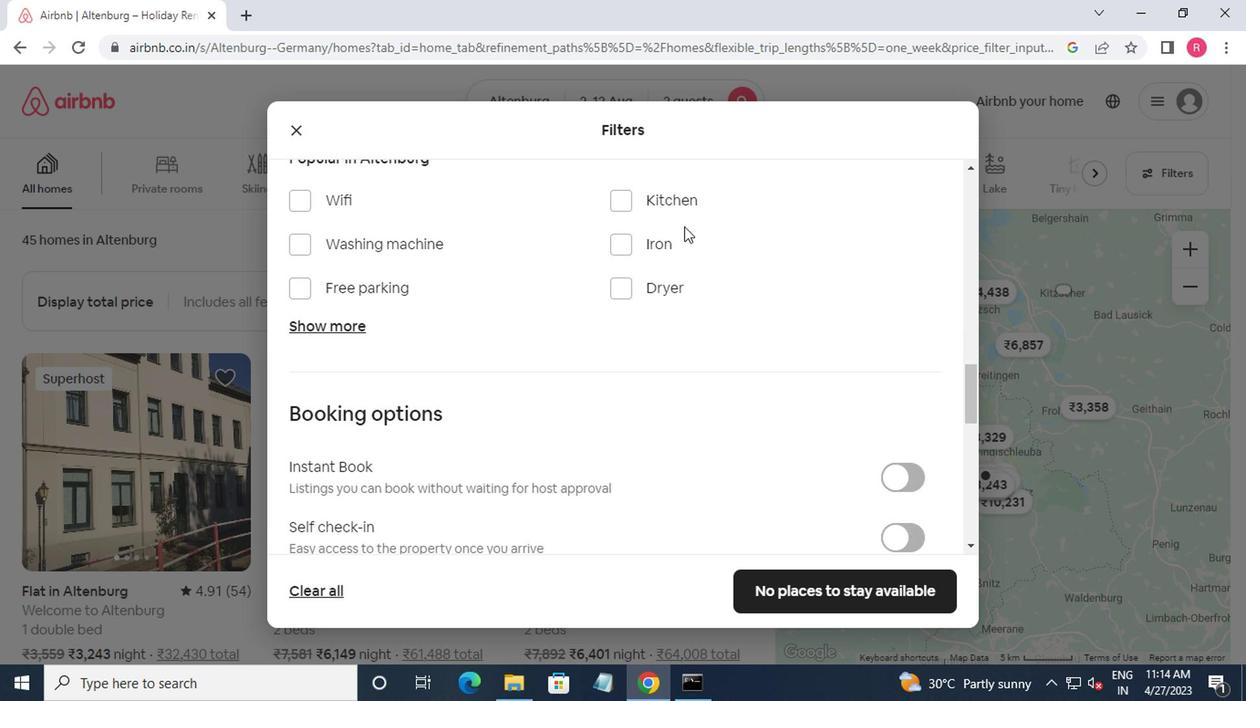
Action: Mouse moved to (675, 228)
Screenshot: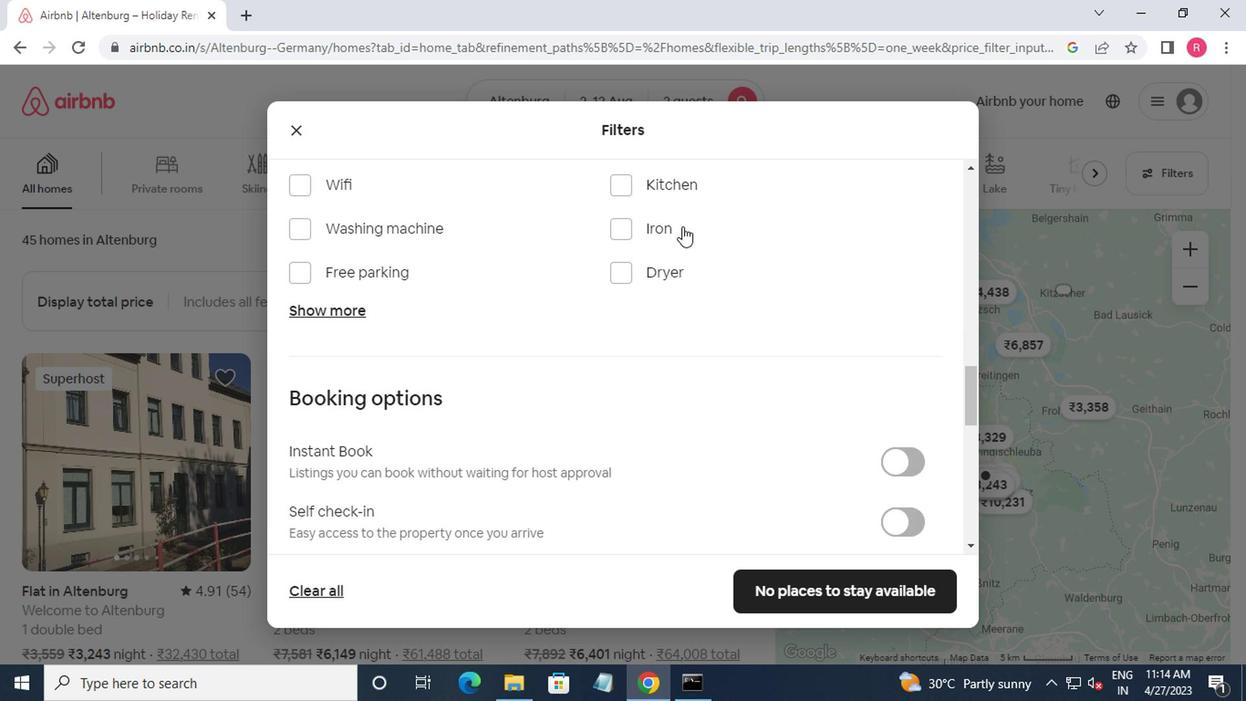
Action: Mouse scrolled (675, 227) with delta (0, 0)
Screenshot: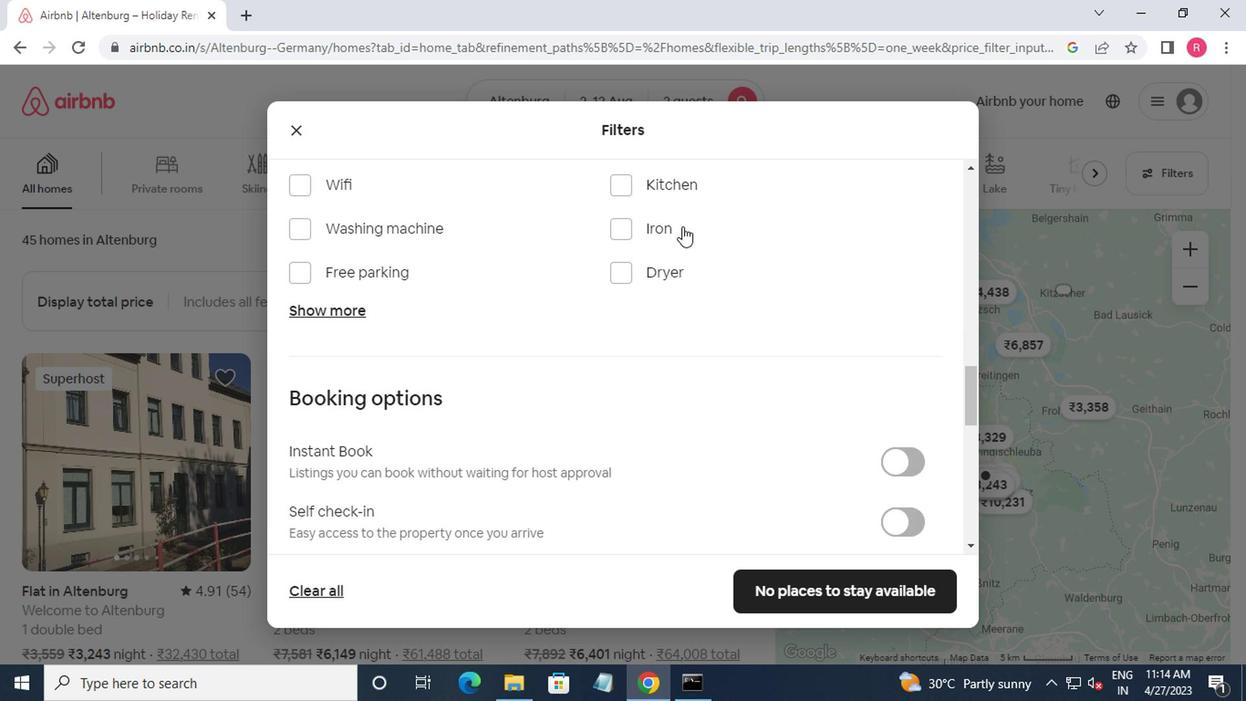 
Action: Mouse moved to (904, 327)
Screenshot: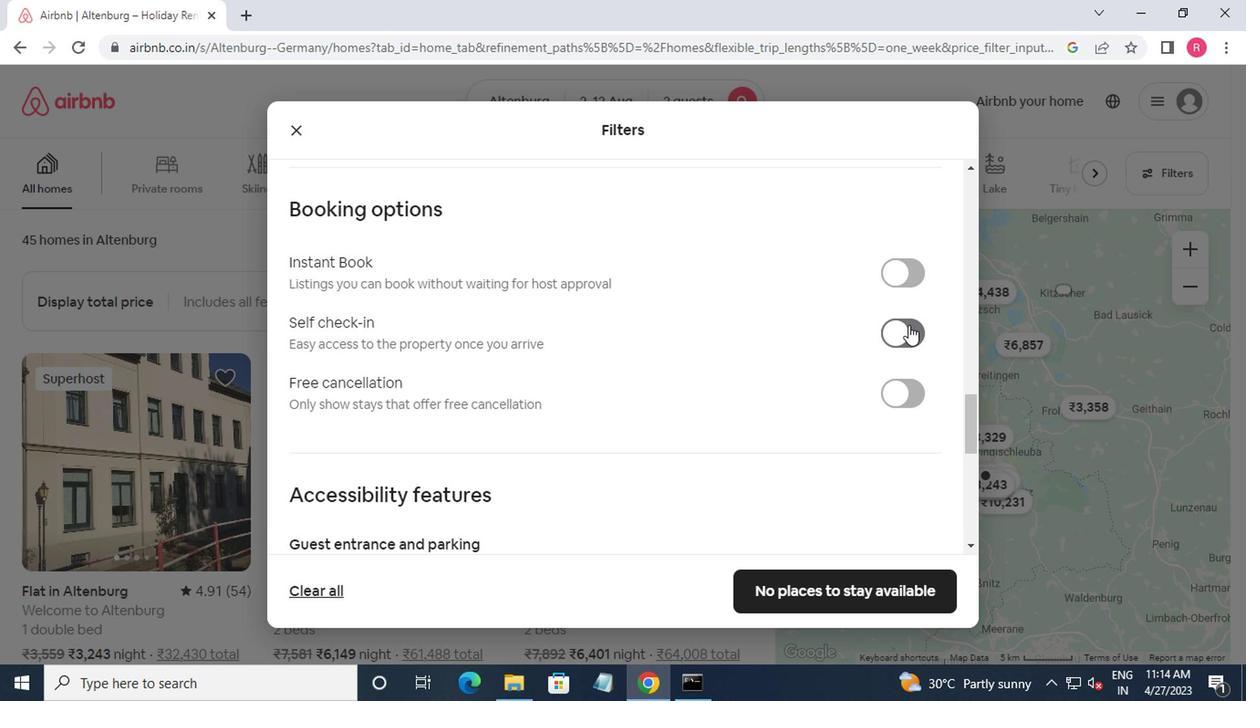
Action: Mouse pressed left at (904, 327)
Screenshot: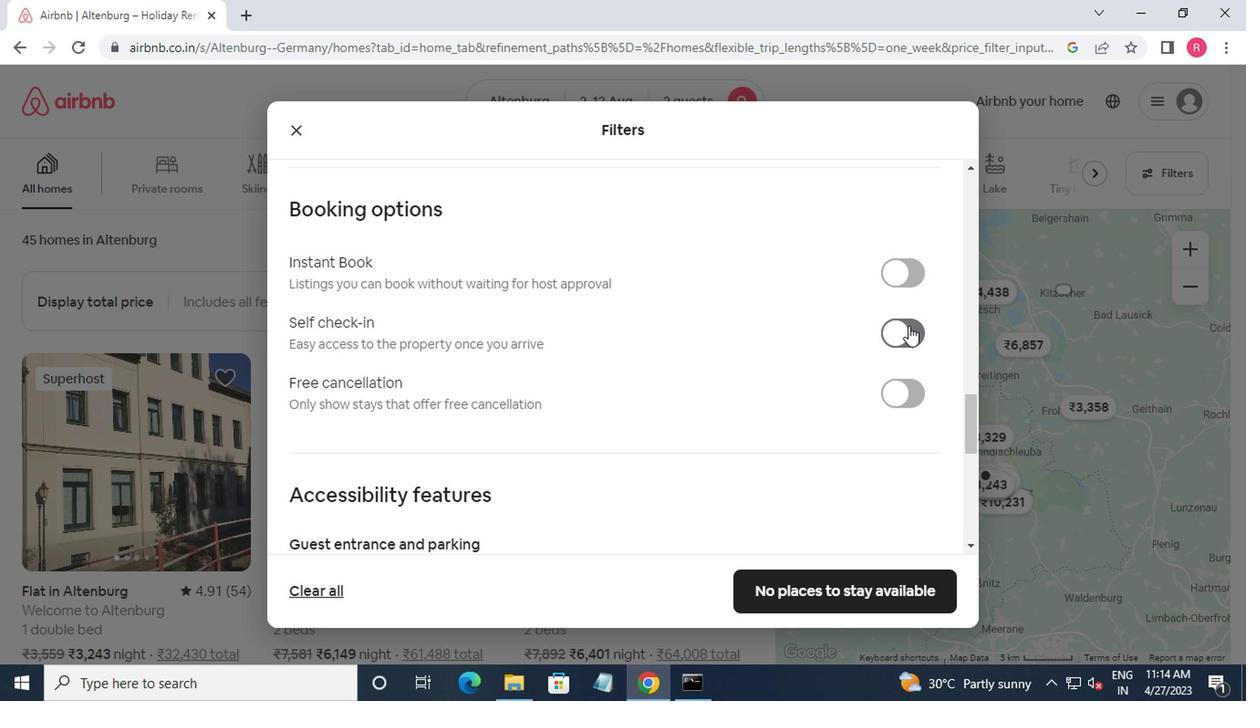 
Action: Mouse moved to (856, 335)
Screenshot: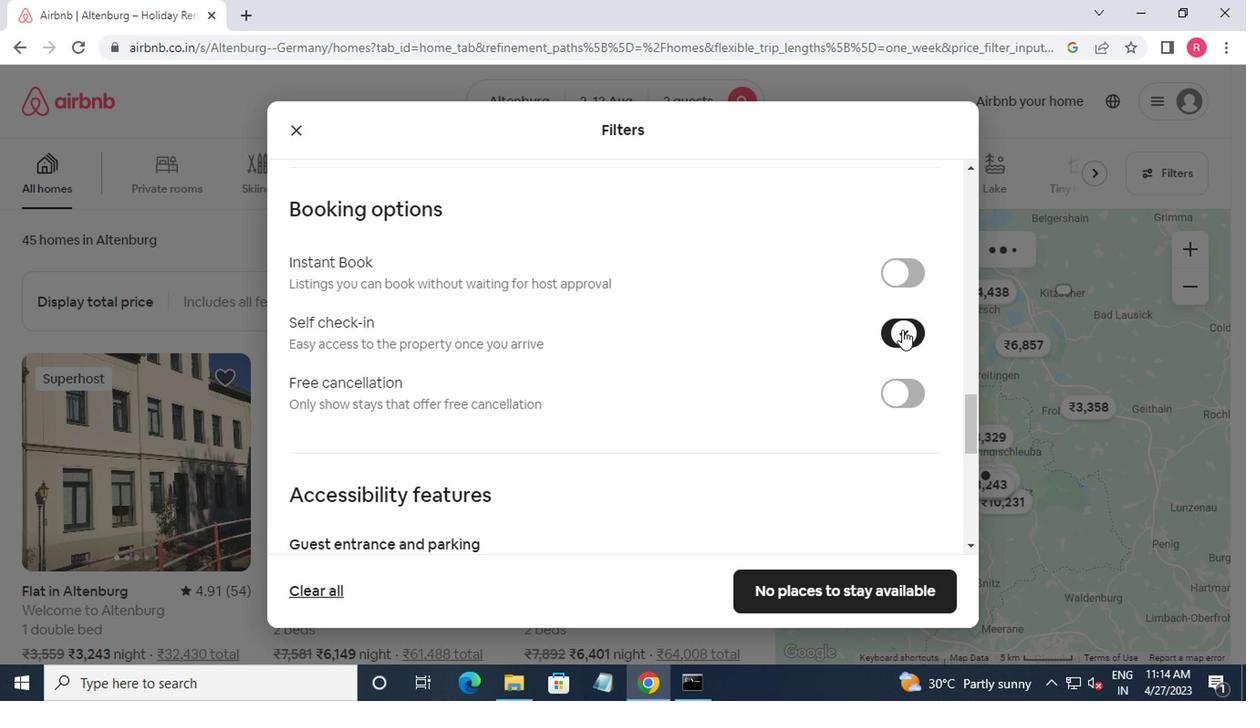 
Action: Mouse scrolled (856, 334) with delta (0, -1)
Screenshot: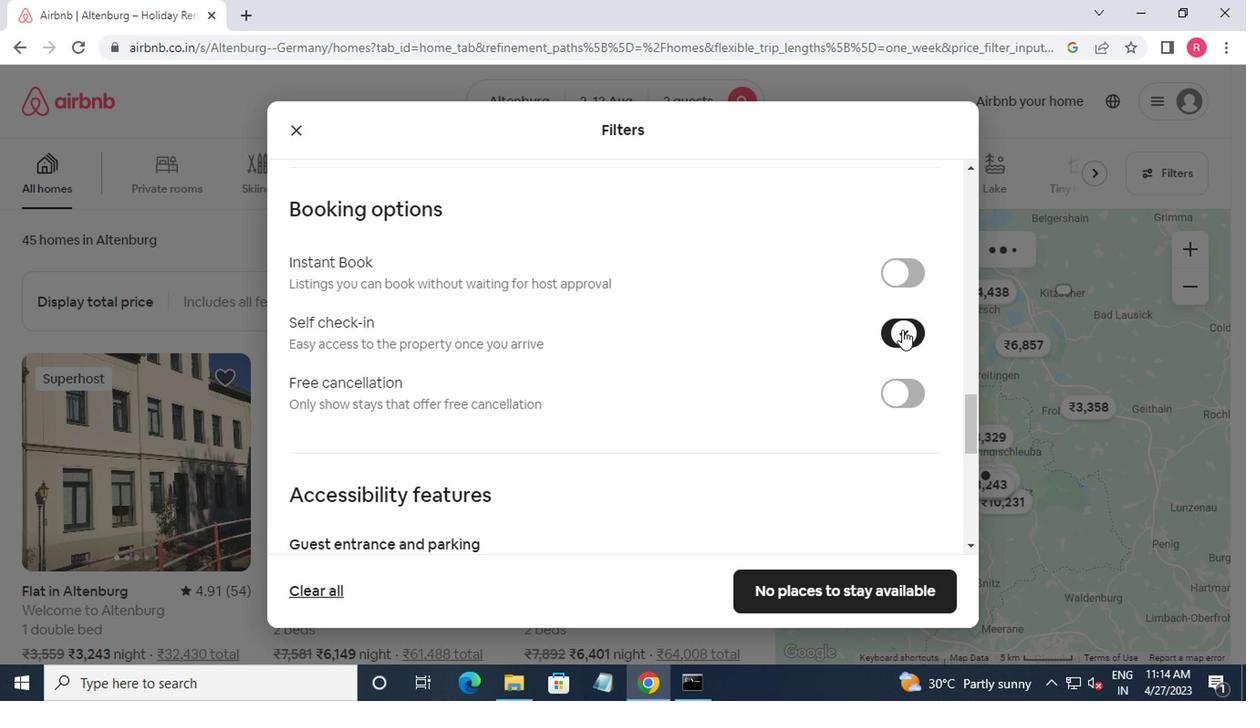 
Action: Mouse moved to (820, 336)
Screenshot: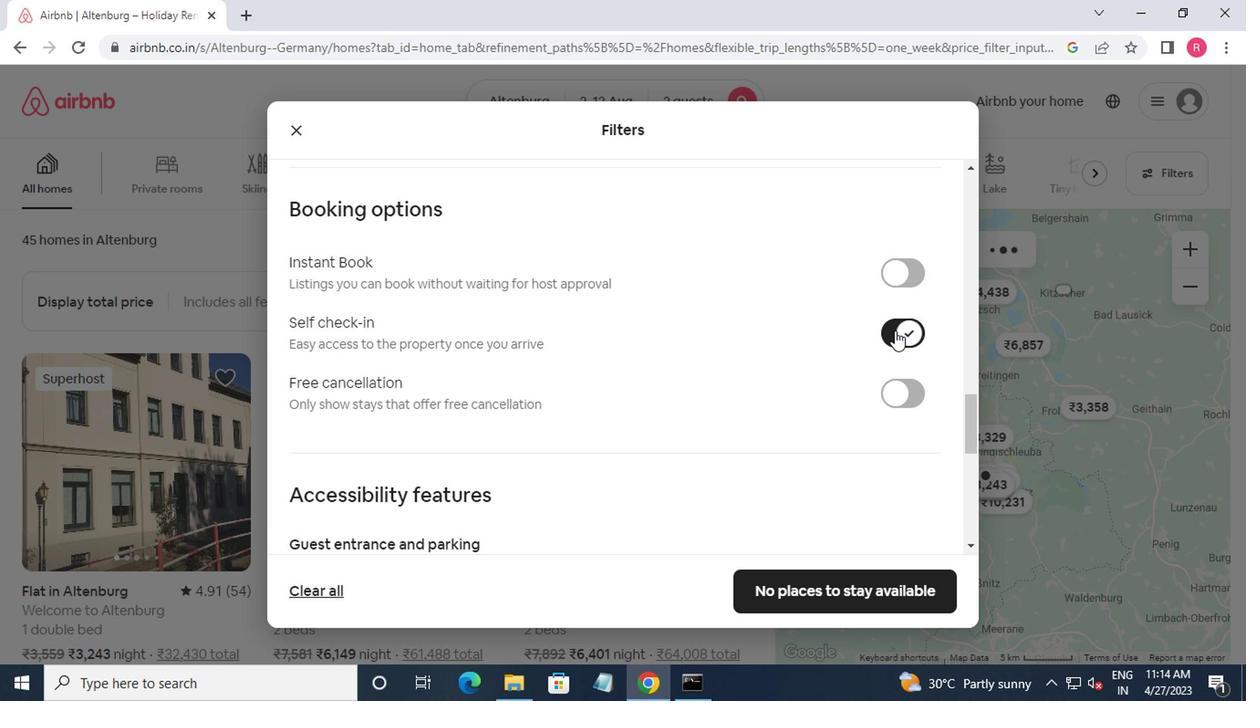 
Action: Mouse scrolled (820, 335) with delta (0, 0)
Screenshot: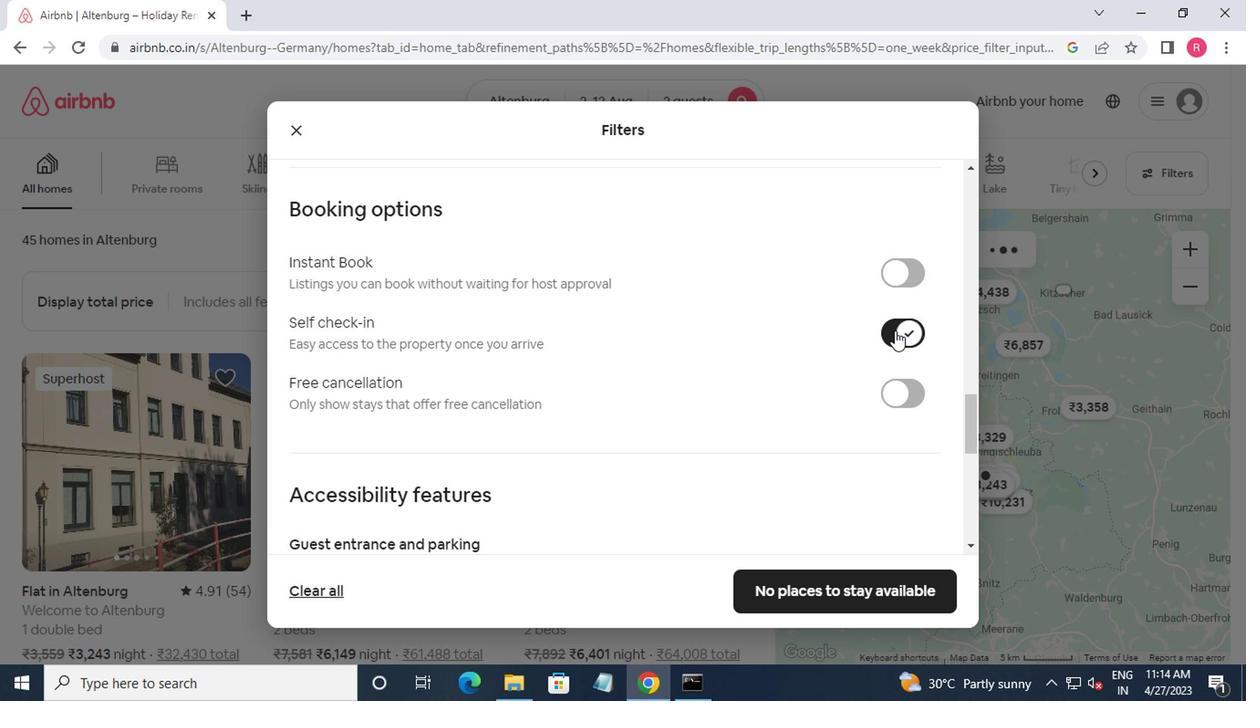 
Action: Mouse moved to (814, 336)
Screenshot: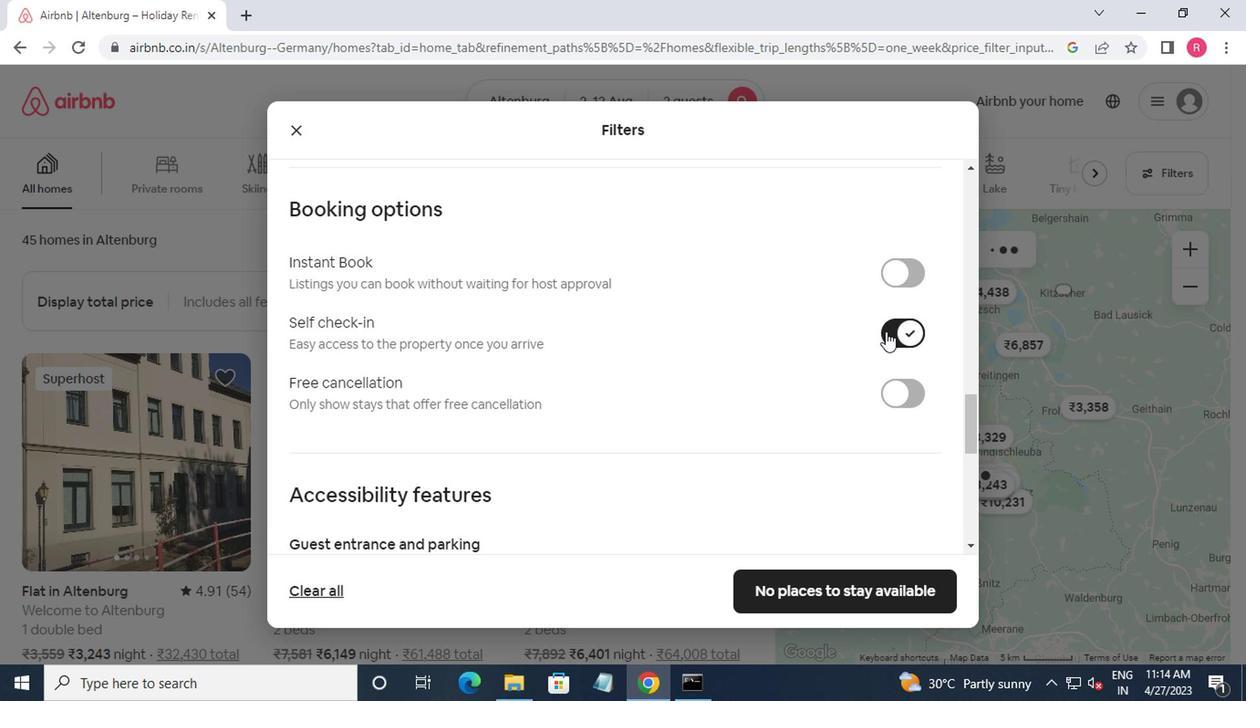 
Action: Mouse scrolled (814, 335) with delta (0, 0)
Screenshot: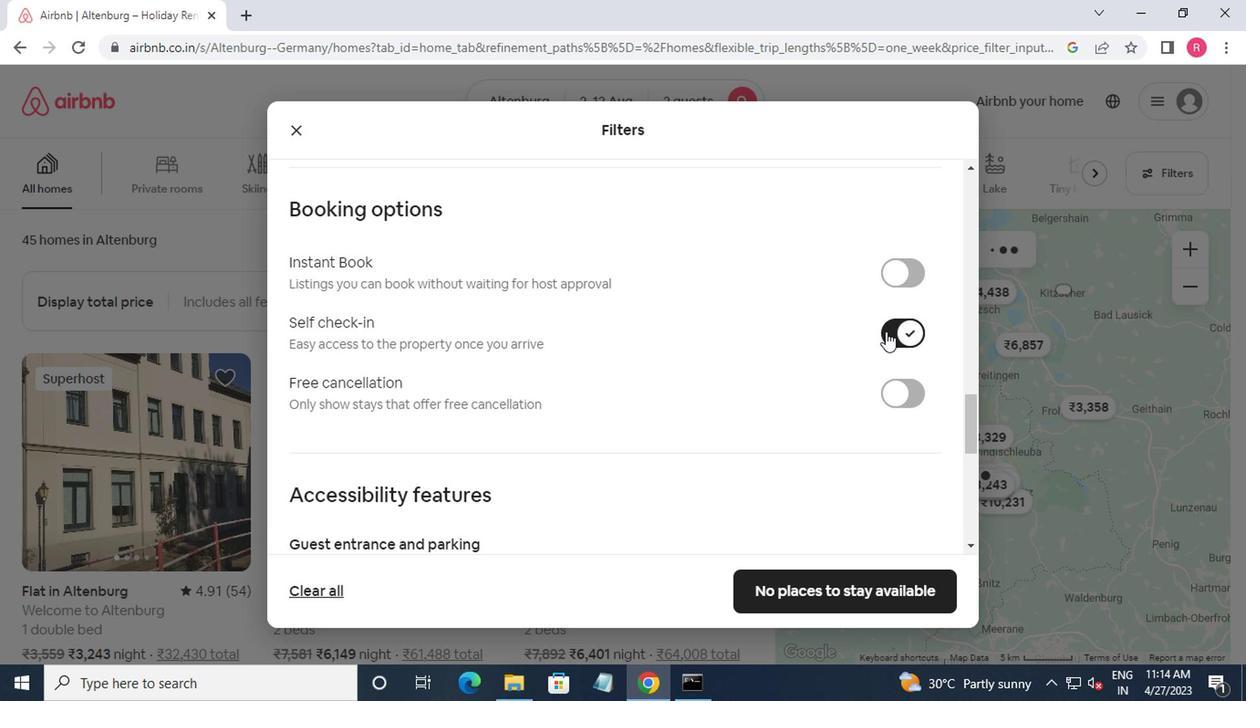 
Action: Mouse moved to (808, 337)
Screenshot: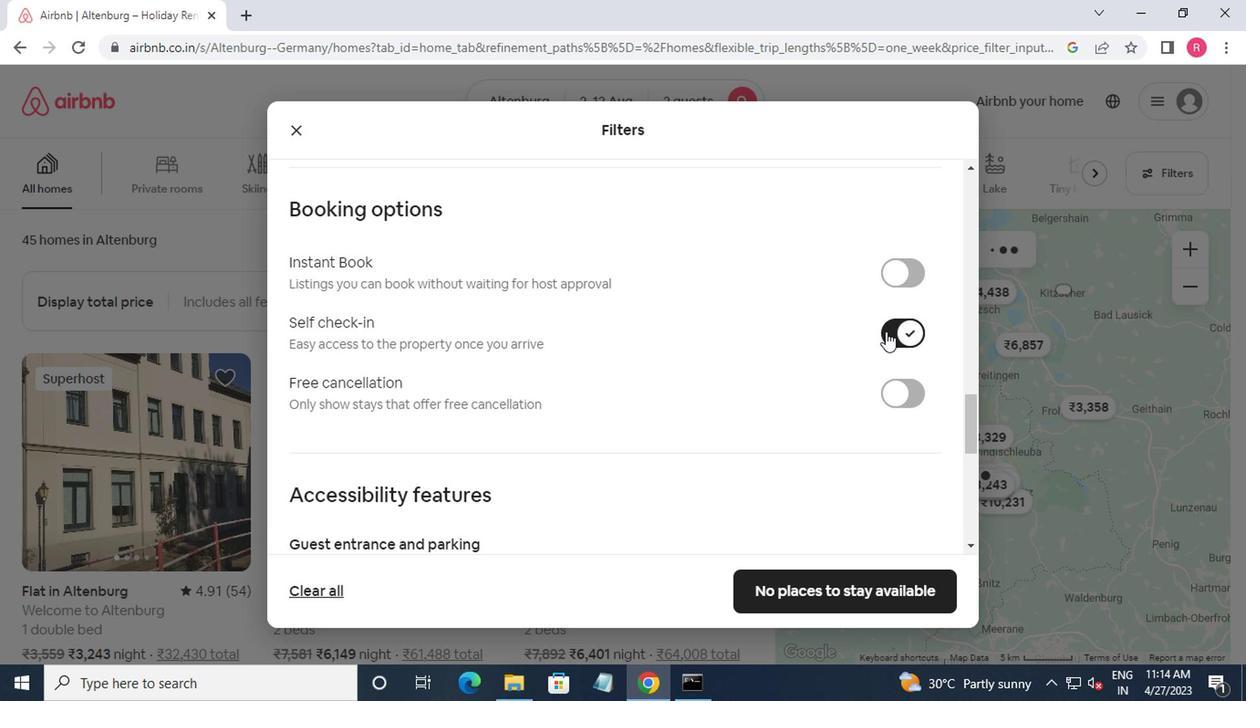 
Action: Mouse scrolled (808, 336) with delta (0, -1)
Screenshot: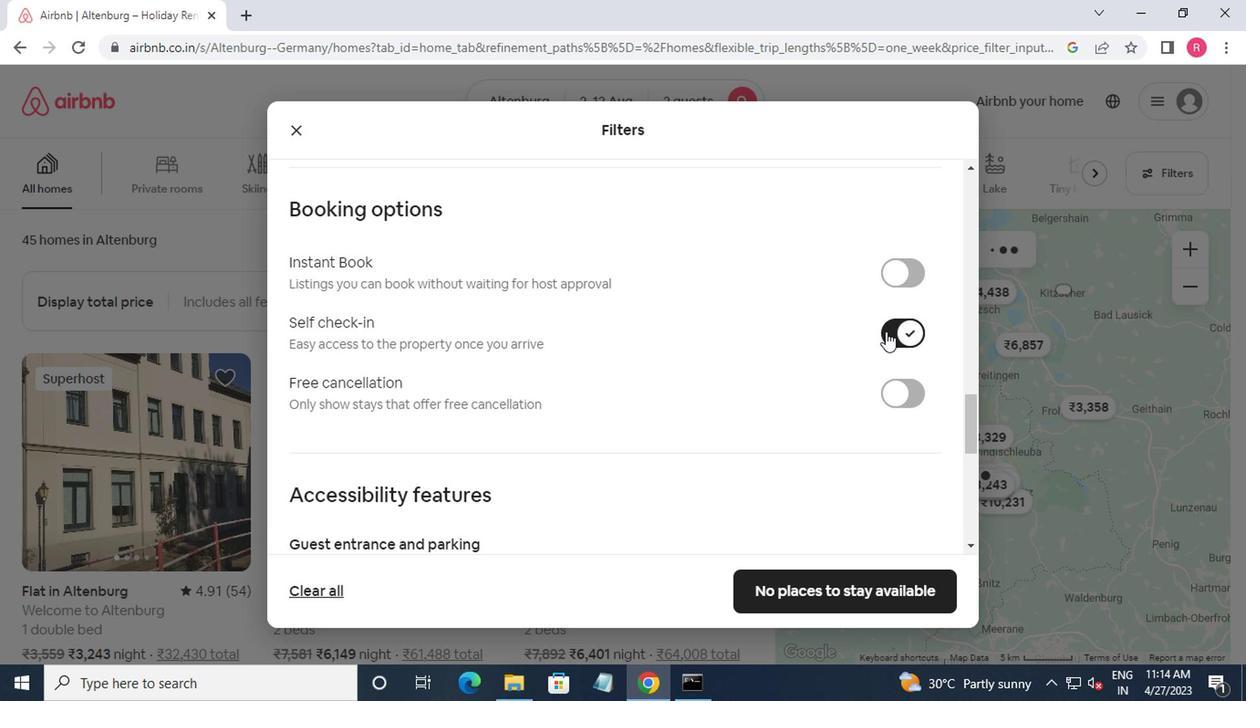 
Action: Mouse moved to (788, 337)
Screenshot: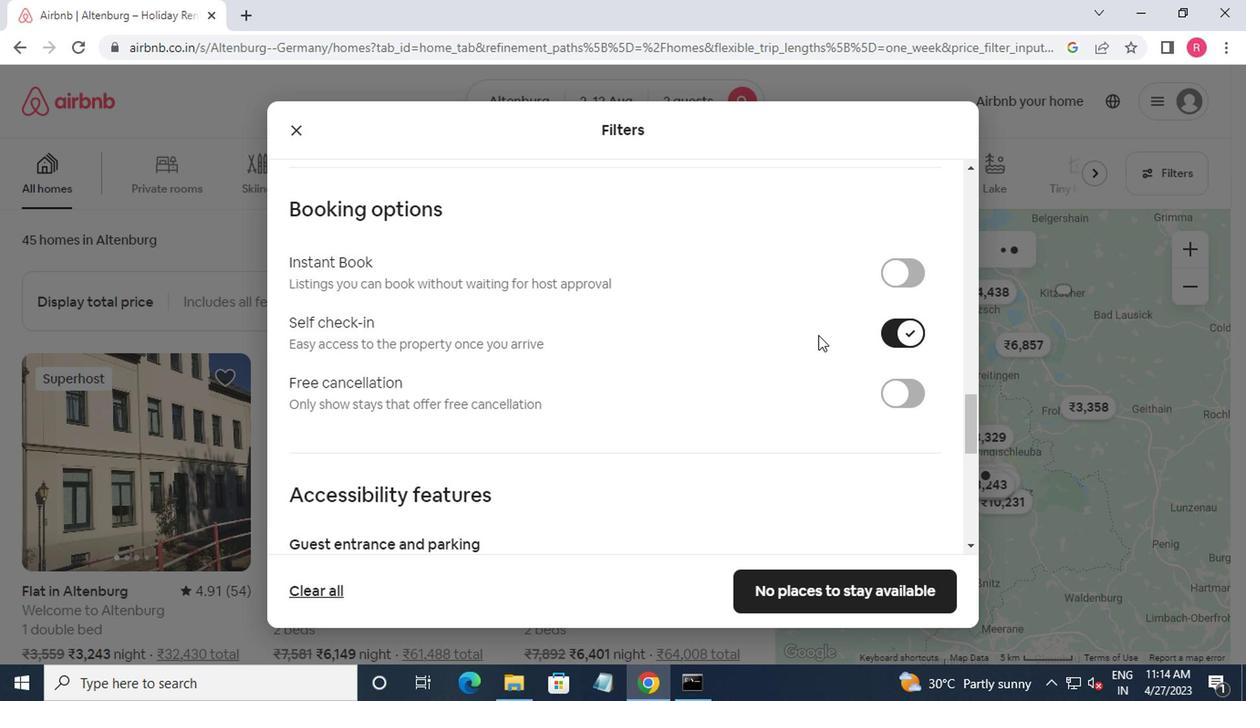 
Action: Mouse scrolled (788, 336) with delta (0, -1)
Screenshot: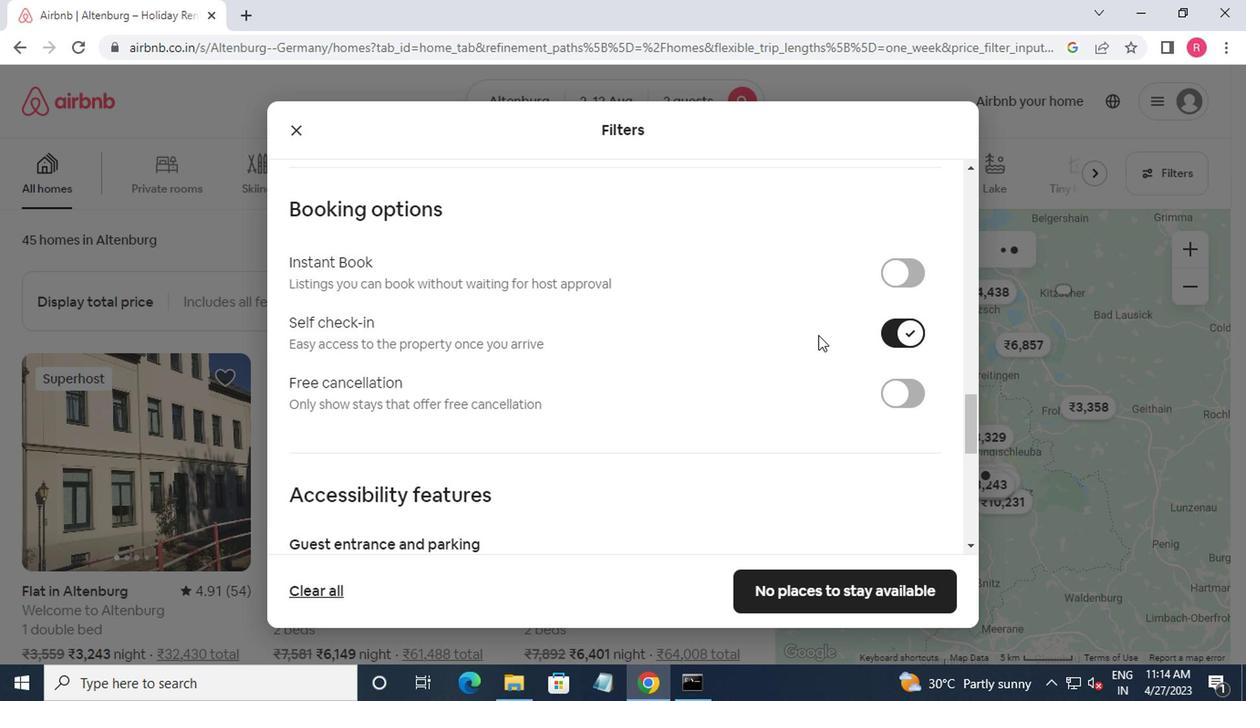 
Action: Mouse moved to (586, 351)
Screenshot: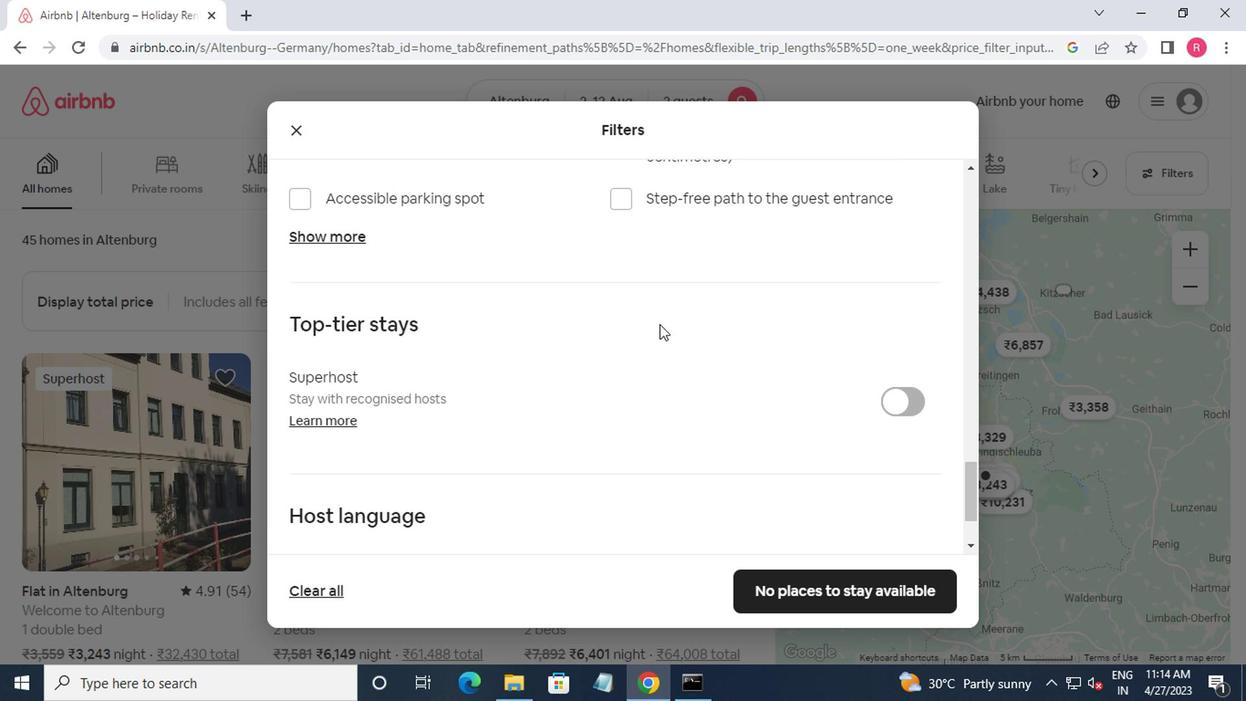 
Action: Mouse scrolled (586, 349) with delta (0, -1)
Screenshot: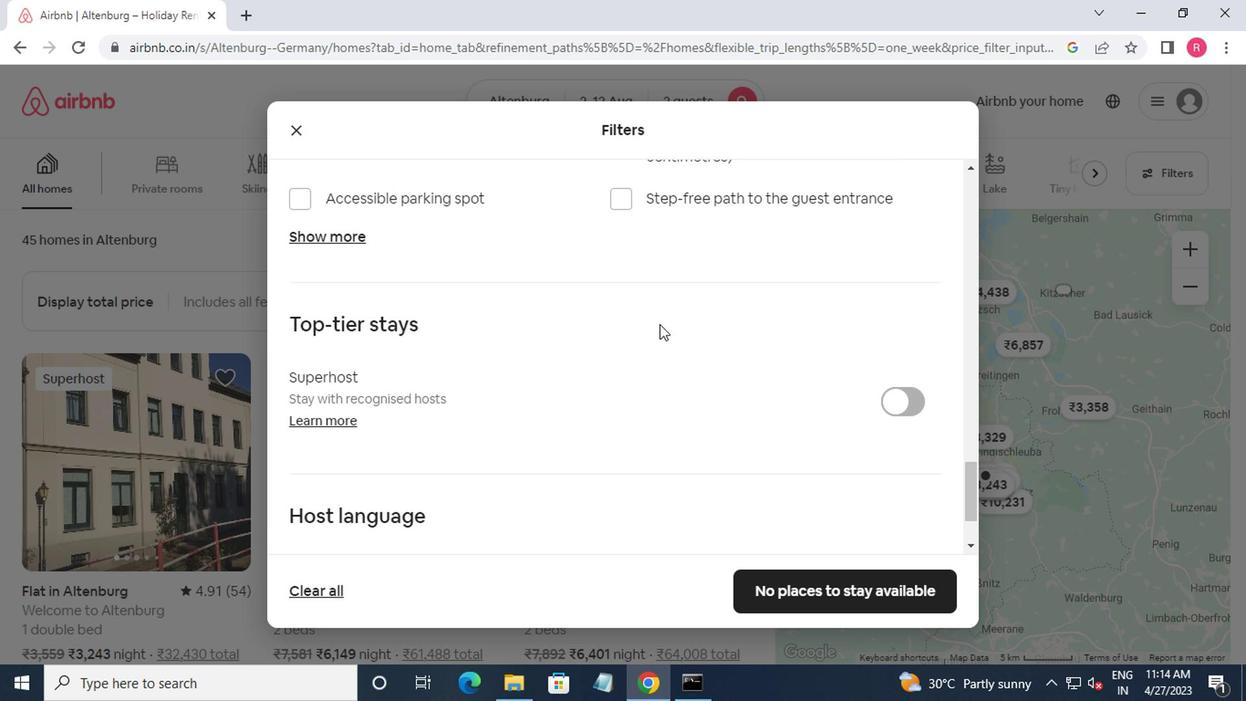 
Action: Mouse moved to (584, 351)
Screenshot: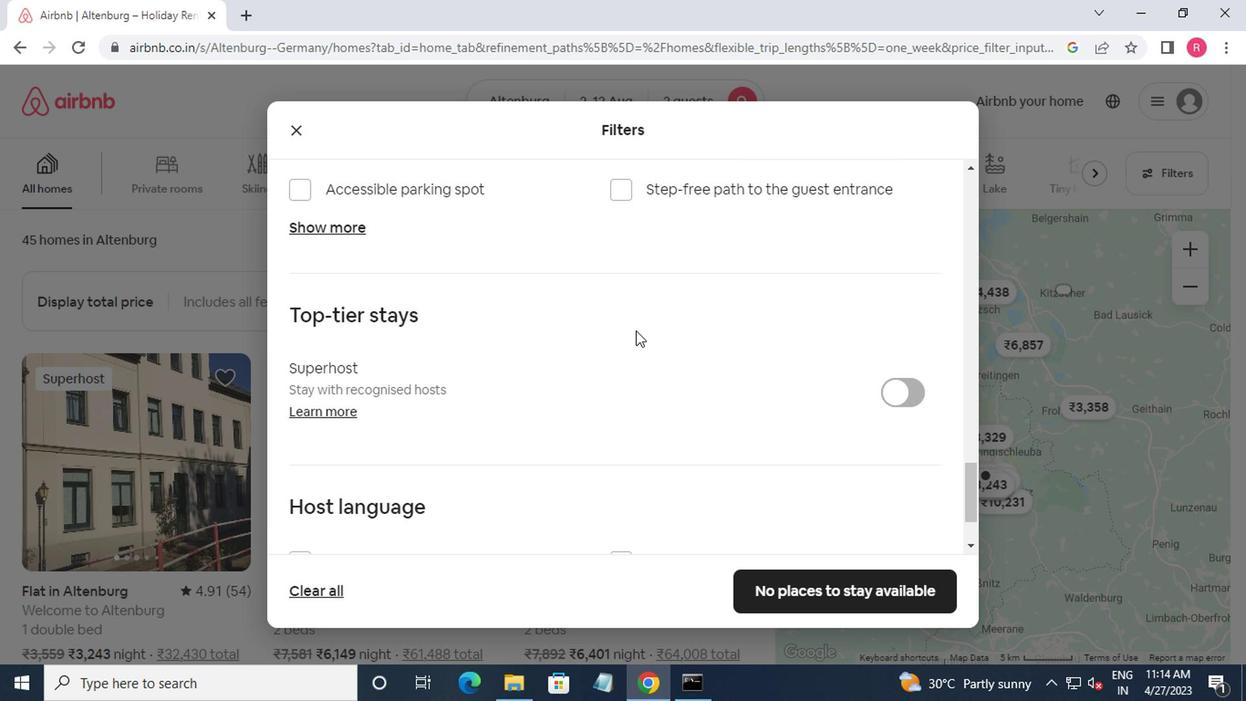 
Action: Mouse scrolled (584, 349) with delta (0, -1)
Screenshot: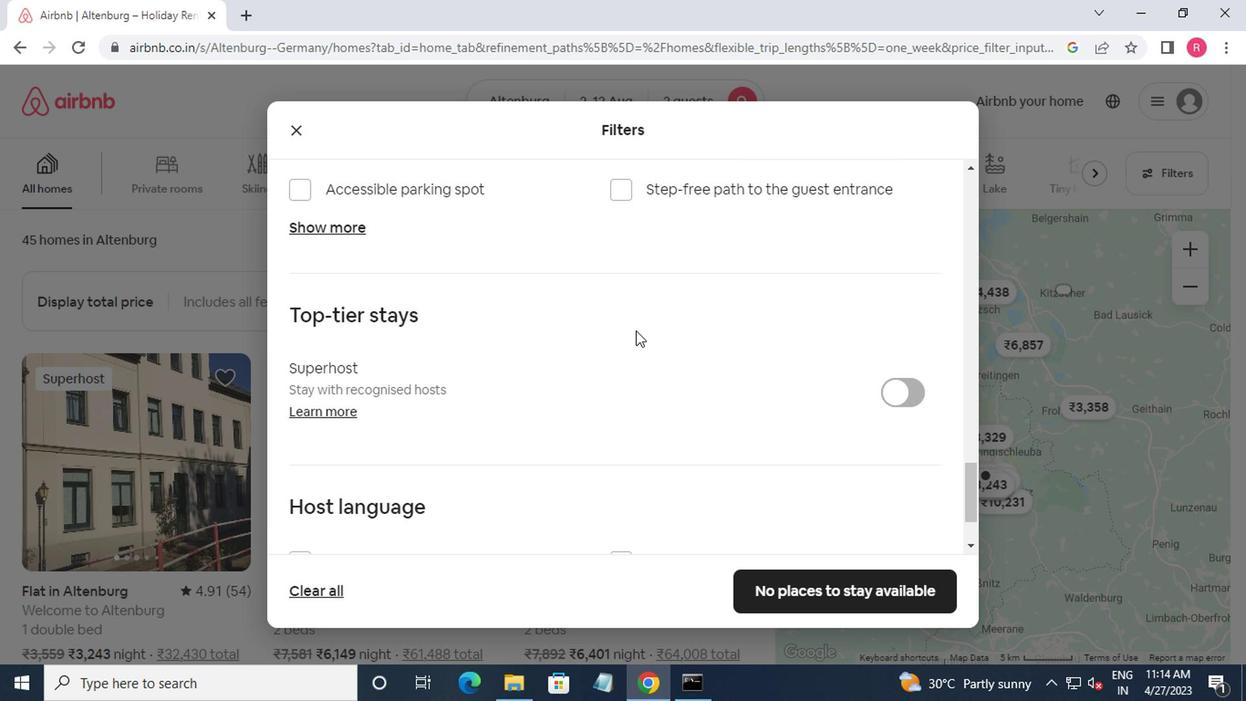 
Action: Mouse moved to (579, 351)
Screenshot: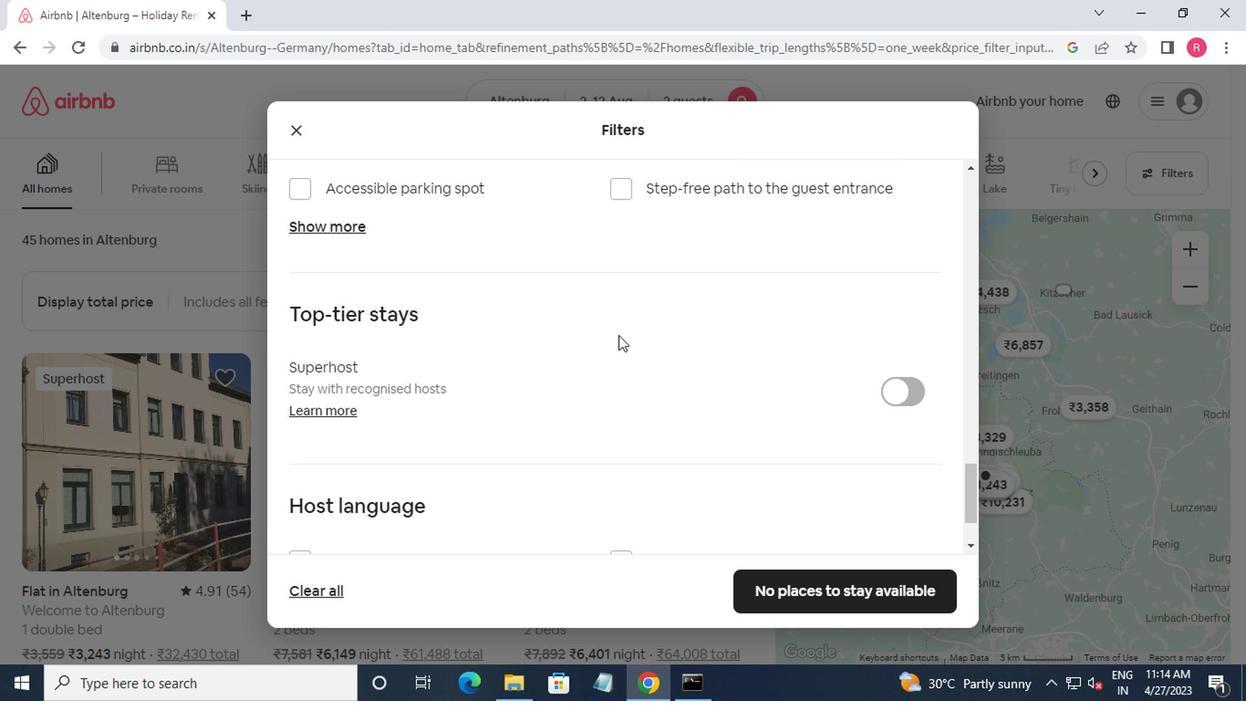 
Action: Mouse scrolled (579, 351) with delta (0, 0)
Screenshot: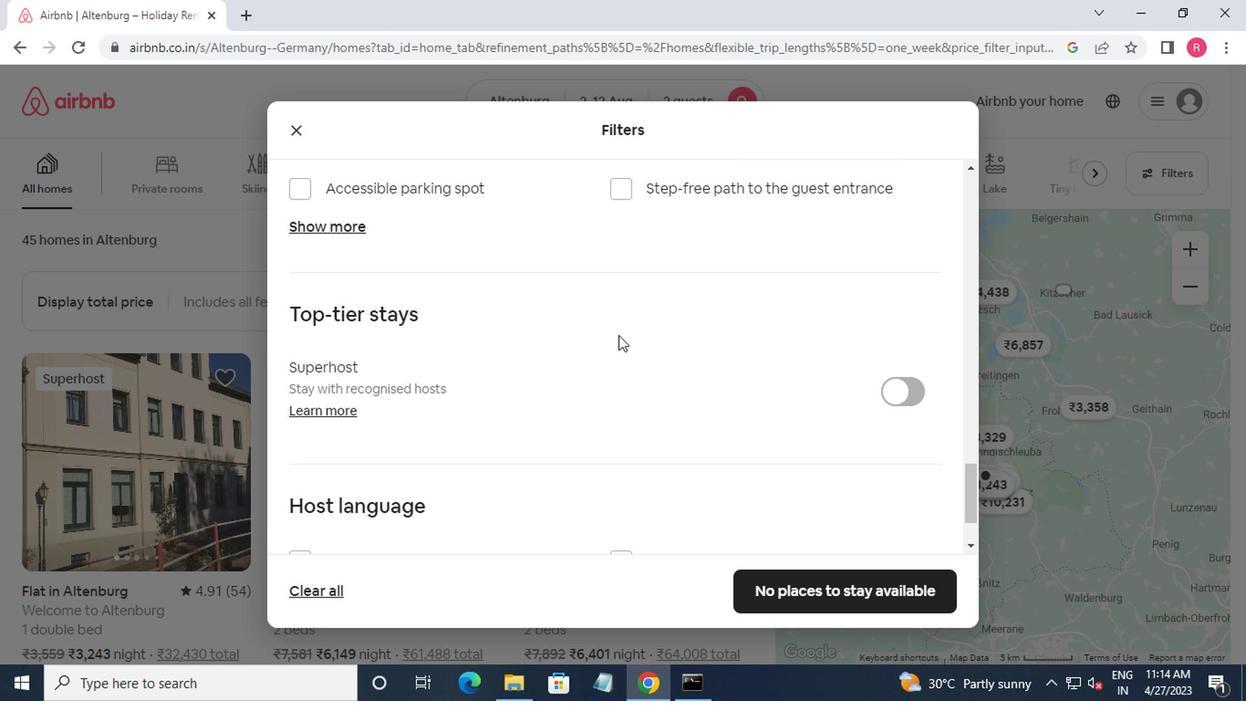 
Action: Mouse moved to (314, 463)
Screenshot: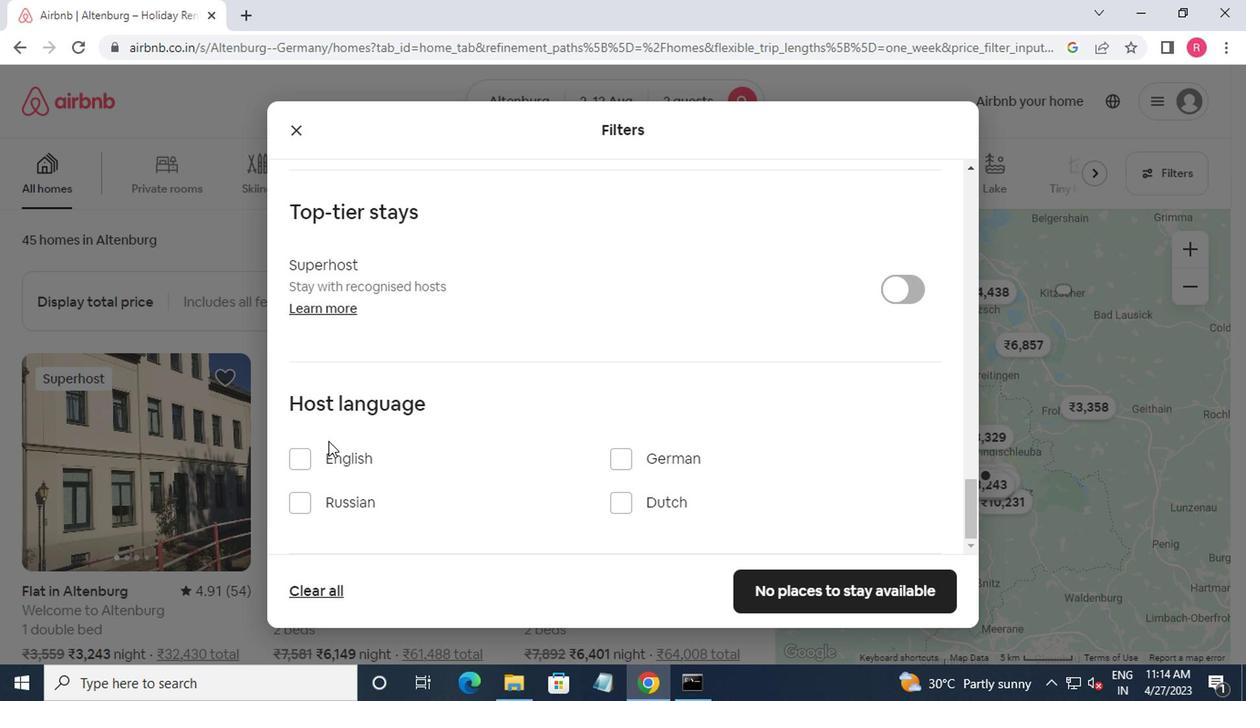 
Action: Mouse pressed left at (314, 463)
Screenshot: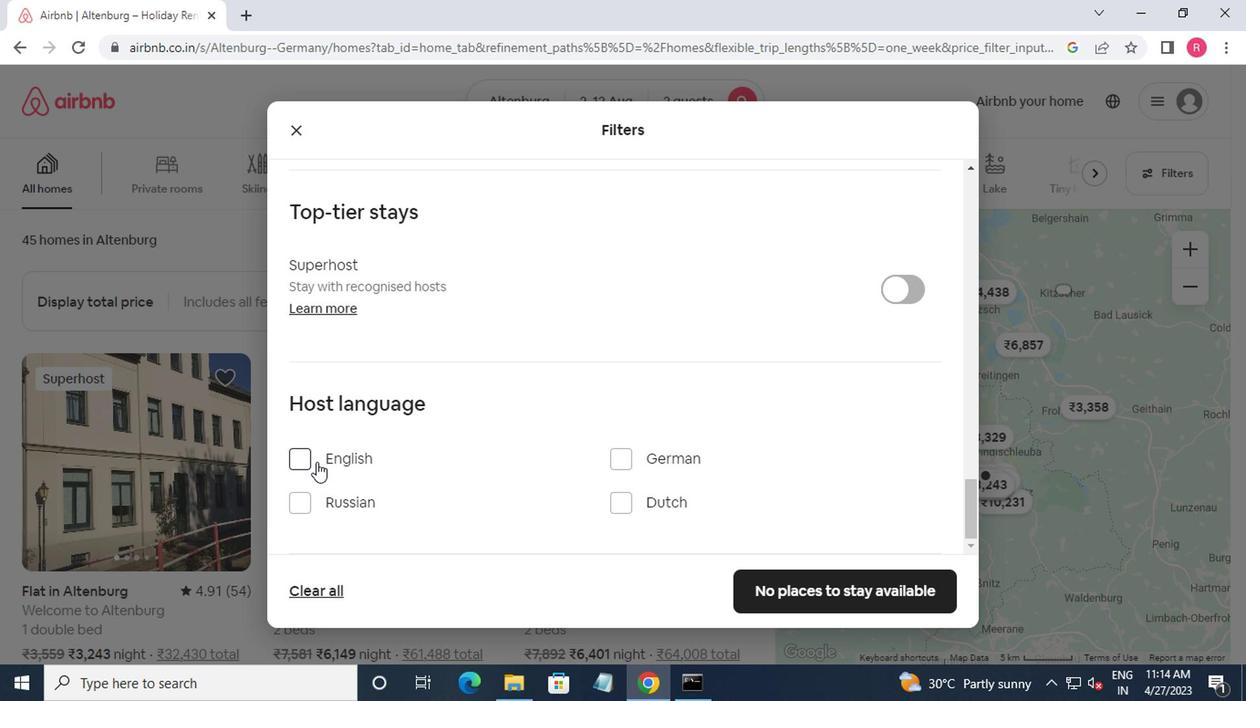 
Action: Mouse moved to (791, 599)
Screenshot: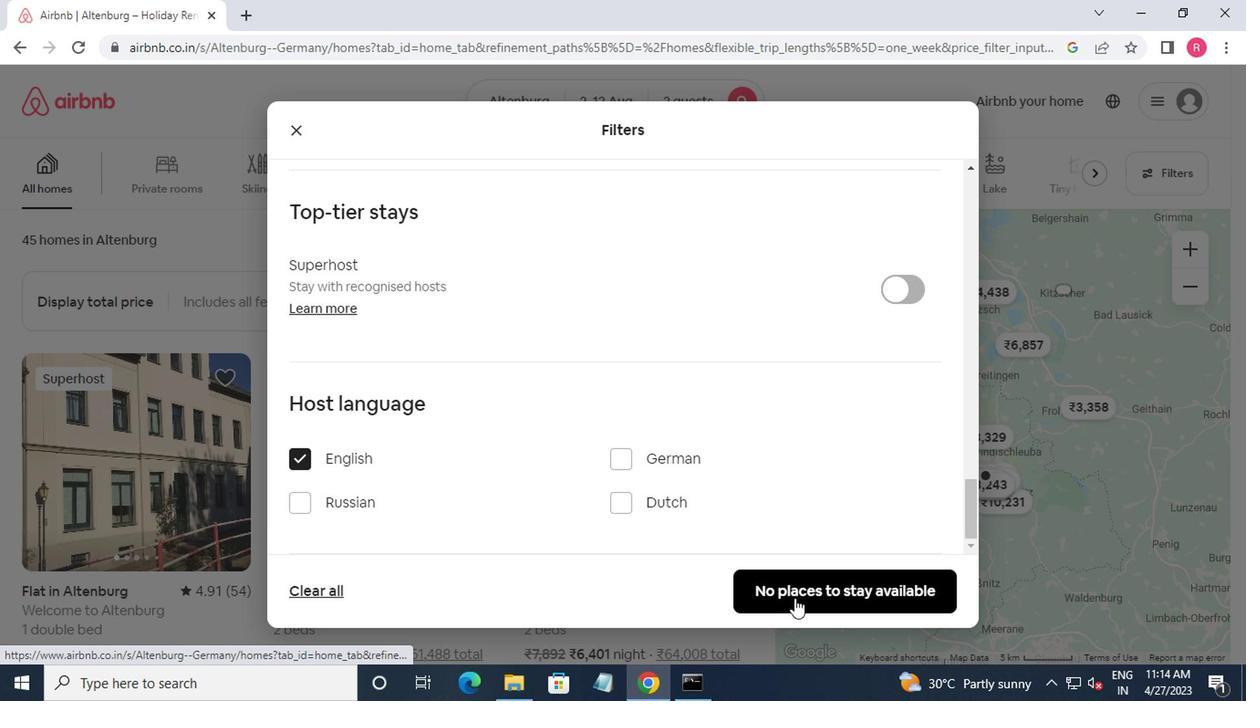 
Action: Mouse pressed left at (791, 599)
Screenshot: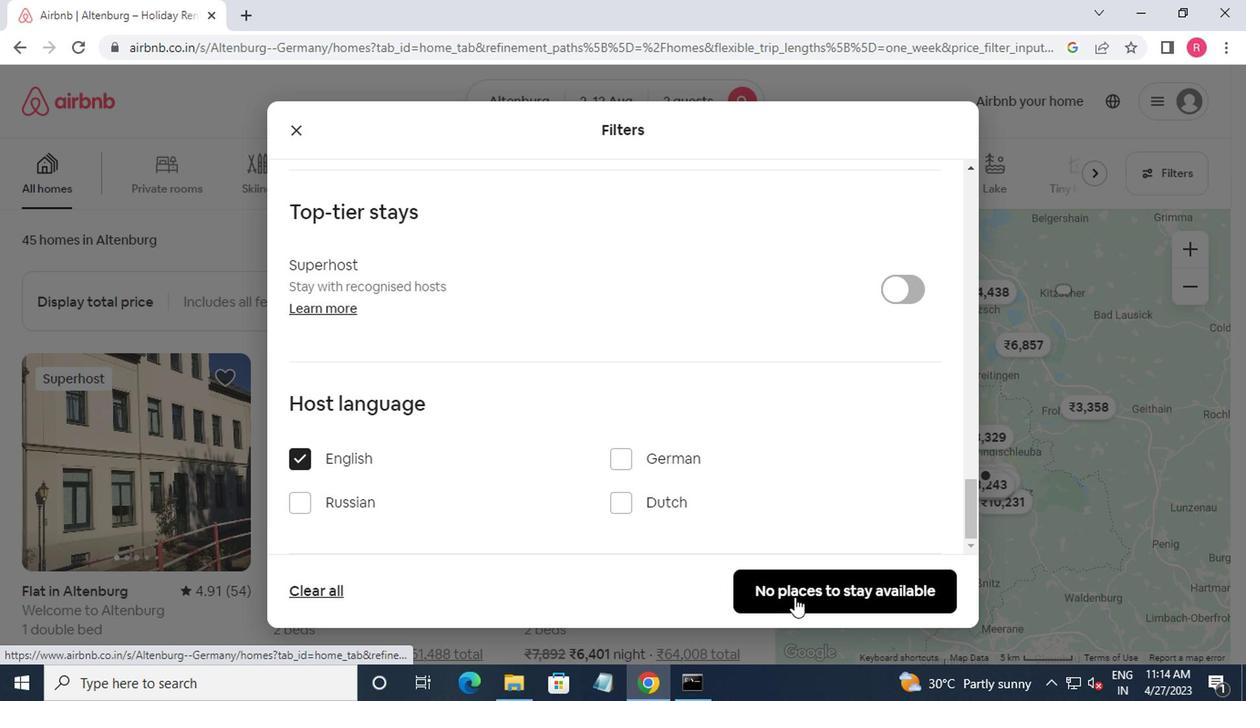 
Action: Mouse moved to (793, 597)
Screenshot: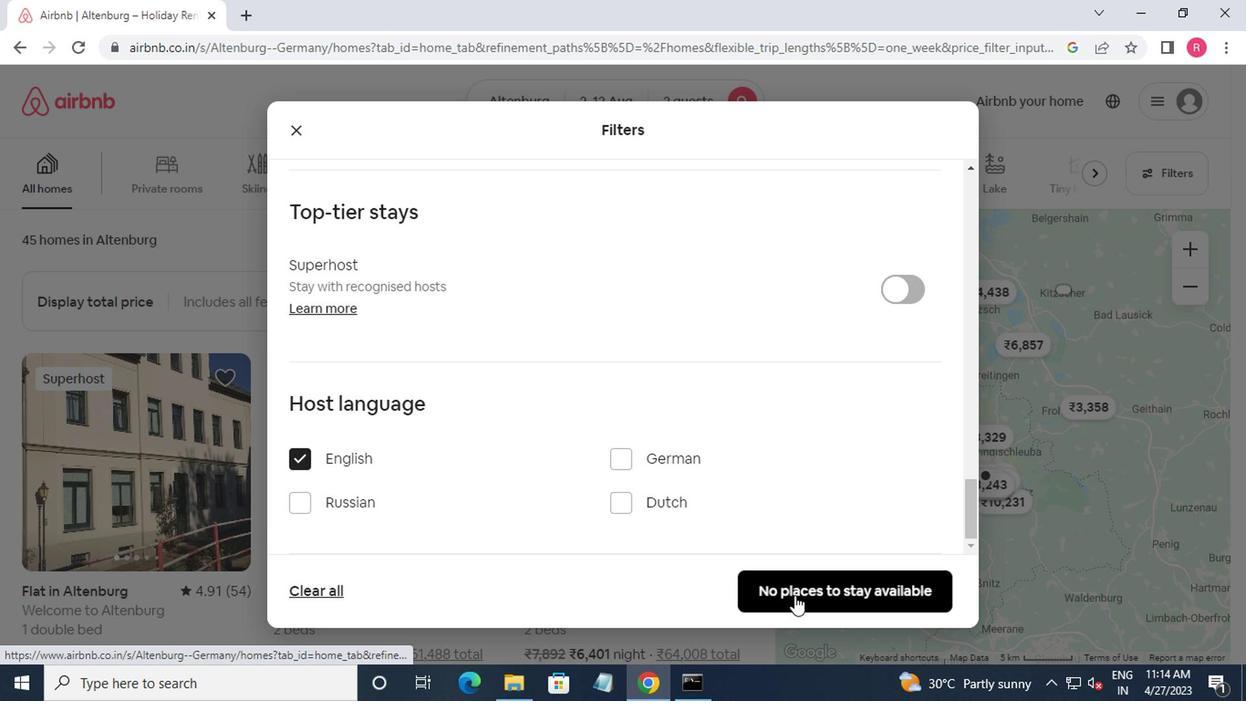 
